 Task: Look for space in Santana, Brazil from 6th September, 2023 to 10th September, 2023 for 1 adult in price range Rs.9000 to Rs.17000. Place can be private room with 1  bedroom having 1 bed and 1 bathroom. Property type can be house, flat, guest house, hotel. Booking option can be shelf check-in. Required host language is Spanish.
Action: Mouse moved to (590, 661)
Screenshot: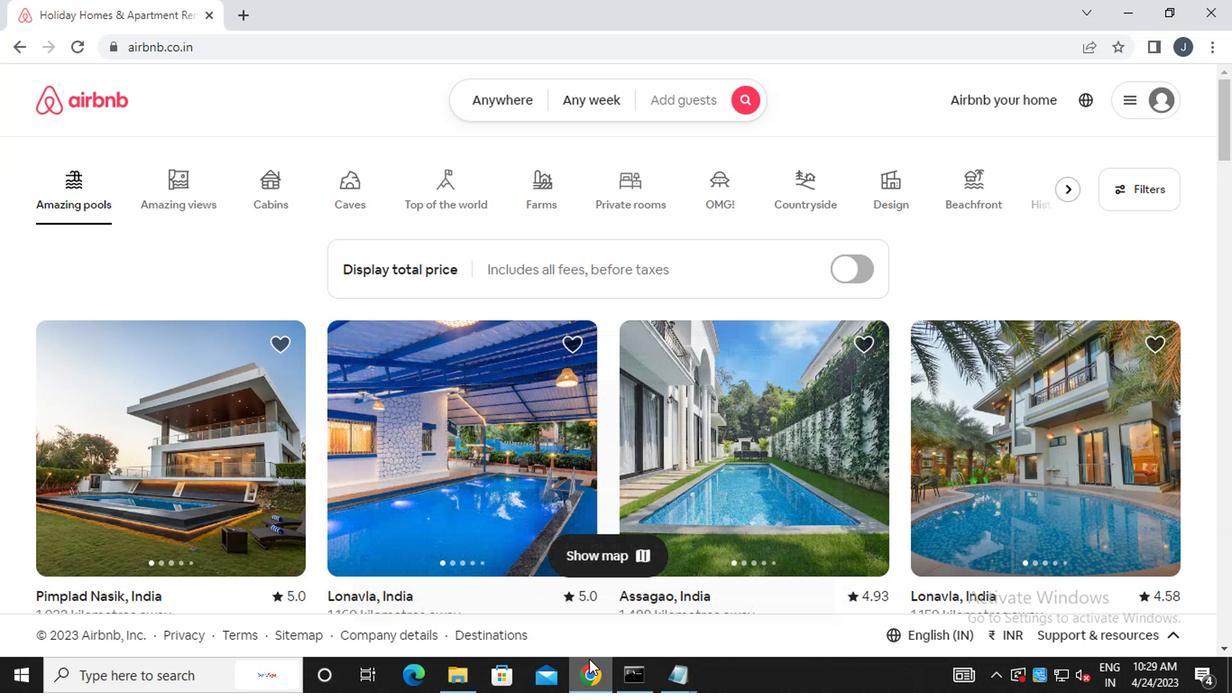
Action: Mouse pressed left at (590, 661)
Screenshot: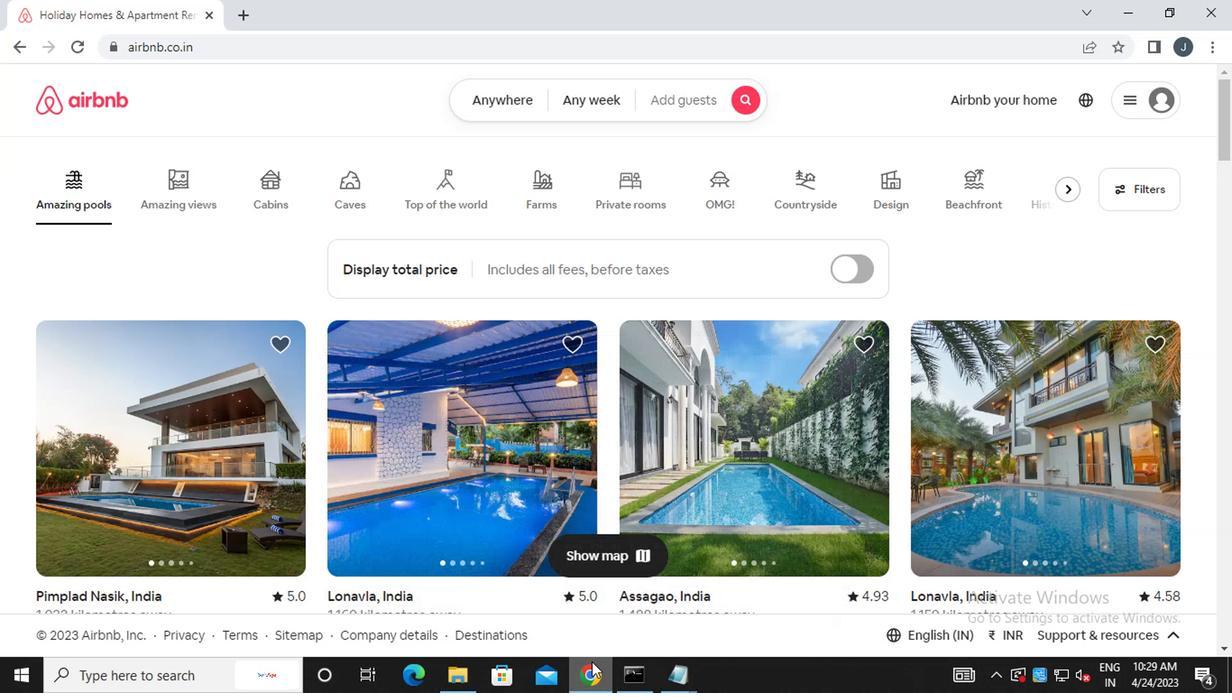
Action: Mouse moved to (575, 681)
Screenshot: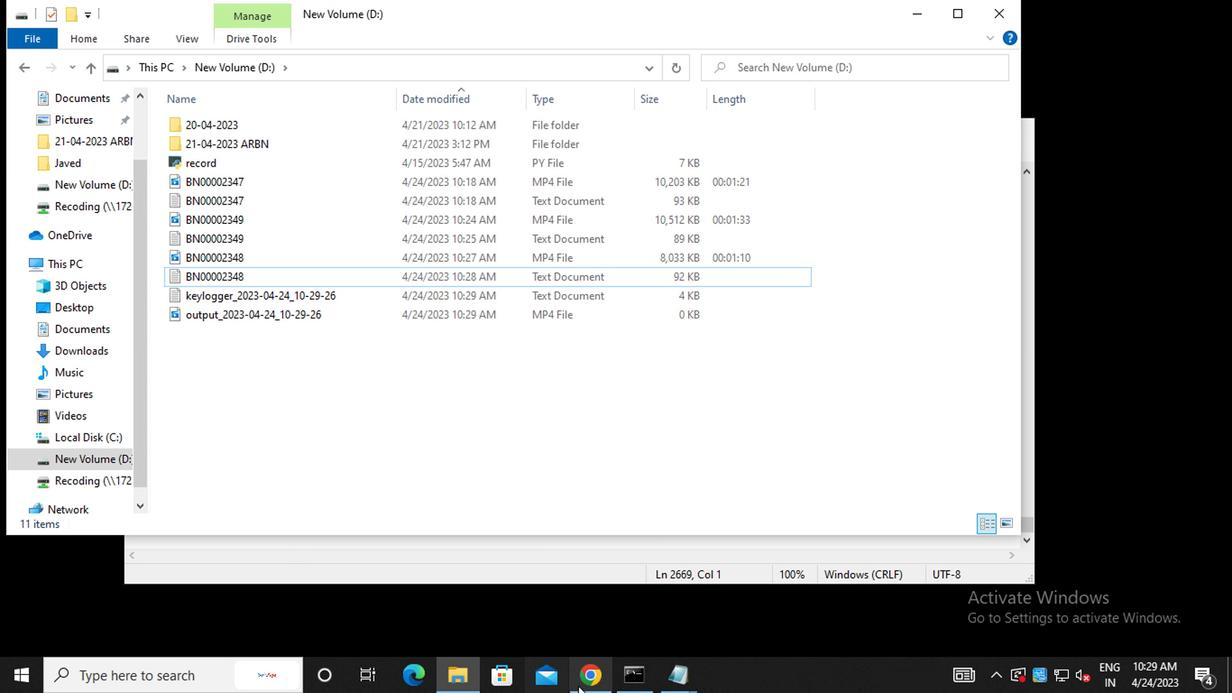 
Action: Mouse pressed left at (575, 681)
Screenshot: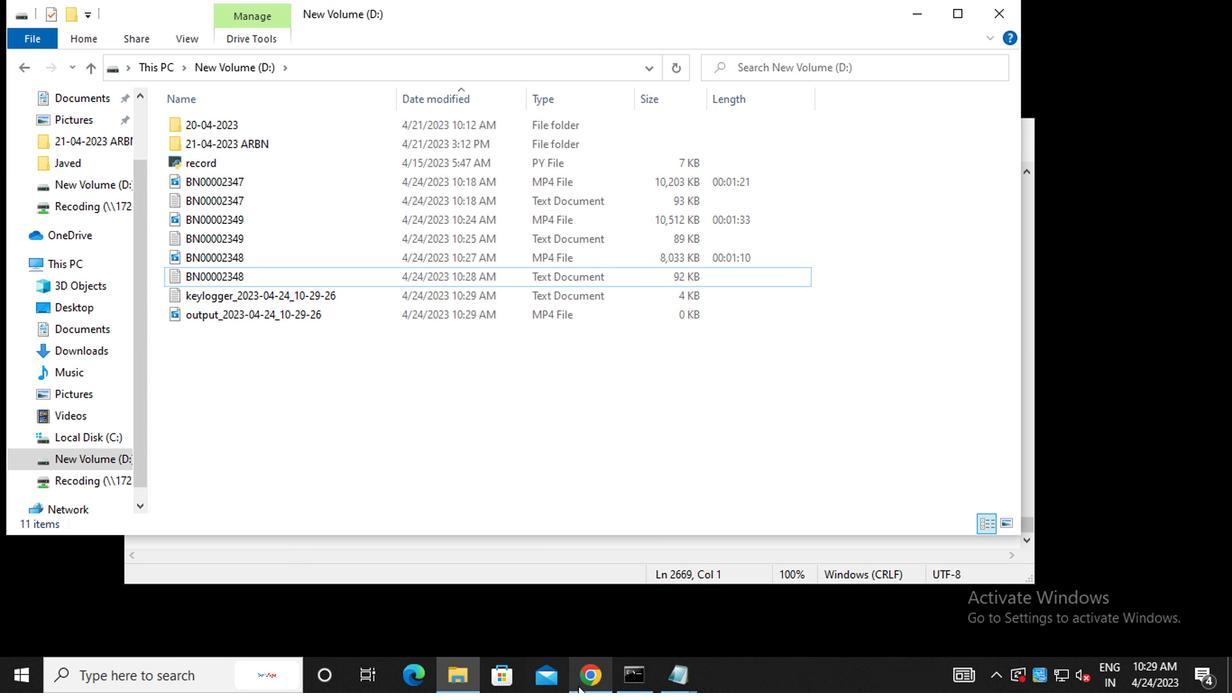 
Action: Mouse moved to (516, 109)
Screenshot: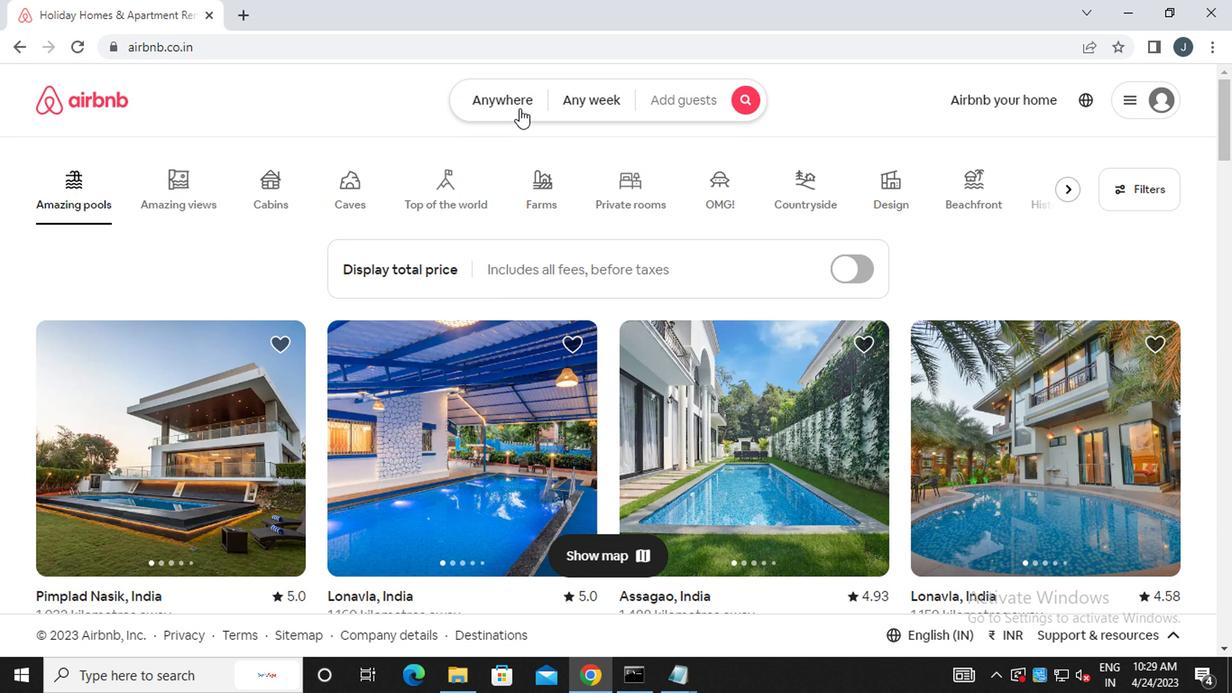 
Action: Mouse pressed left at (516, 109)
Screenshot: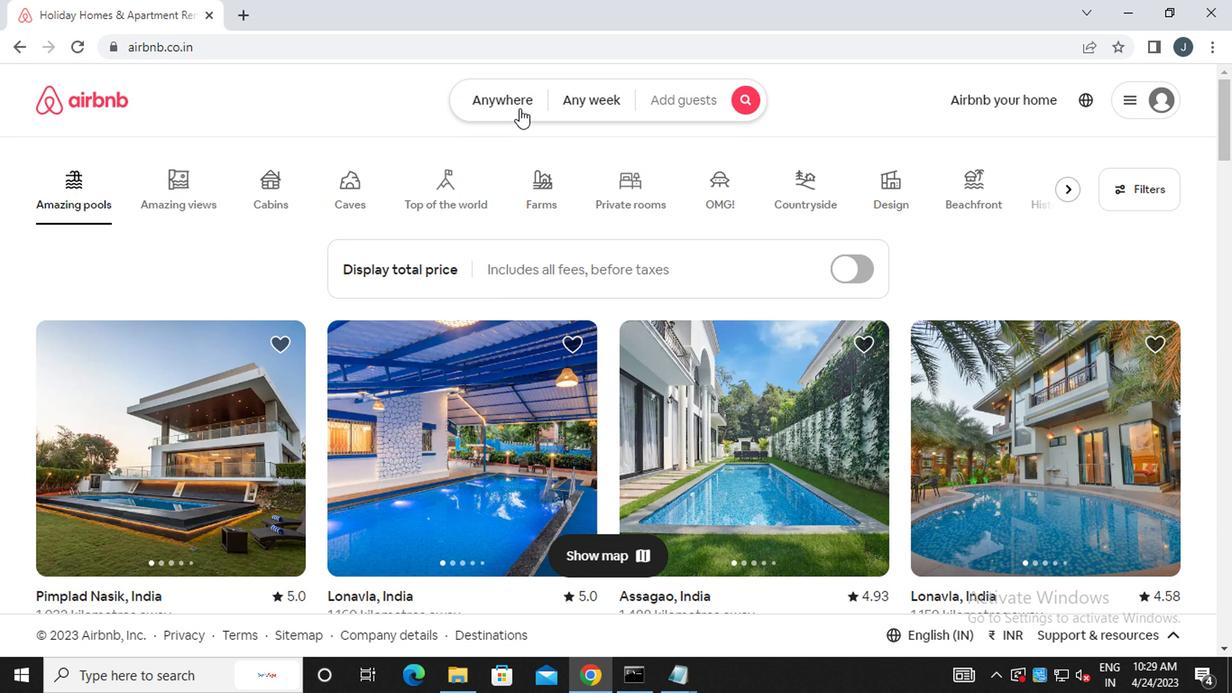 
Action: Mouse moved to (516, 112)
Screenshot: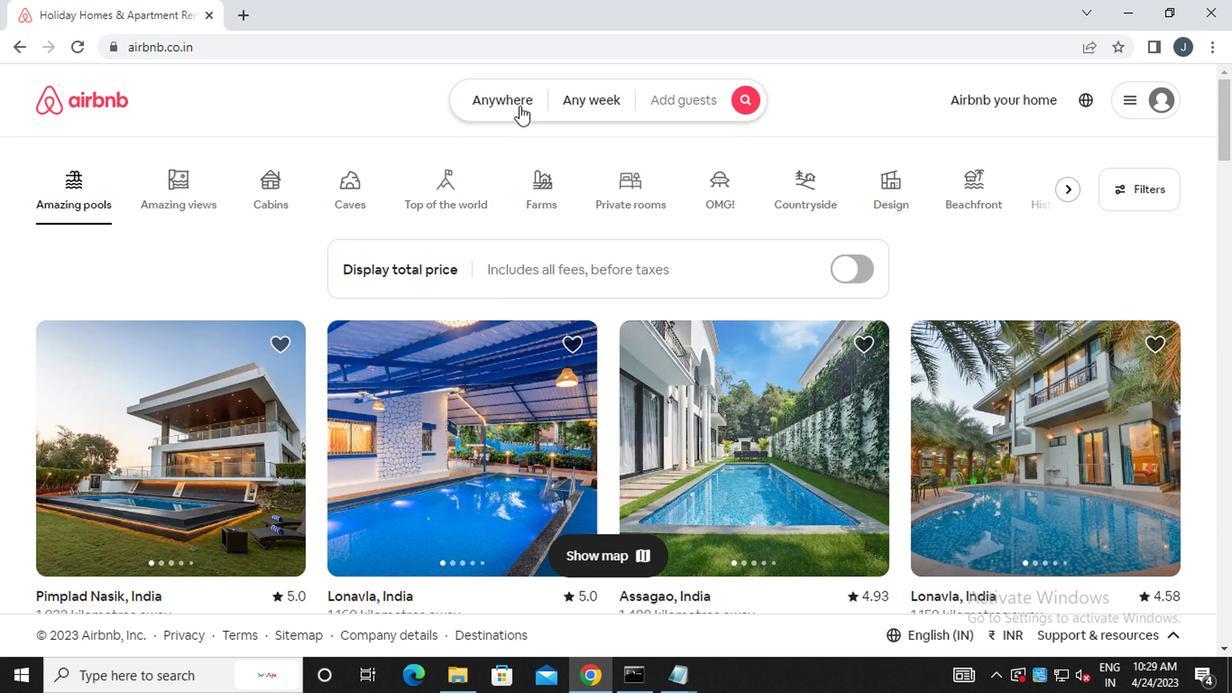 
Action: Key pressed <Key.caps_lock>
Screenshot: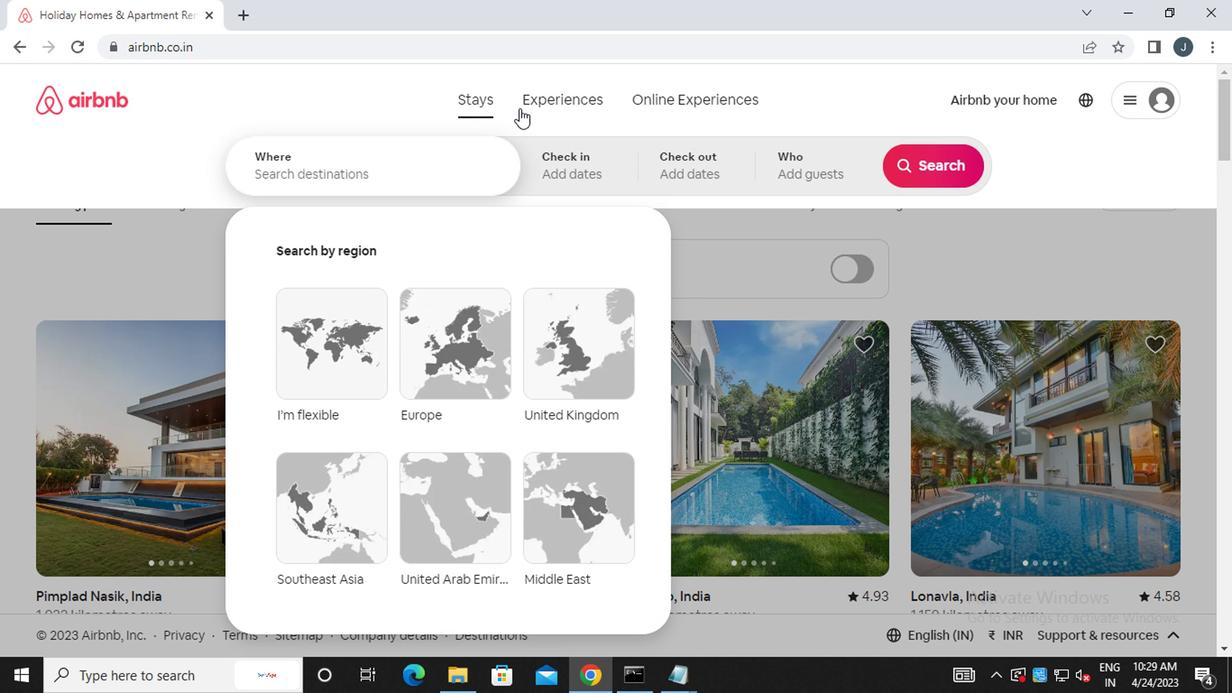 
Action: Mouse moved to (374, 163)
Screenshot: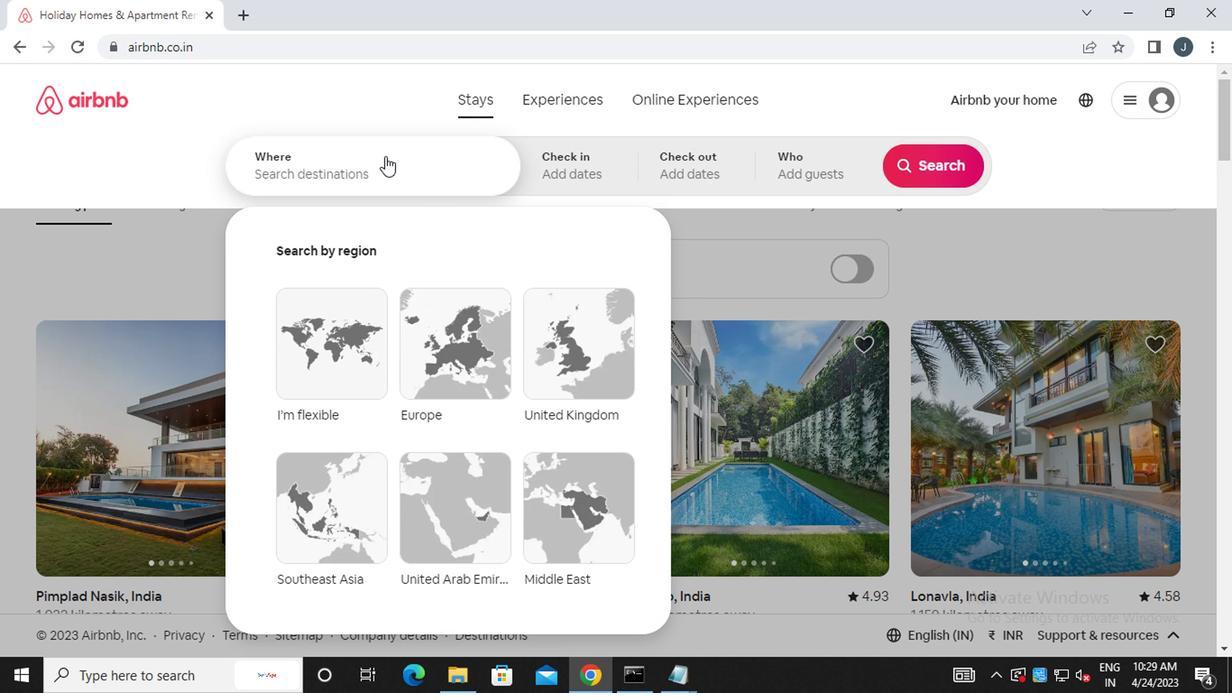 
Action: Mouse pressed left at (374, 163)
Screenshot: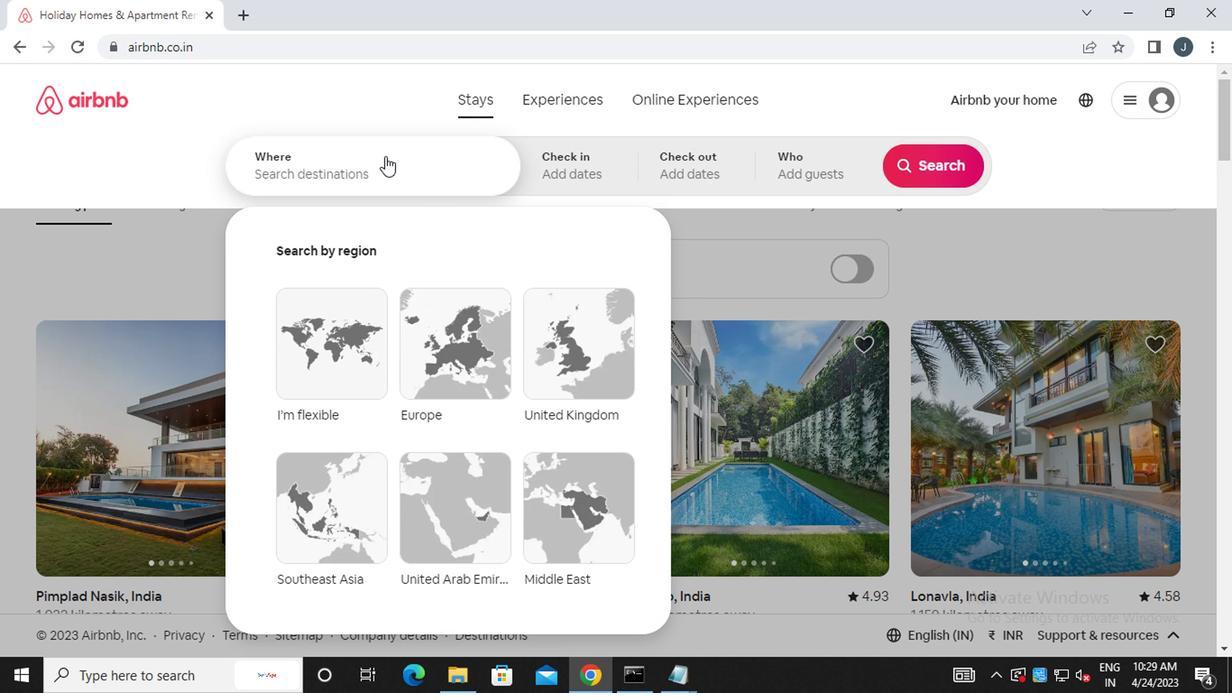 
Action: Mouse moved to (374, 163)
Screenshot: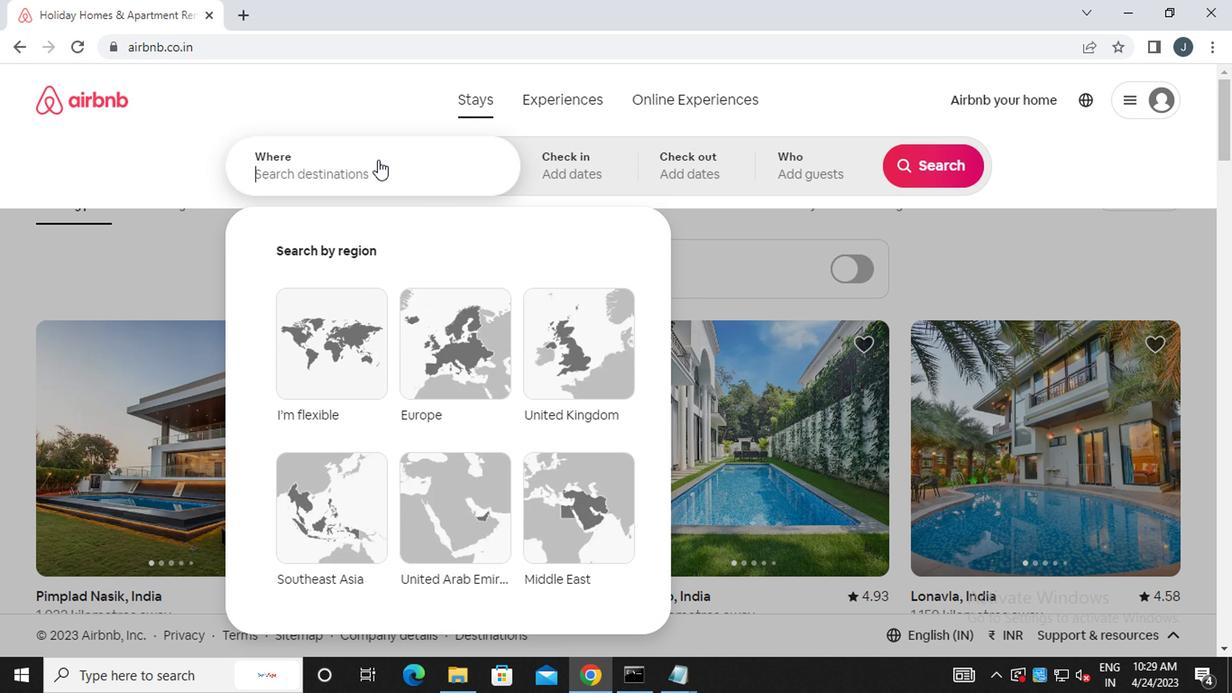 
Action: Key pressed s<Key.caps_lock>antana,<Key.space><Key.caps_lock>b<Key.caps_lock>razil
Screenshot: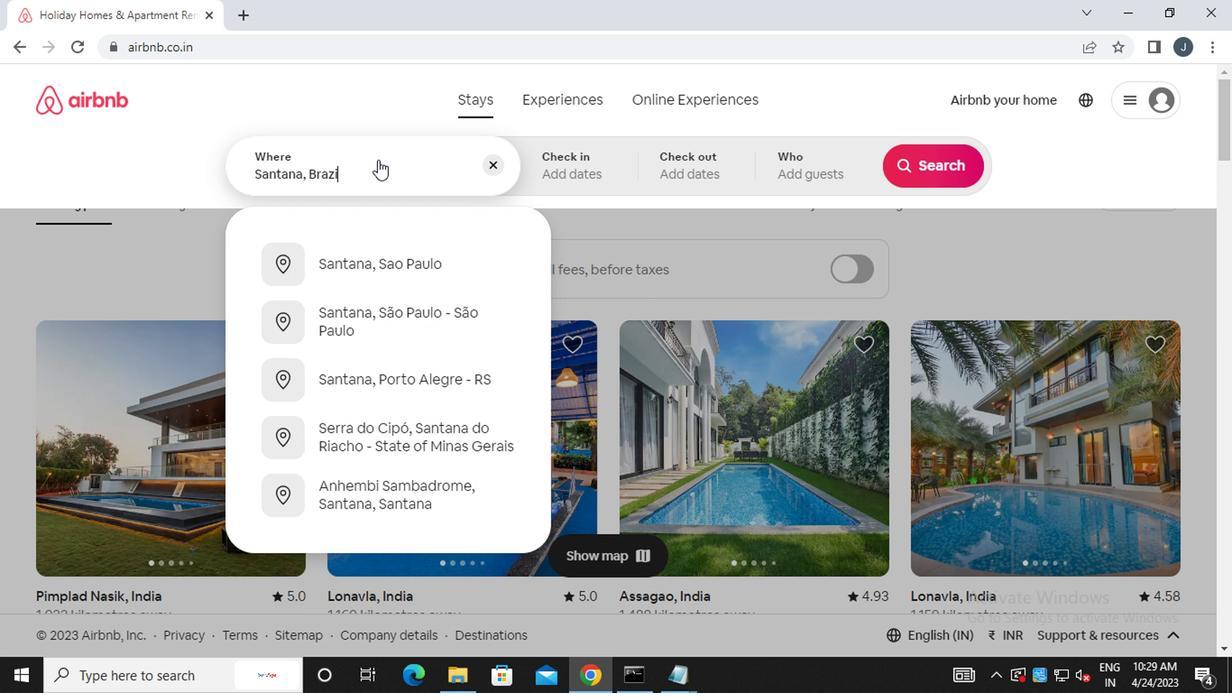 
Action: Mouse moved to (595, 173)
Screenshot: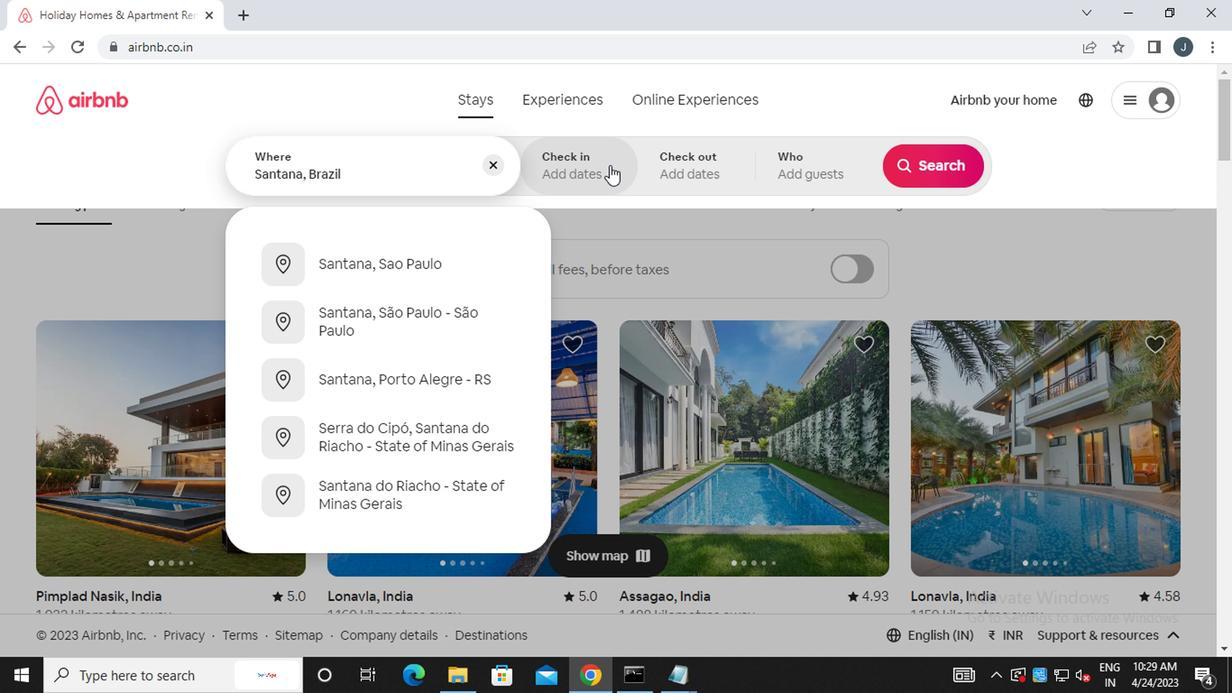 
Action: Mouse pressed left at (595, 173)
Screenshot: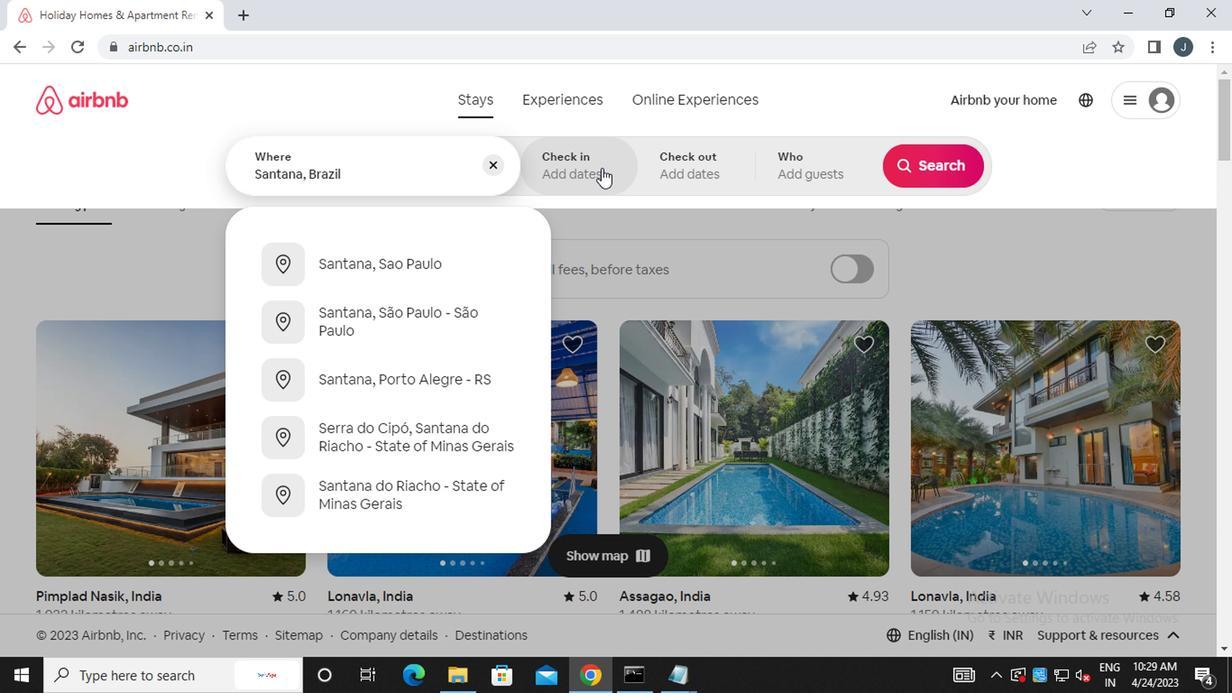 
Action: Mouse moved to (924, 313)
Screenshot: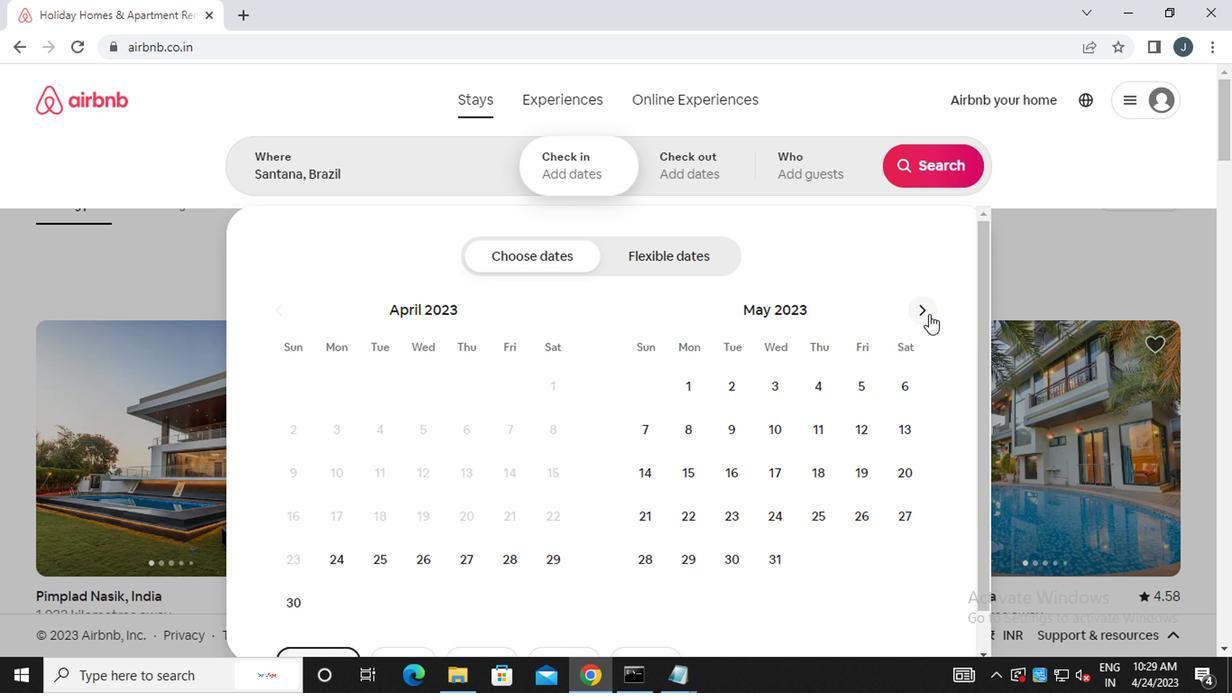 
Action: Mouse pressed left at (924, 313)
Screenshot: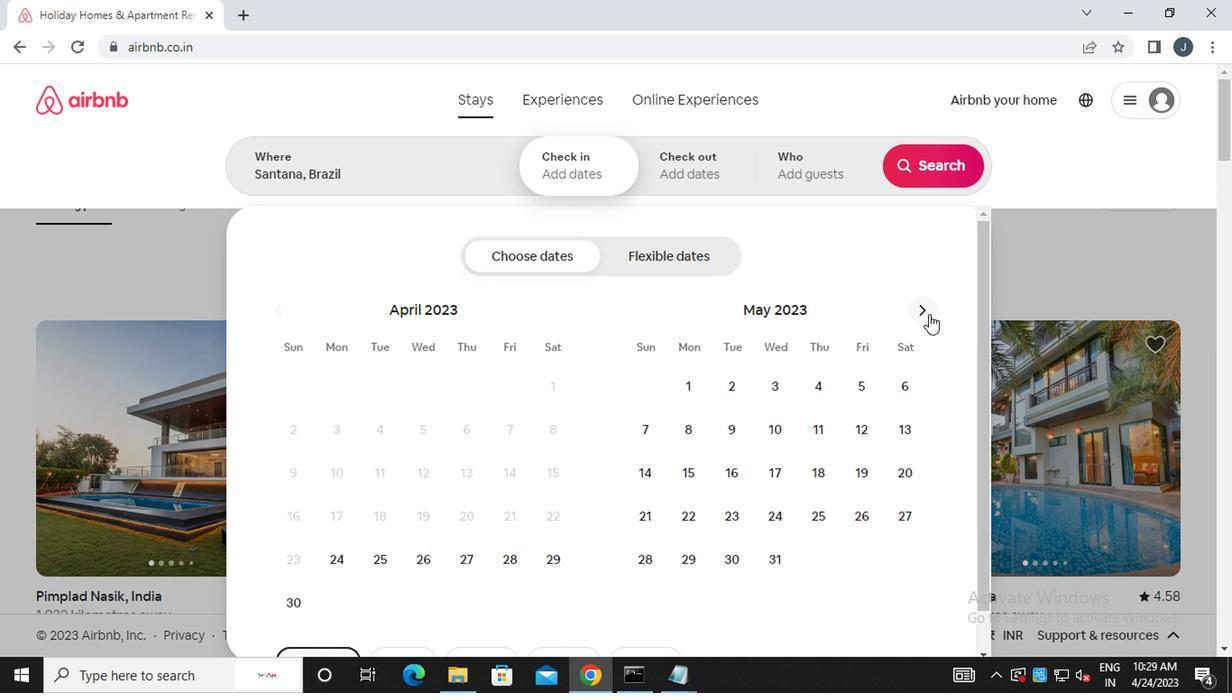 
Action: Mouse pressed left at (924, 313)
Screenshot: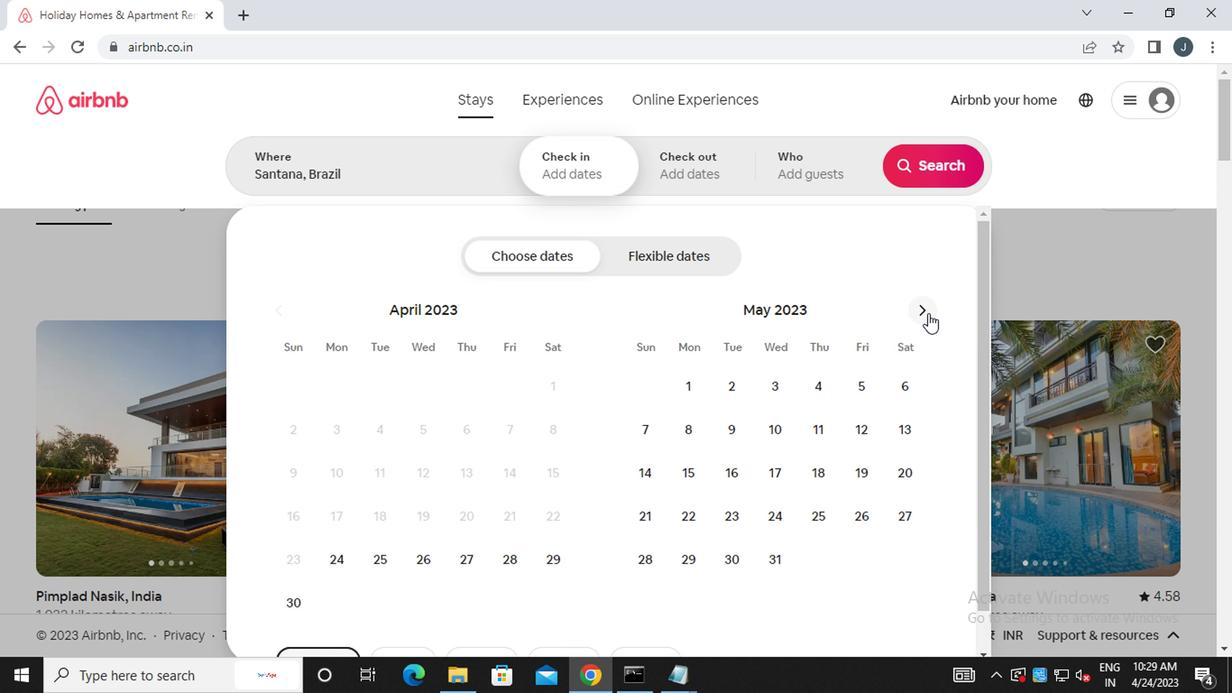 
Action: Mouse pressed left at (924, 313)
Screenshot: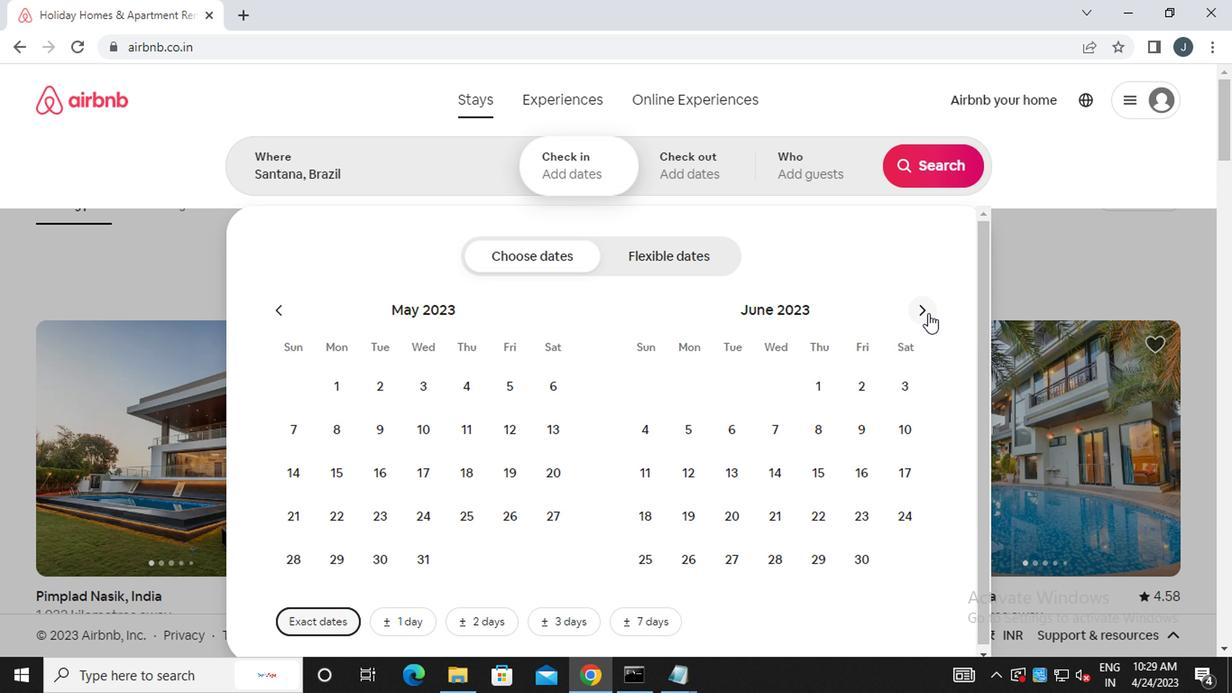 
Action: Mouse pressed left at (924, 313)
Screenshot: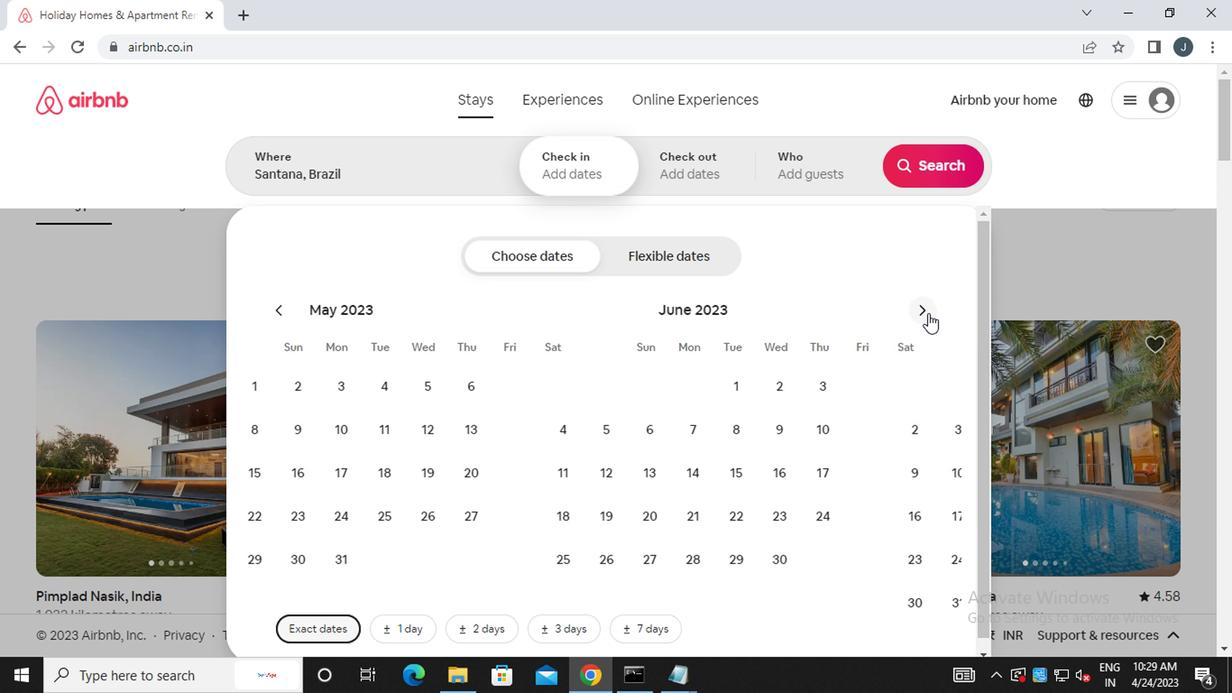 
Action: Mouse pressed left at (924, 313)
Screenshot: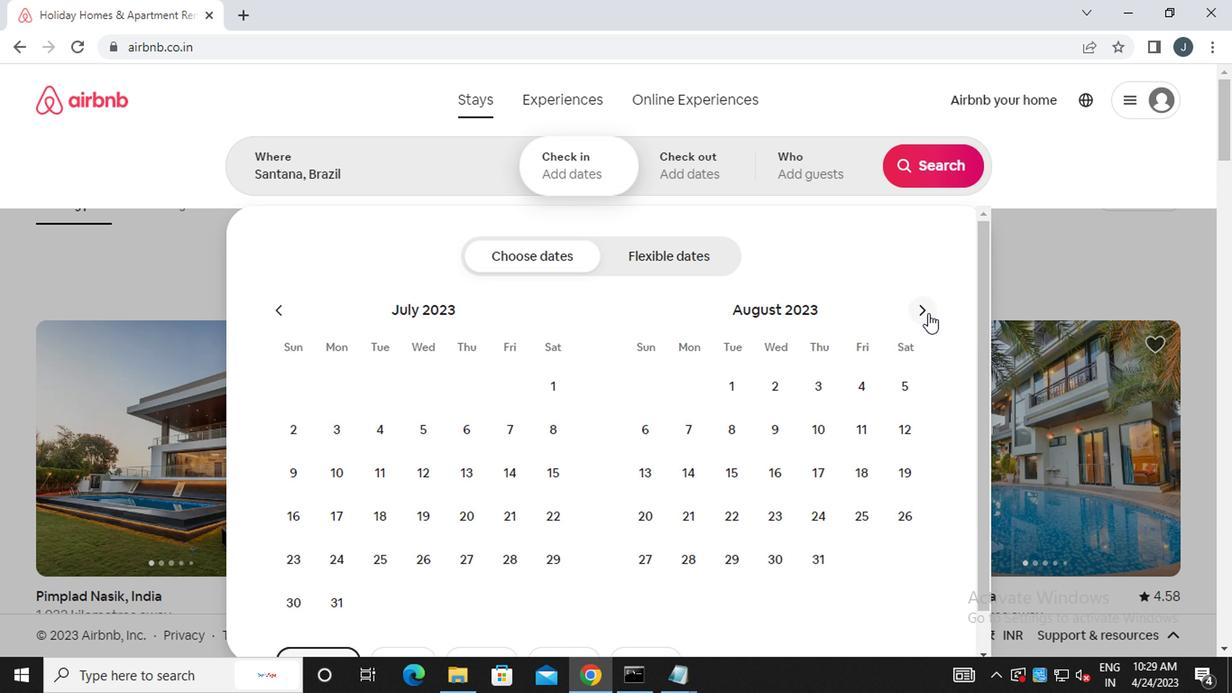 
Action: Mouse moved to (774, 434)
Screenshot: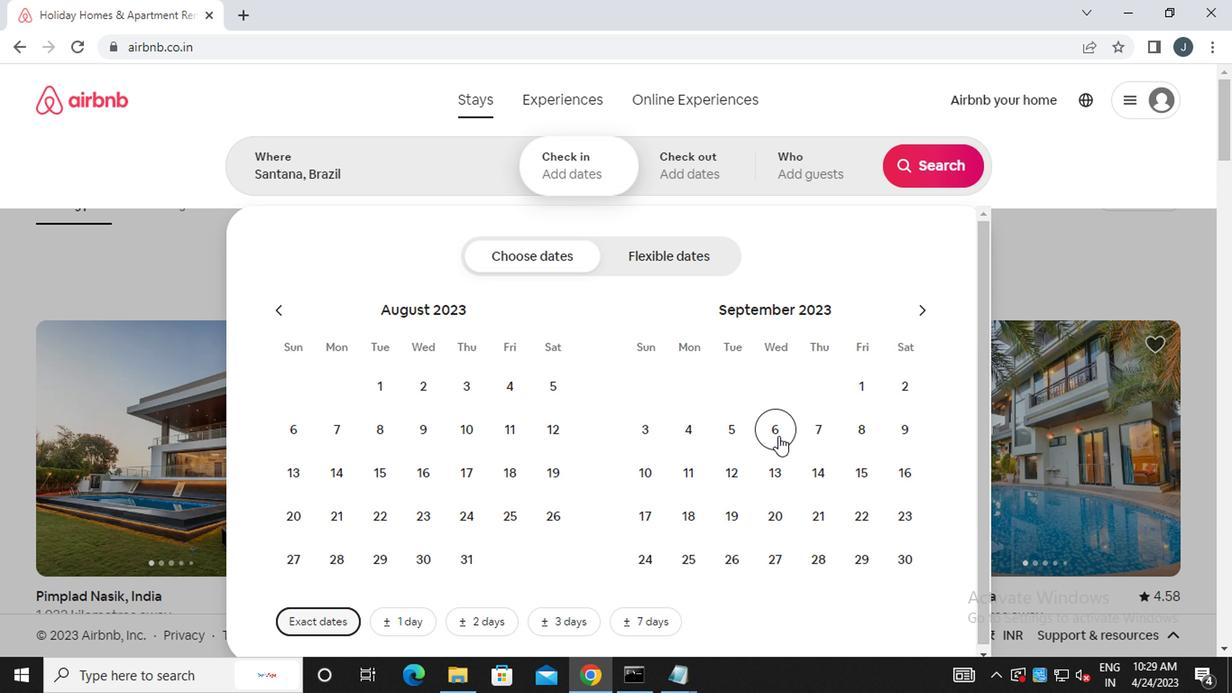 
Action: Mouse pressed left at (774, 434)
Screenshot: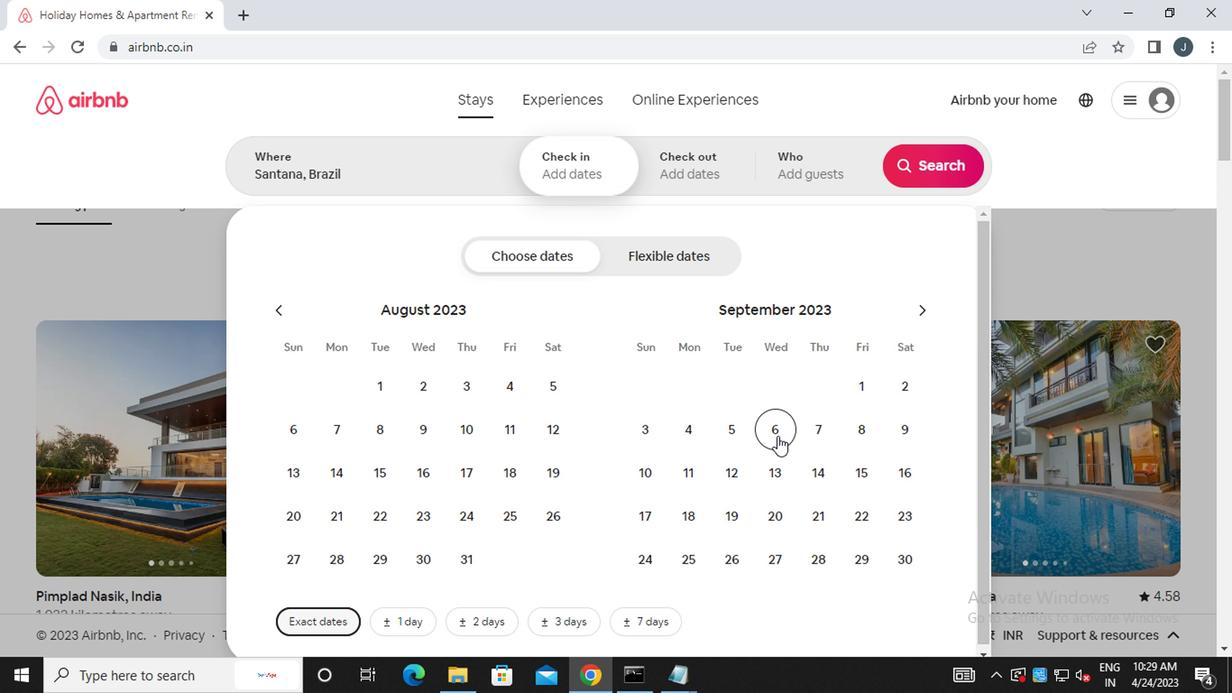 
Action: Mouse moved to (652, 464)
Screenshot: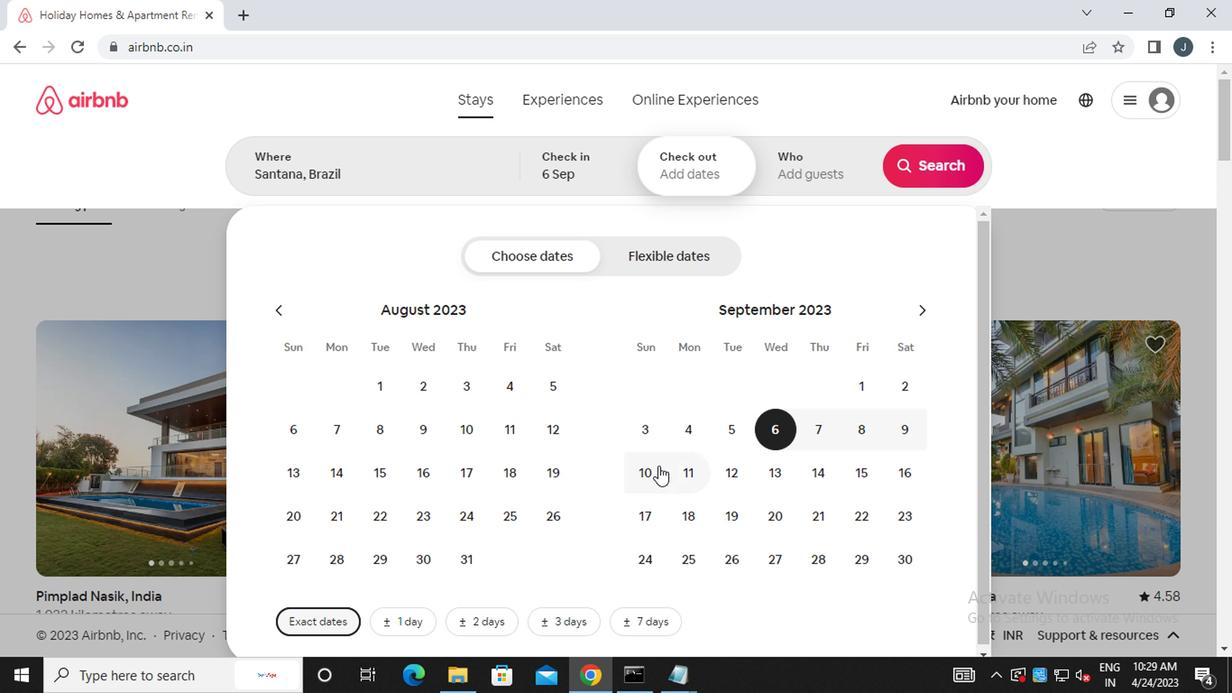 
Action: Mouse pressed left at (652, 464)
Screenshot: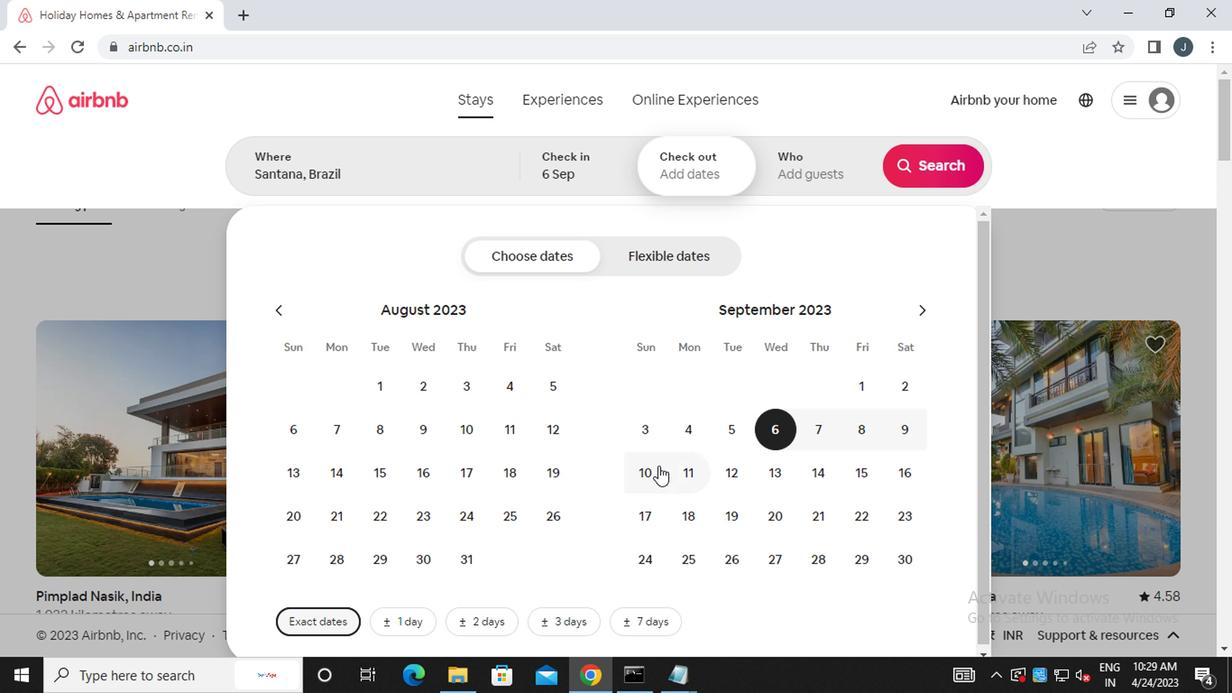 
Action: Mouse moved to (803, 173)
Screenshot: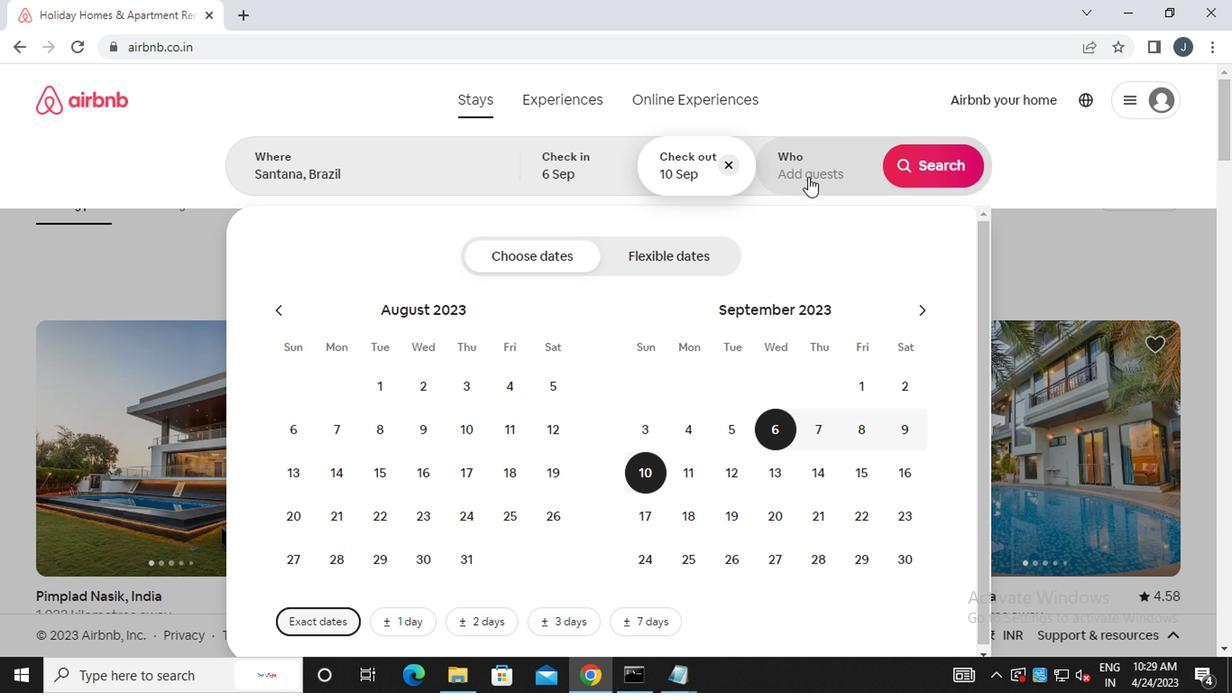 
Action: Mouse pressed left at (803, 173)
Screenshot: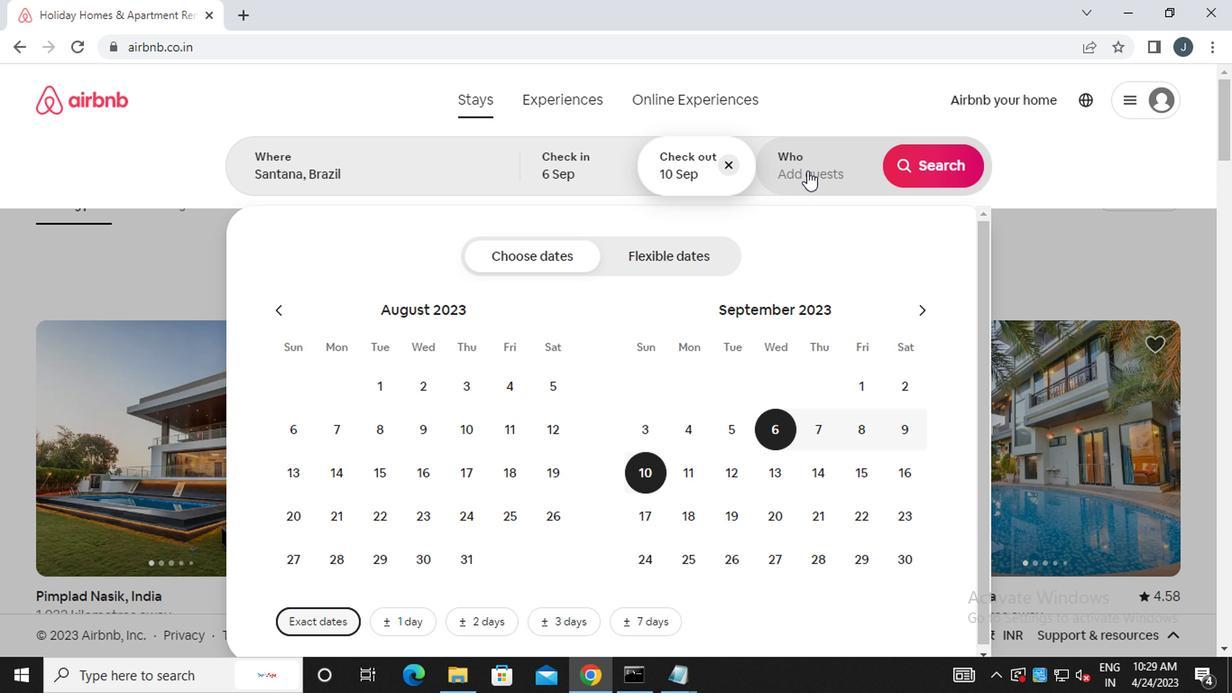 
Action: Mouse moved to (942, 263)
Screenshot: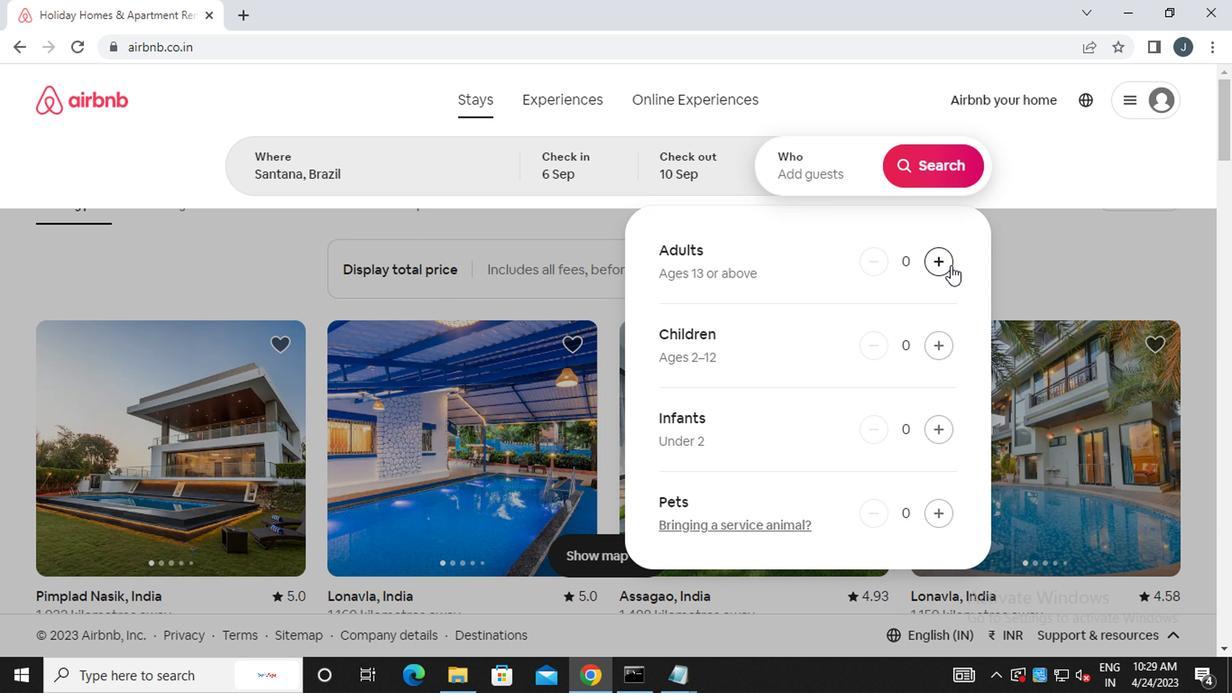 
Action: Mouse pressed left at (942, 263)
Screenshot: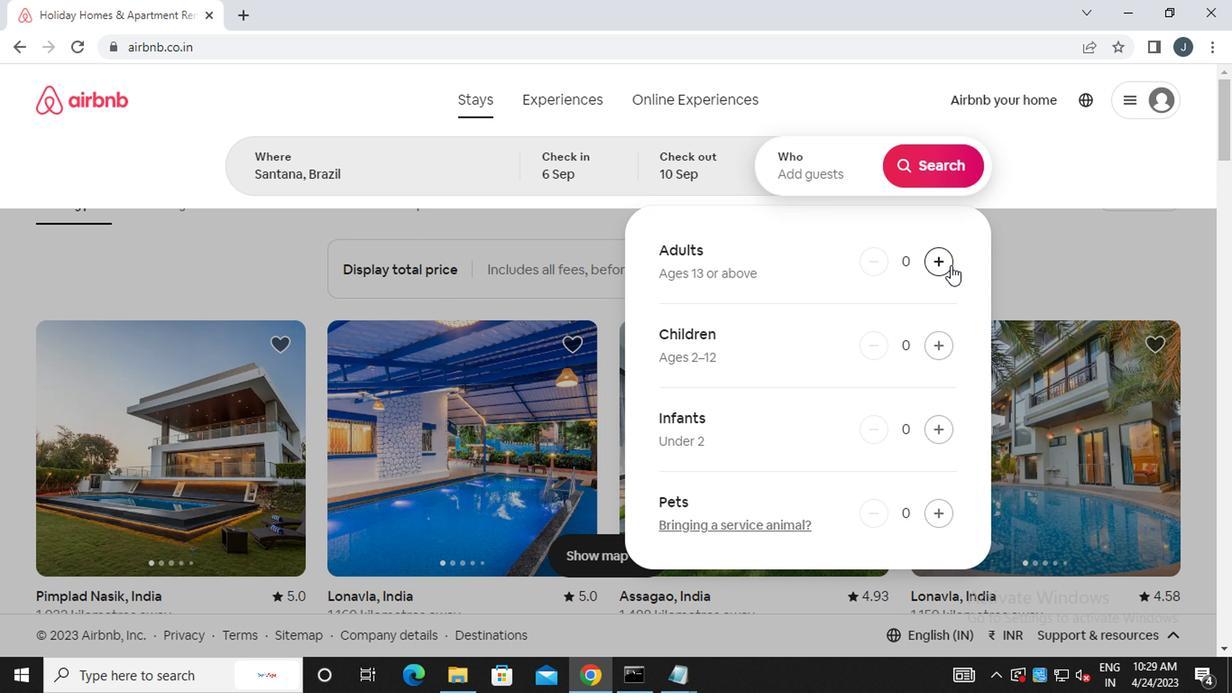 
Action: Mouse moved to (928, 170)
Screenshot: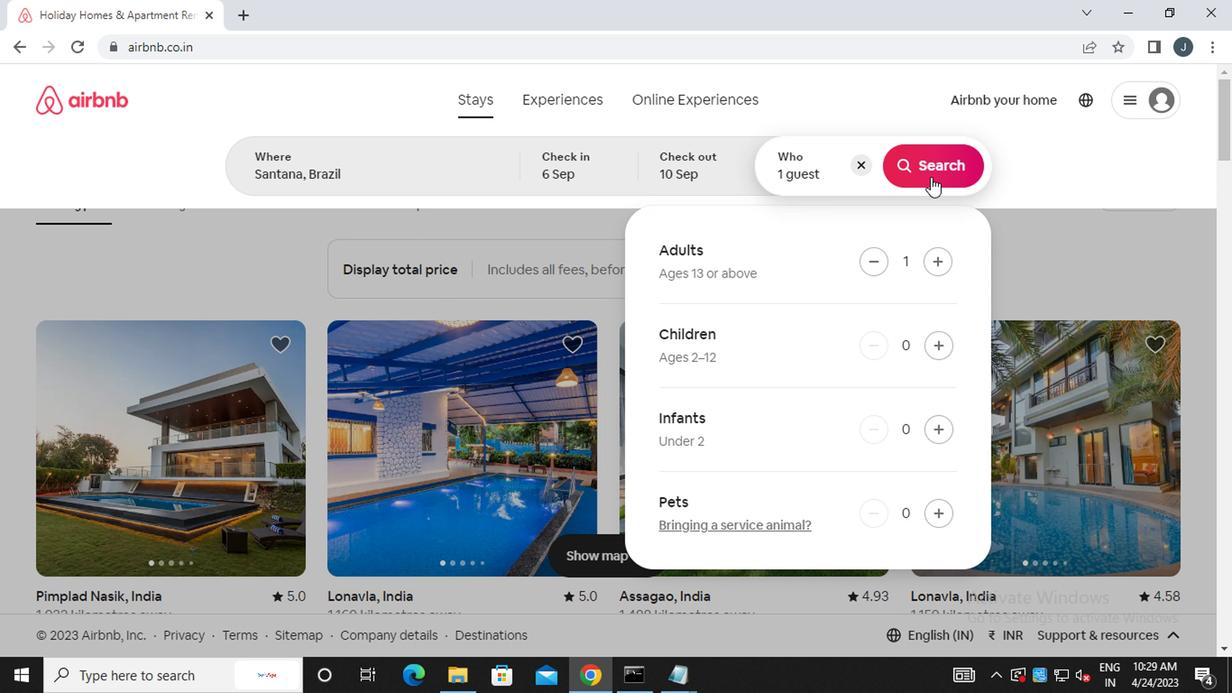 
Action: Mouse pressed left at (928, 170)
Screenshot: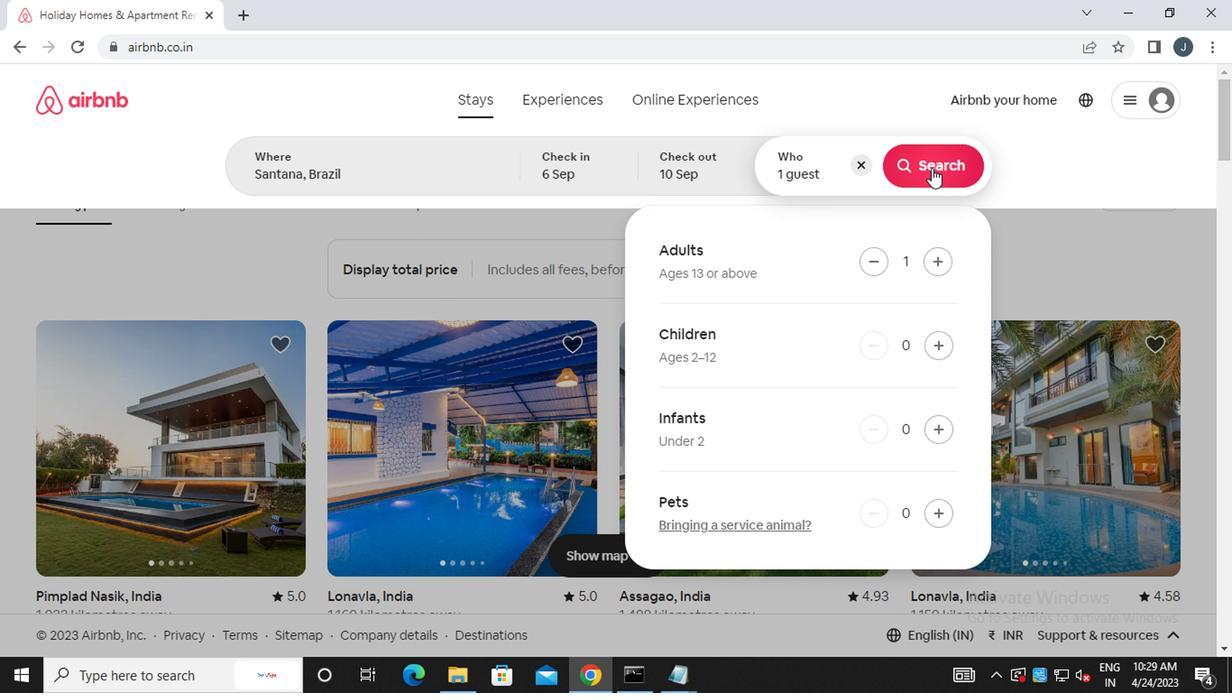 
Action: Mouse moved to (1157, 170)
Screenshot: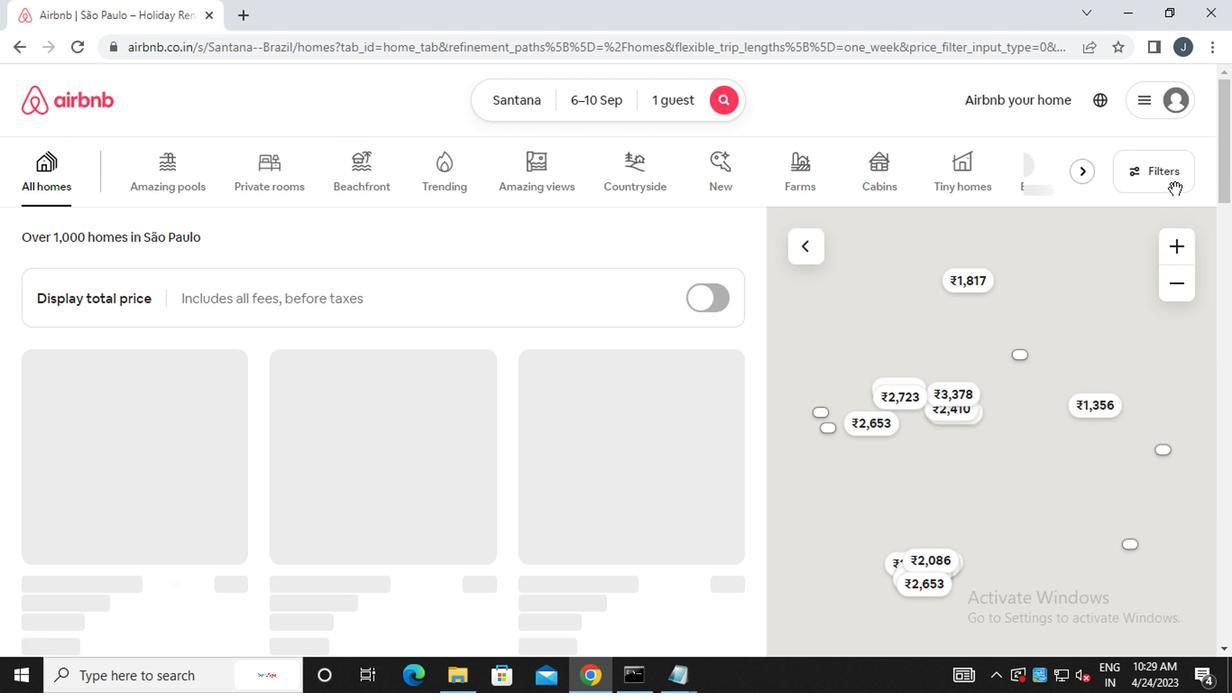 
Action: Mouse pressed left at (1157, 170)
Screenshot: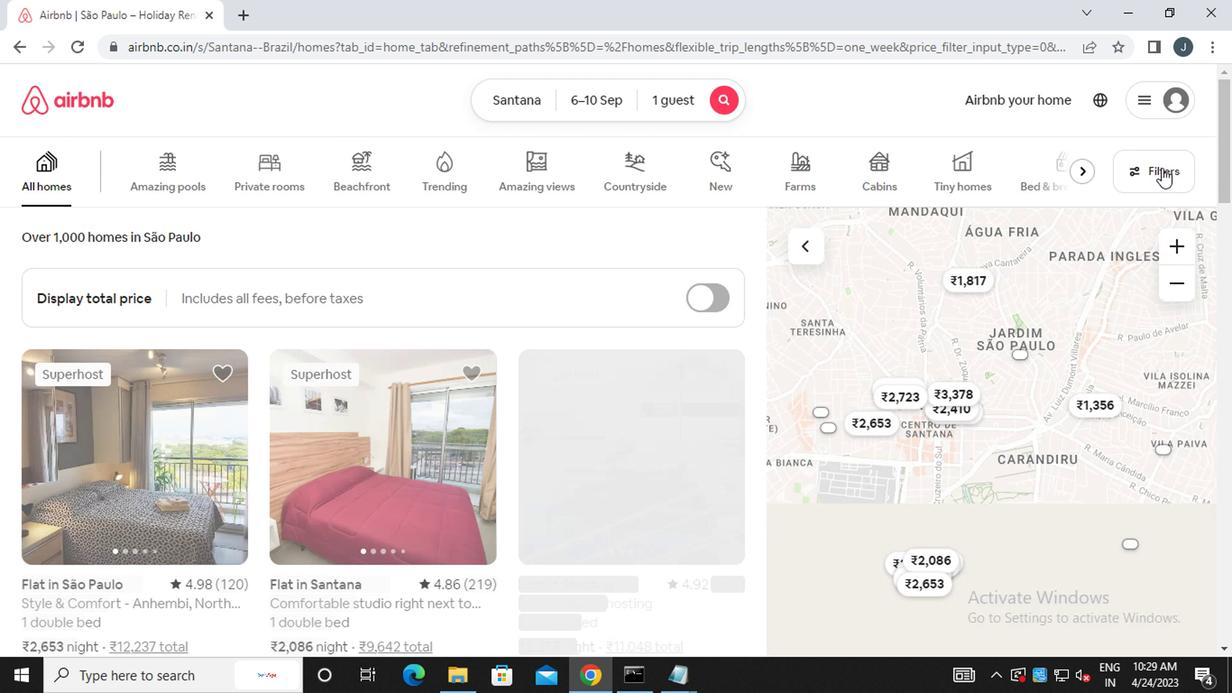 
Action: Mouse moved to (456, 392)
Screenshot: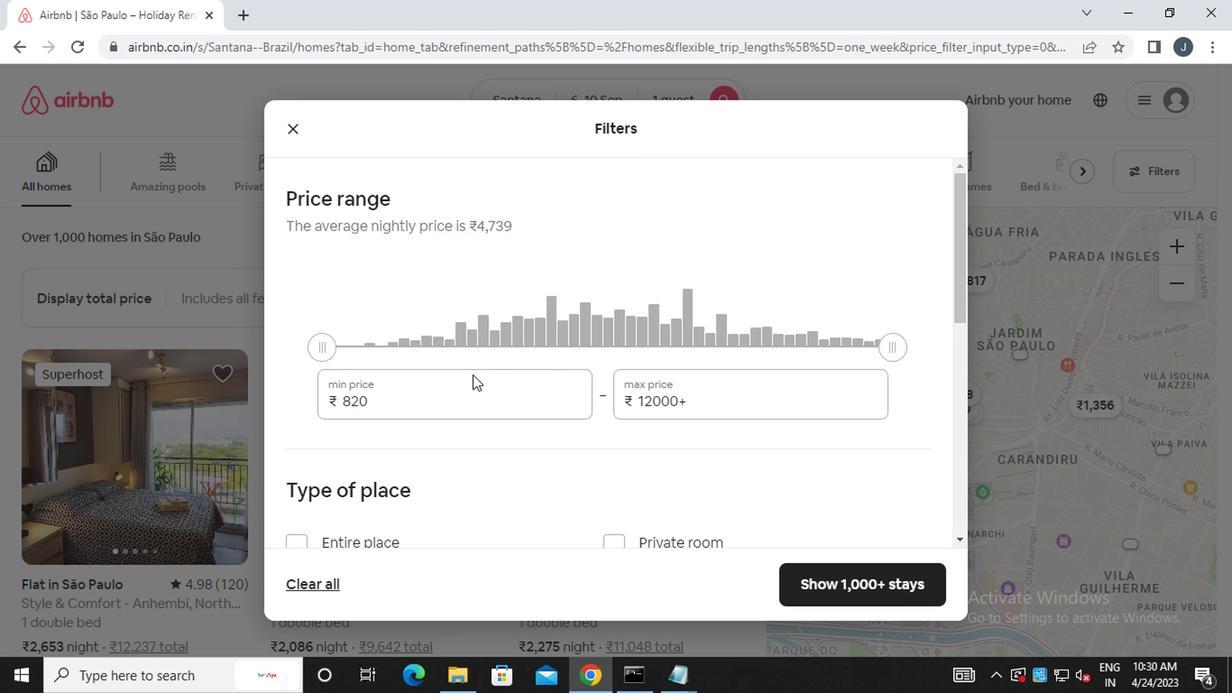 
Action: Mouse pressed left at (456, 392)
Screenshot: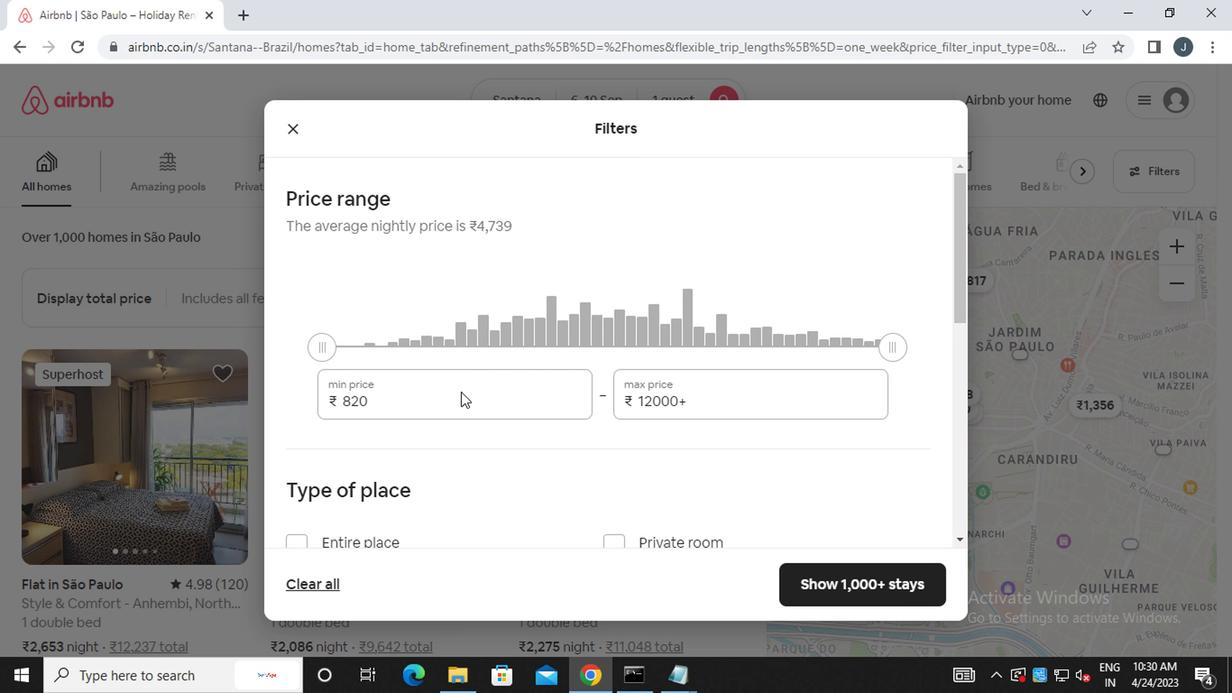 
Action: Mouse moved to (454, 389)
Screenshot: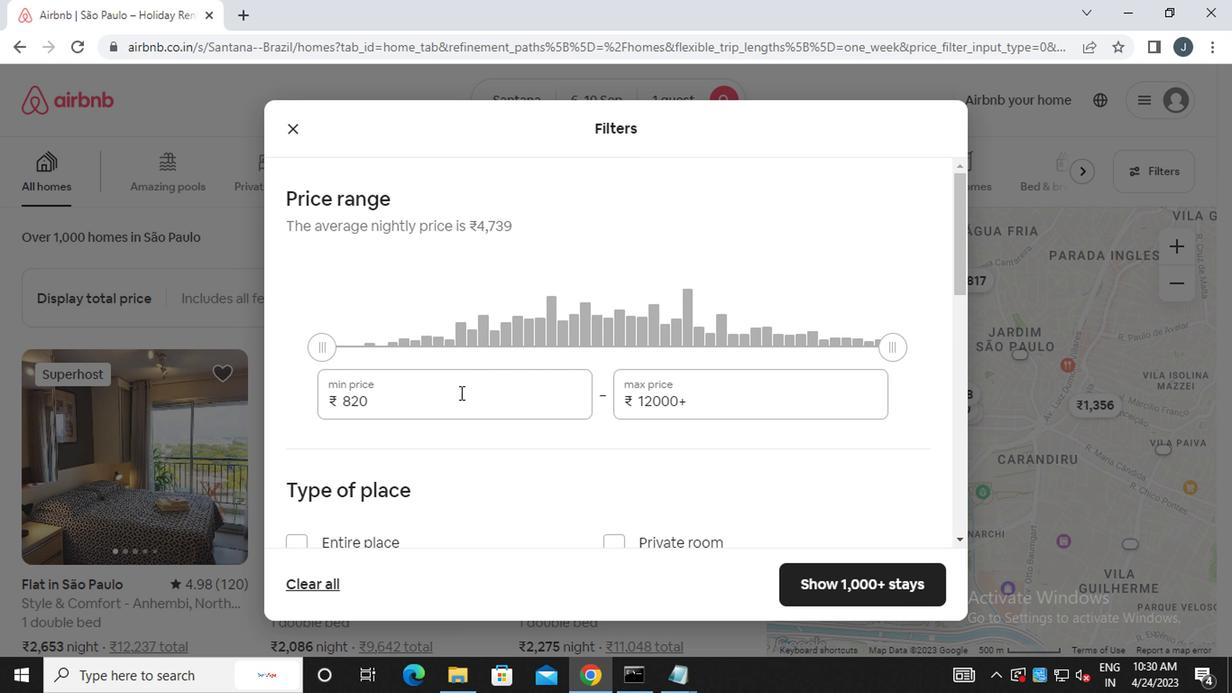 
Action: Key pressed <Key.backspace><Key.backspace><Key.backspace><Key.backspace><Key.backspace><Key.backspace><Key.backspace><Key.backspace><Key.backspace><Key.backspace><<105>><<96>><<96>><<96>>
Screenshot: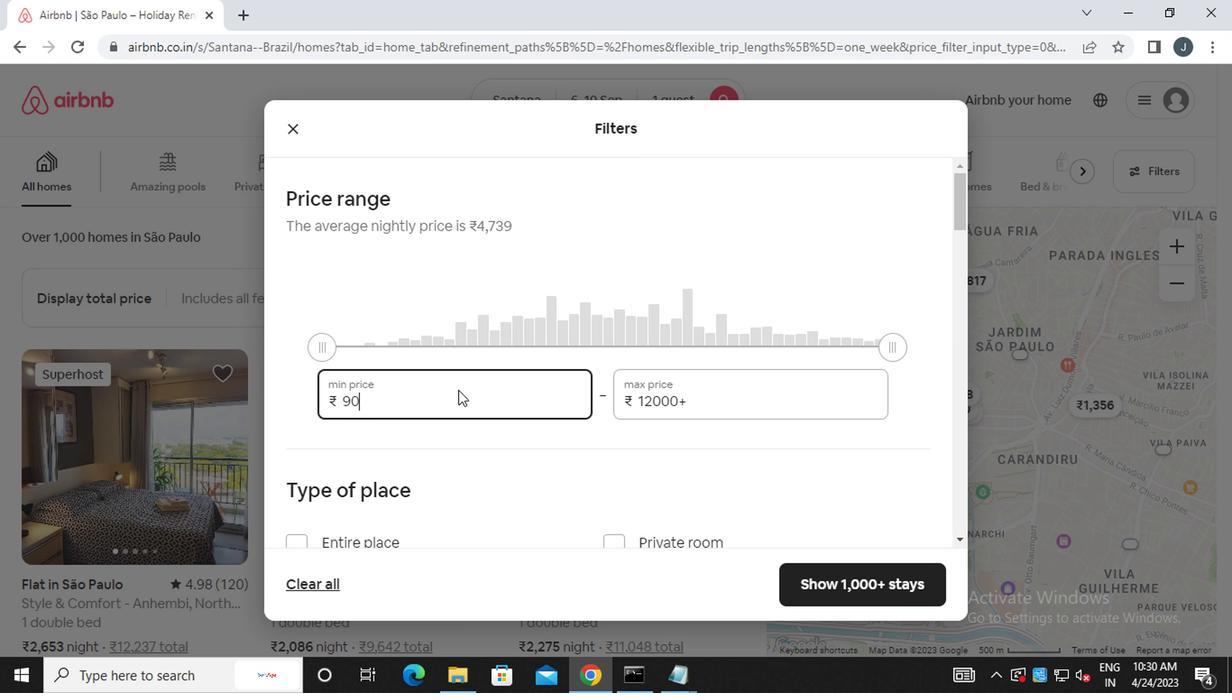 
Action: Mouse moved to (759, 405)
Screenshot: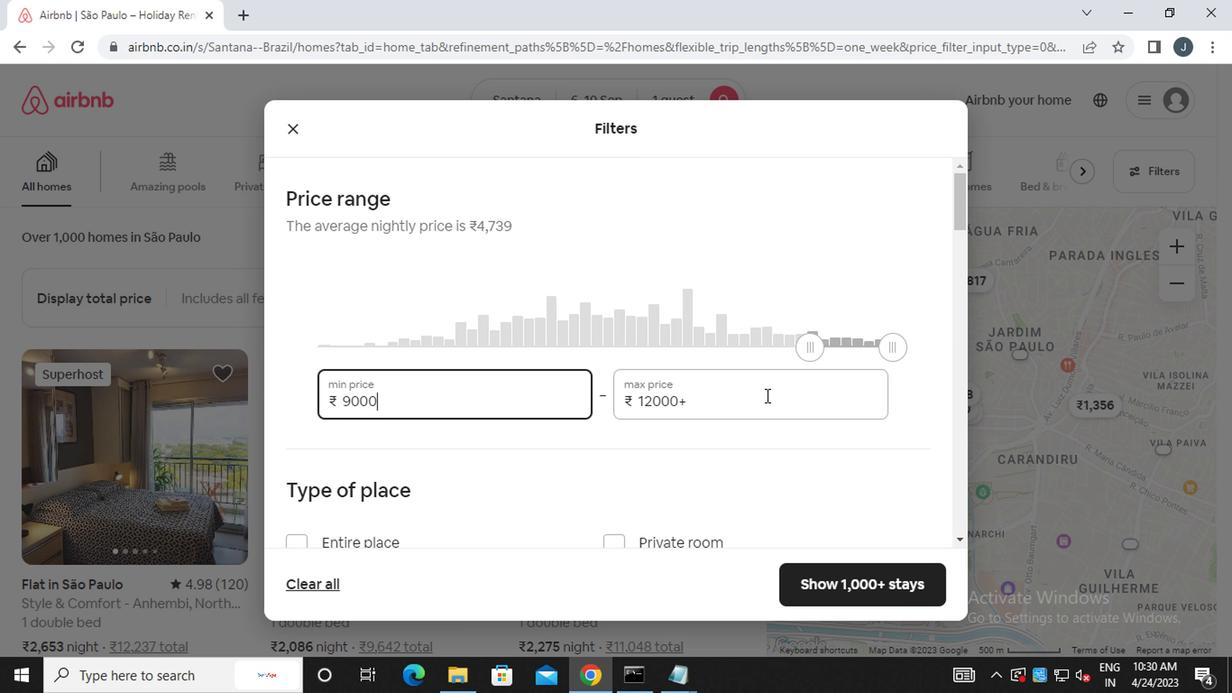 
Action: Mouse pressed left at (759, 405)
Screenshot: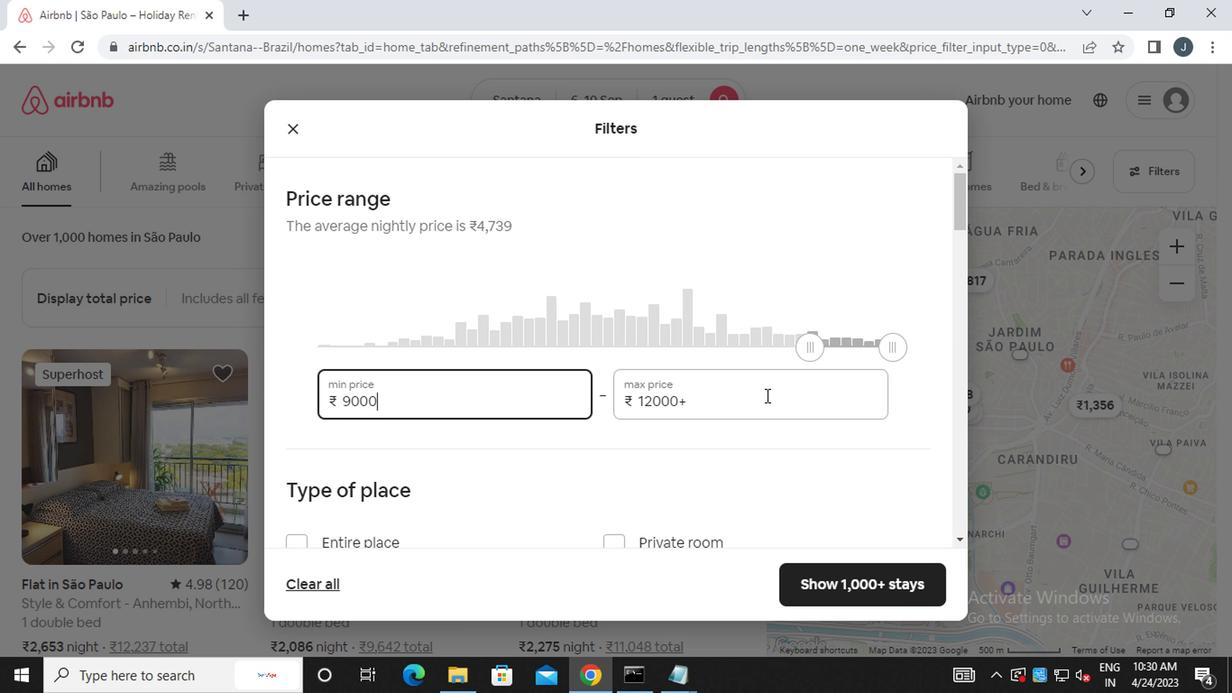 
Action: Mouse moved to (765, 404)
Screenshot: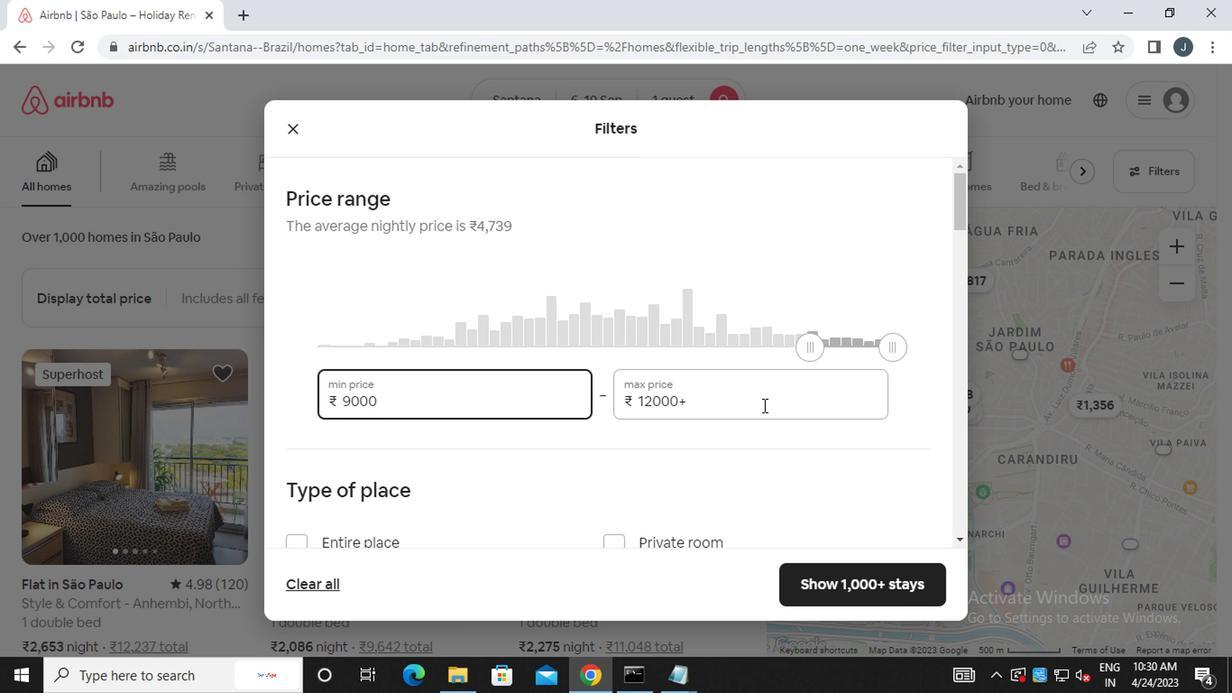 
Action: Key pressed <Key.backspace><Key.backspace><Key.backspace><Key.backspace><Key.backspace><Key.backspace><Key.backspace><Key.backspace><Key.backspace><Key.backspace><Key.backspace><Key.backspace><Key.backspace><<97>><<103>><<96>><<96>><<96>>
Screenshot: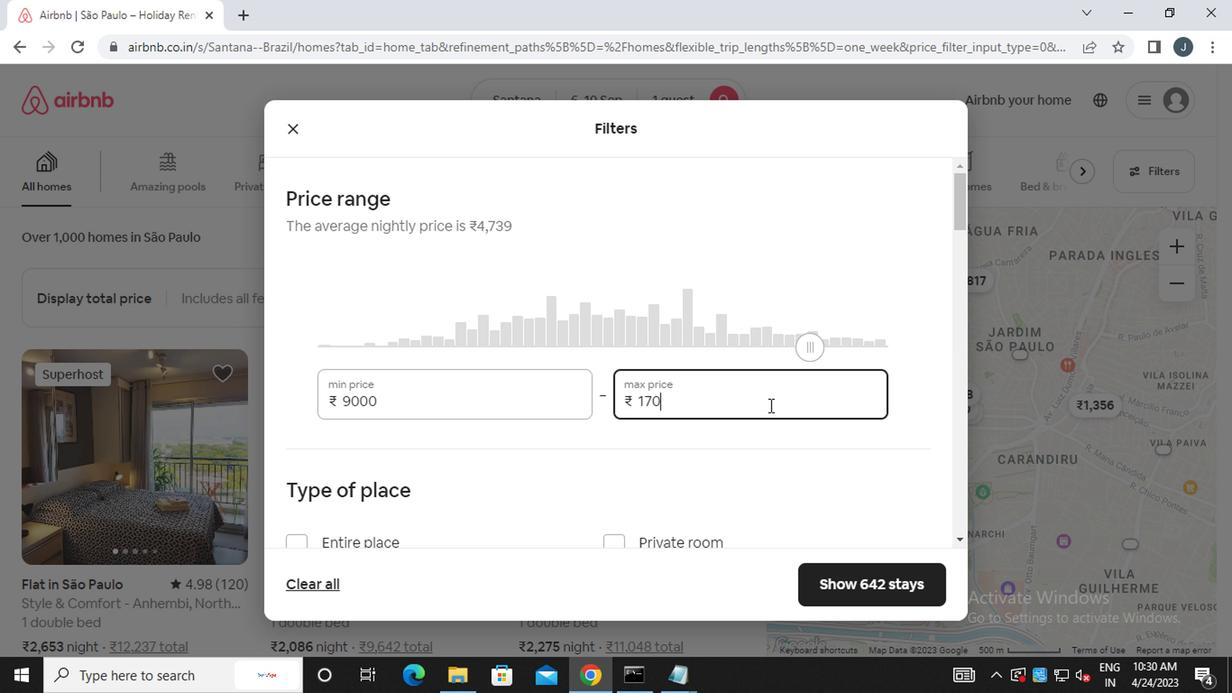 
Action: Mouse moved to (772, 480)
Screenshot: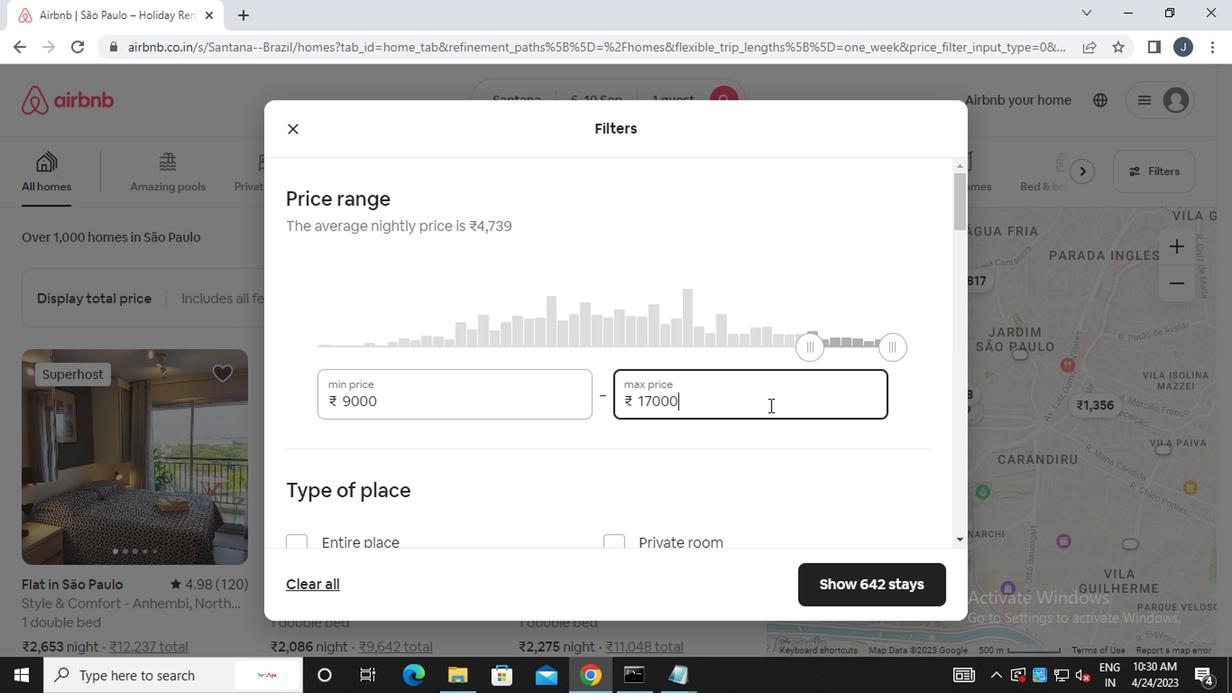 
Action: Mouse scrolled (772, 480) with delta (0, 0)
Screenshot: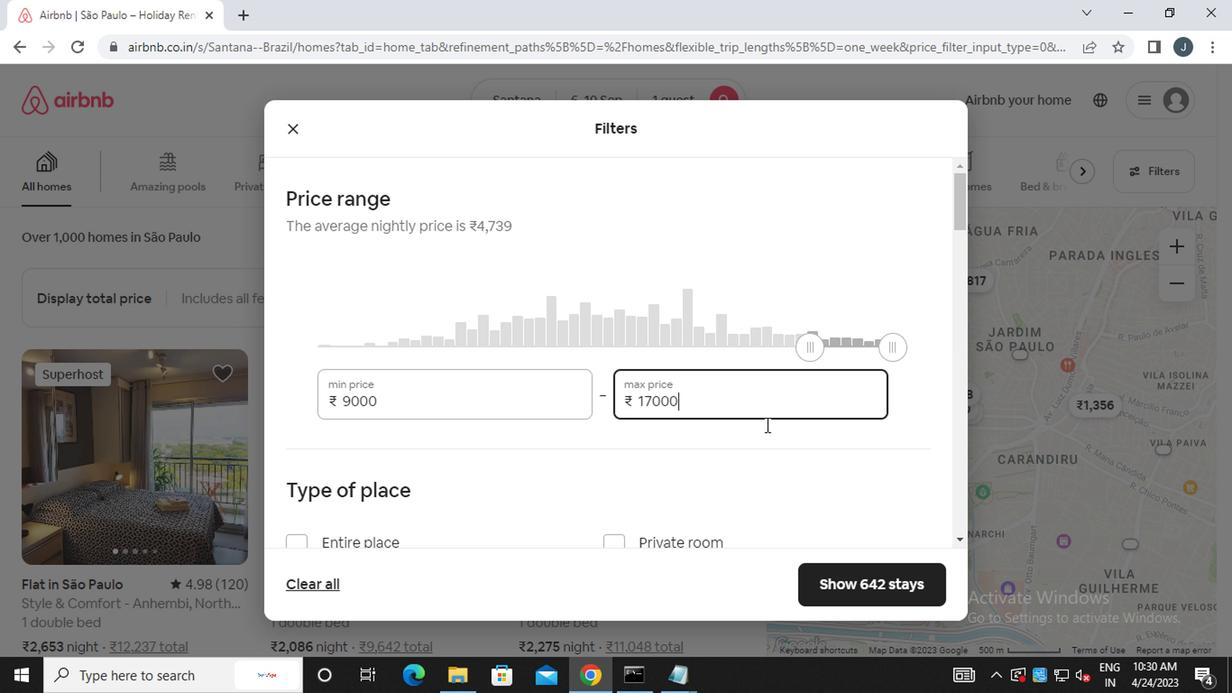 
Action: Mouse scrolled (772, 480) with delta (0, 0)
Screenshot: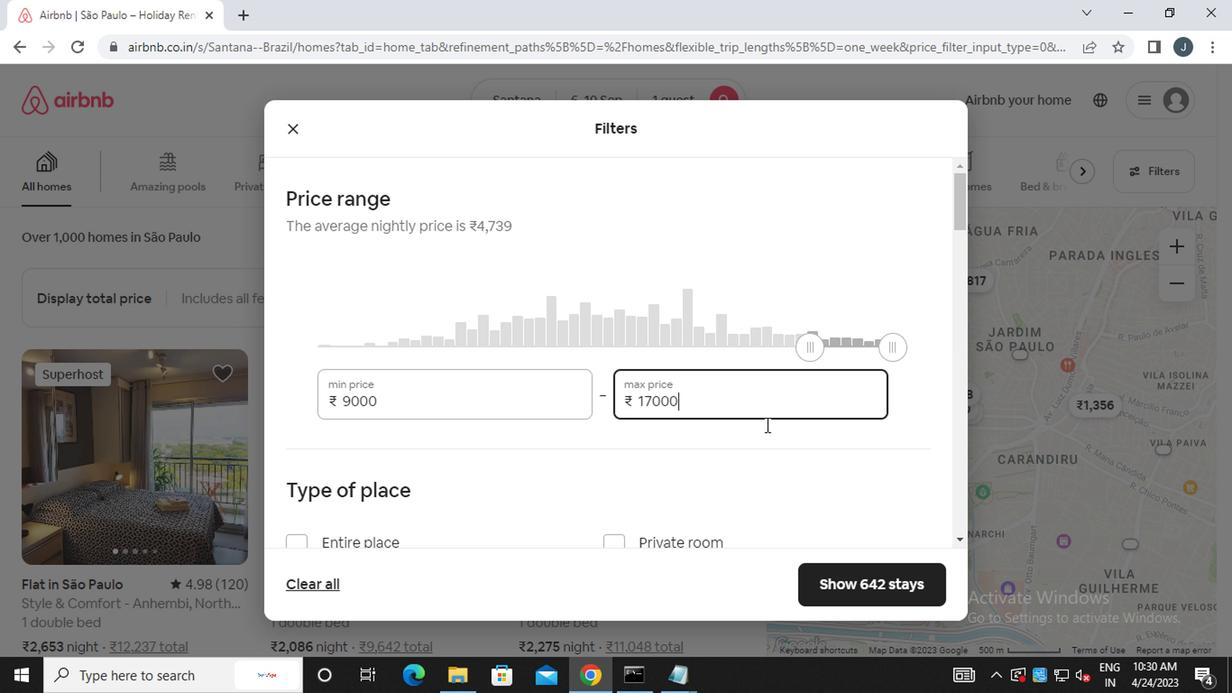 
Action: Mouse moved to (776, 480)
Screenshot: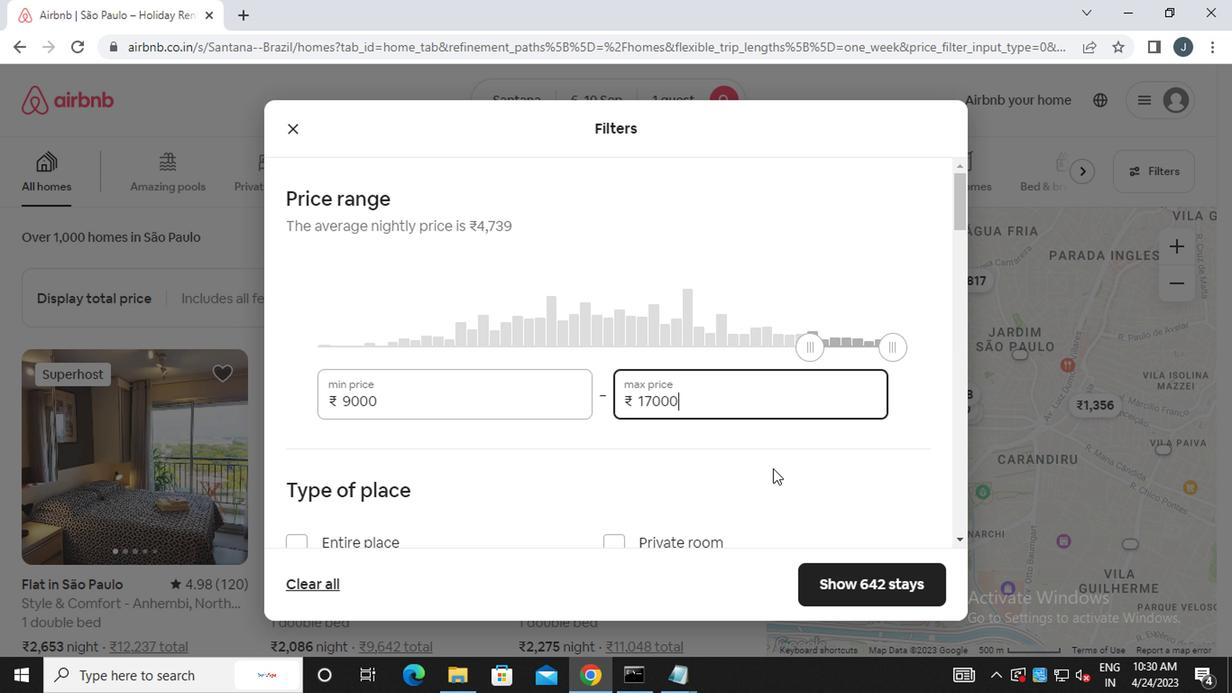 
Action: Mouse scrolled (776, 480) with delta (0, 0)
Screenshot: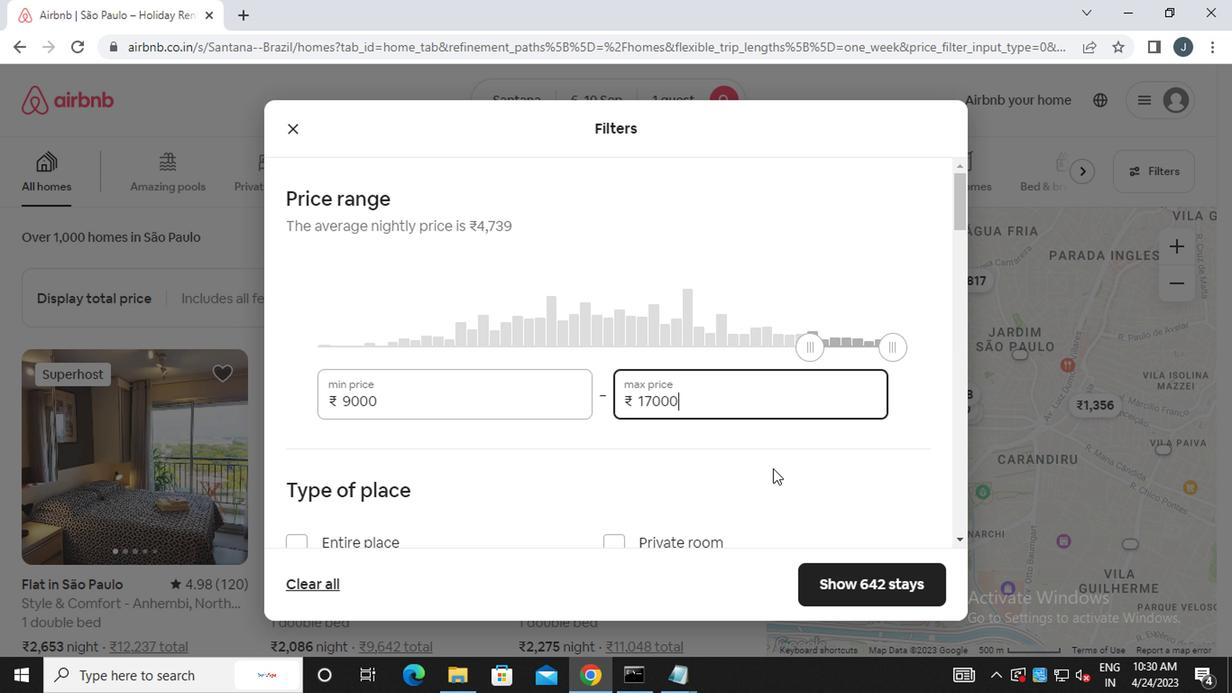 
Action: Mouse moved to (778, 480)
Screenshot: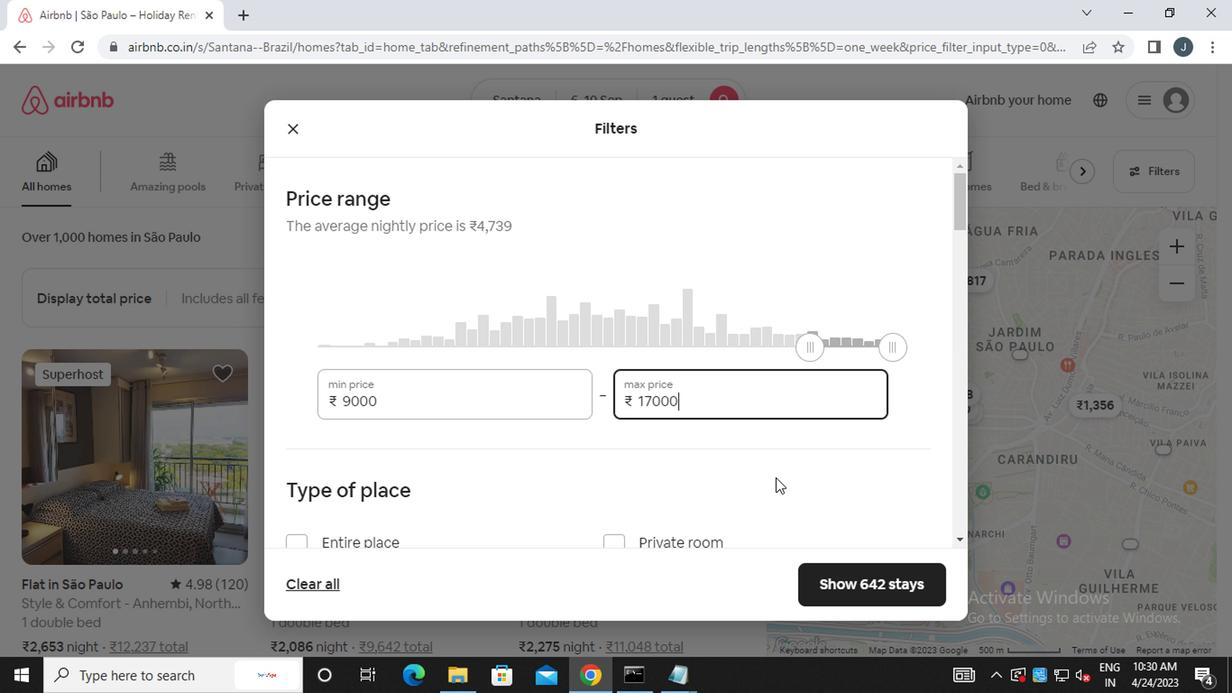 
Action: Mouse scrolled (778, 480) with delta (0, 0)
Screenshot: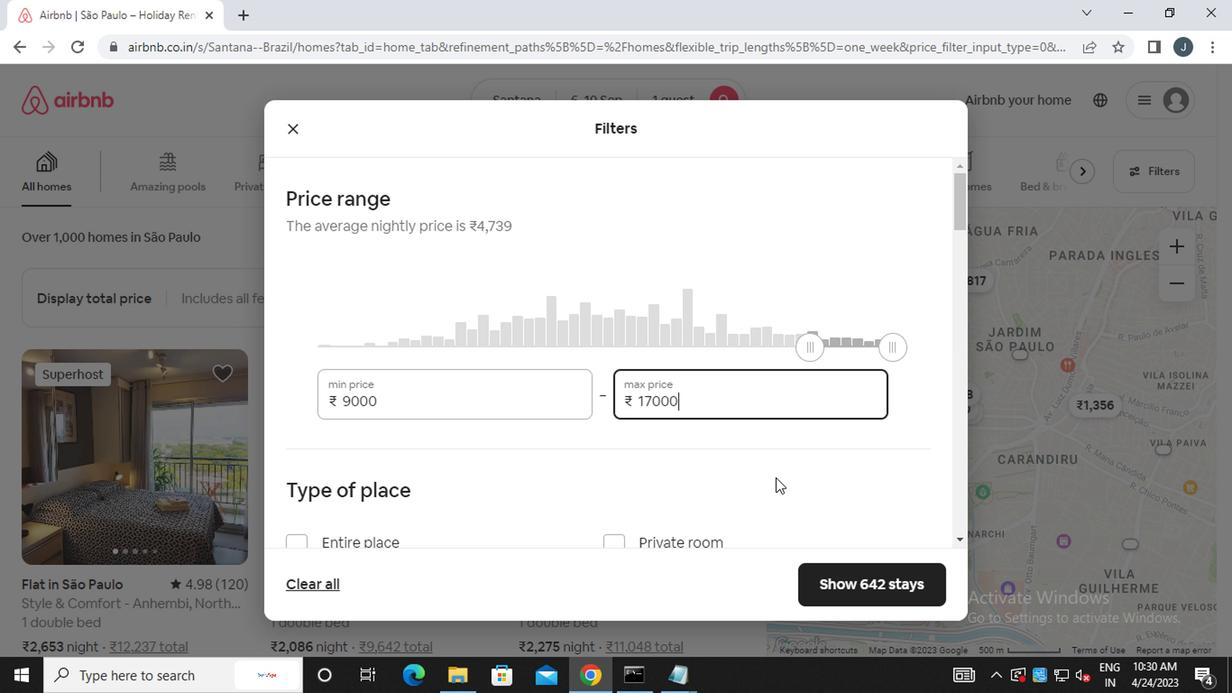 
Action: Mouse moved to (702, 200)
Screenshot: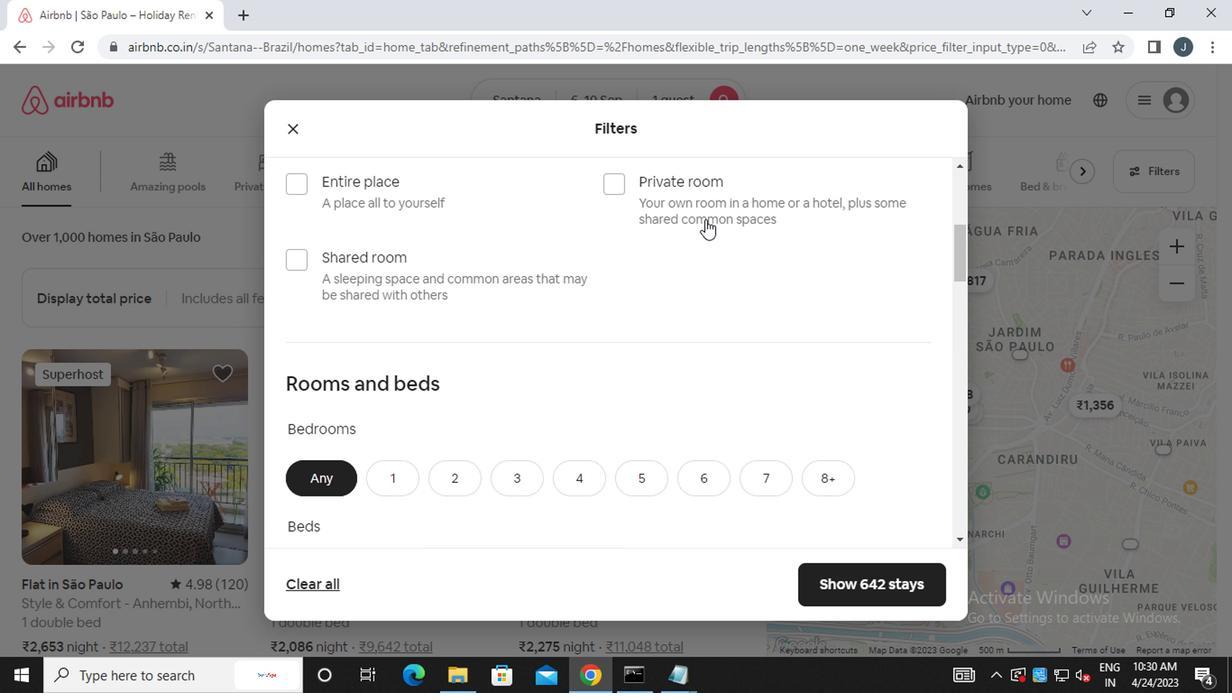 
Action: Mouse pressed left at (702, 200)
Screenshot: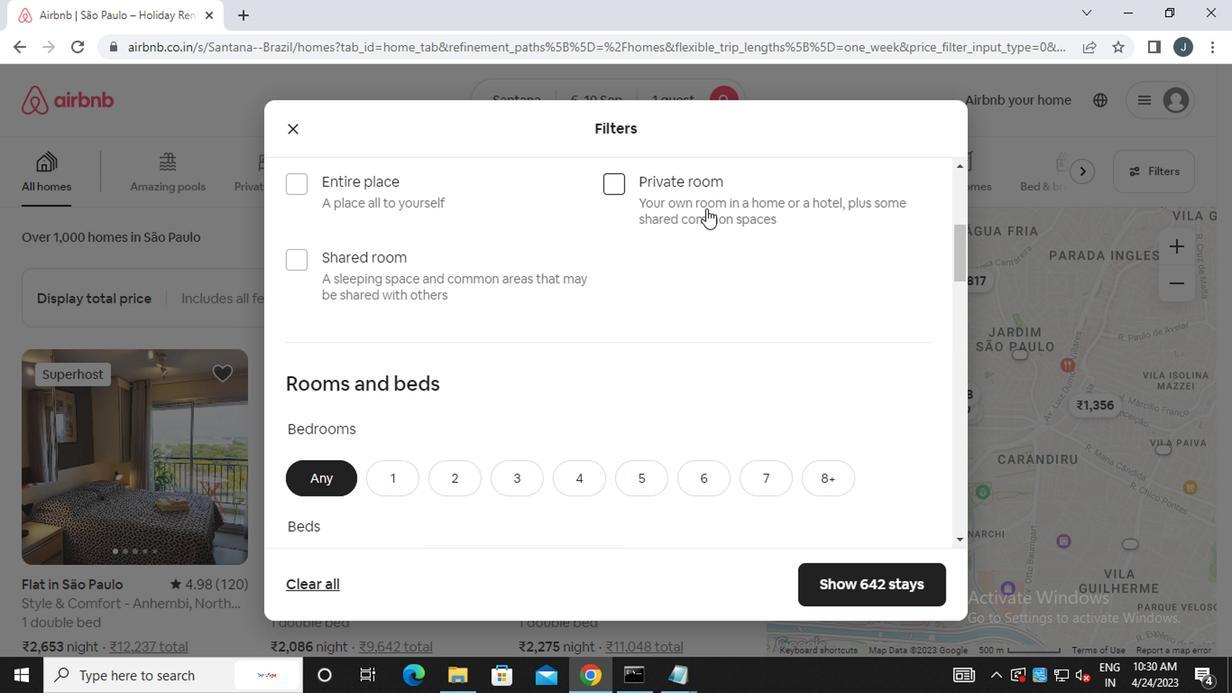 
Action: Mouse moved to (688, 252)
Screenshot: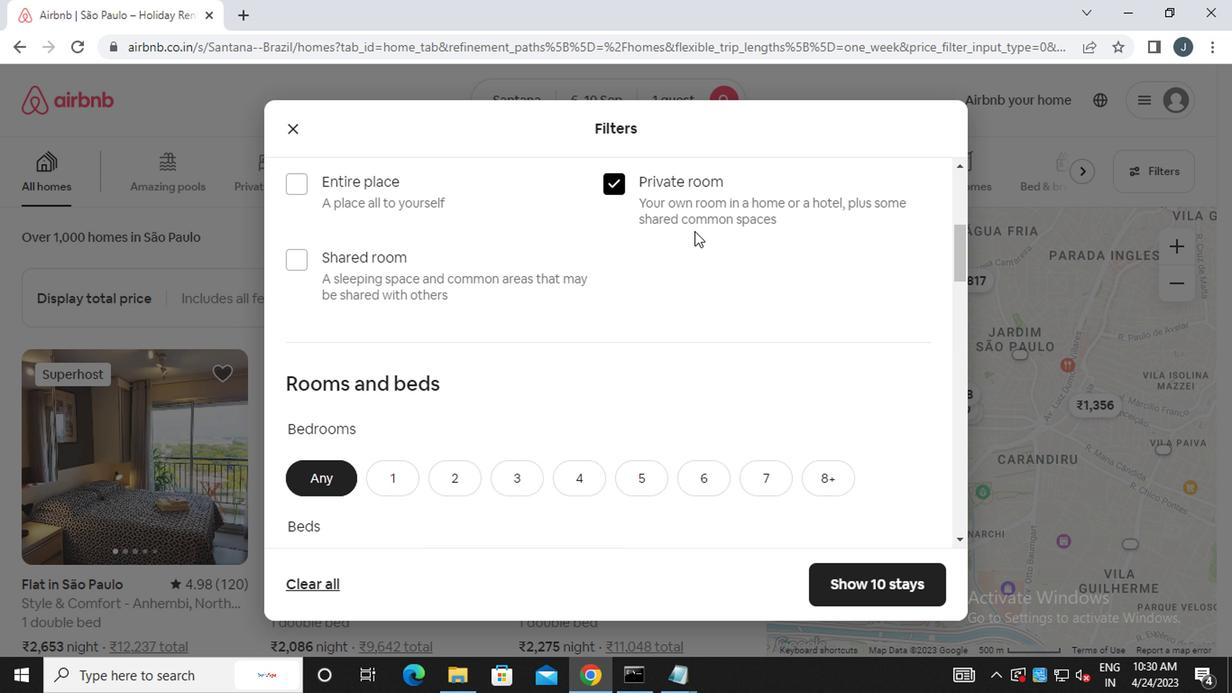 
Action: Mouse scrolled (688, 251) with delta (0, -1)
Screenshot: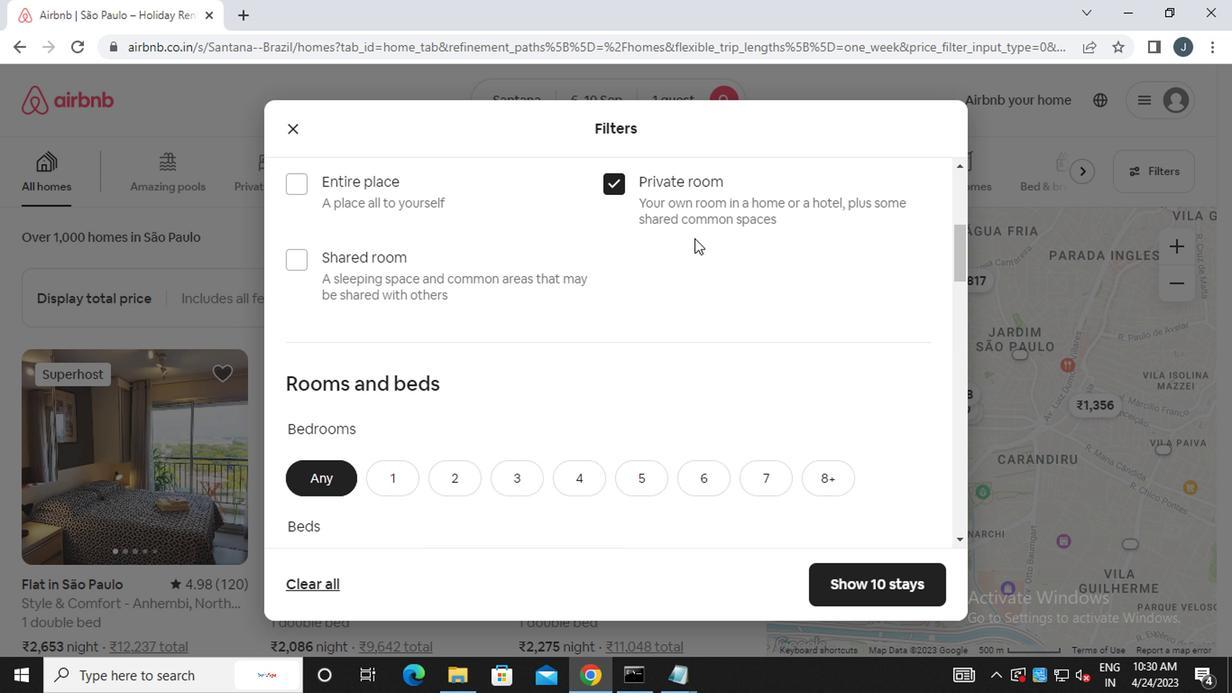 
Action: Mouse scrolled (688, 251) with delta (0, -1)
Screenshot: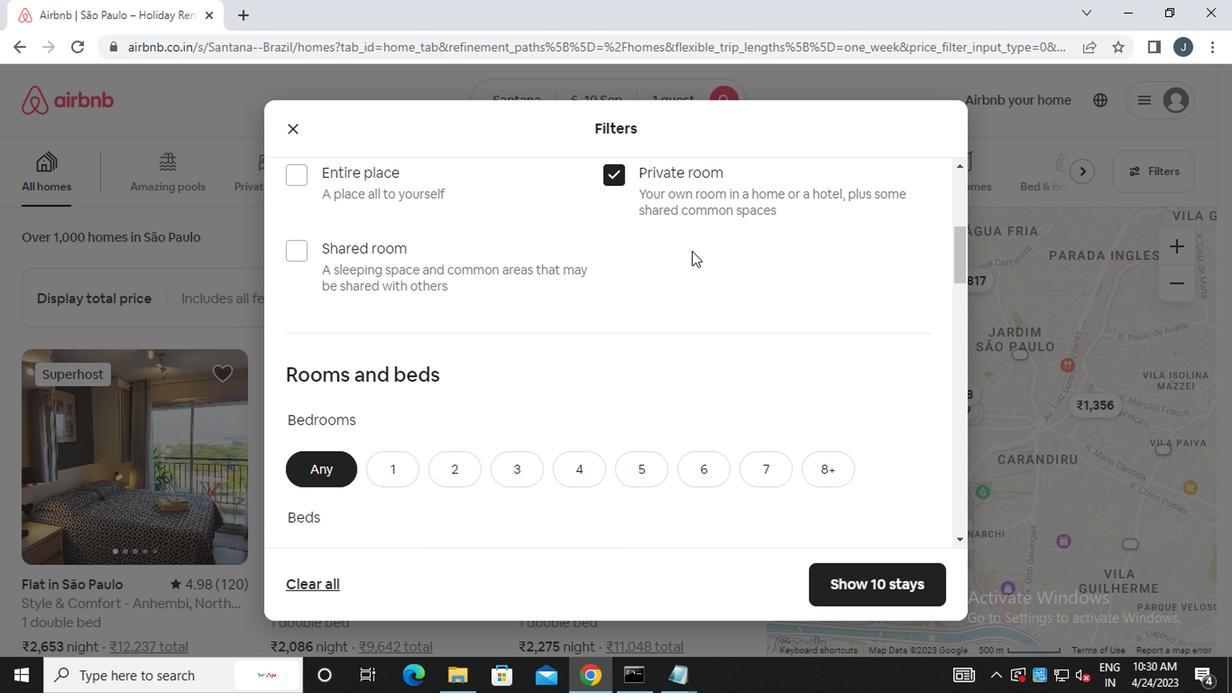
Action: Mouse moved to (392, 297)
Screenshot: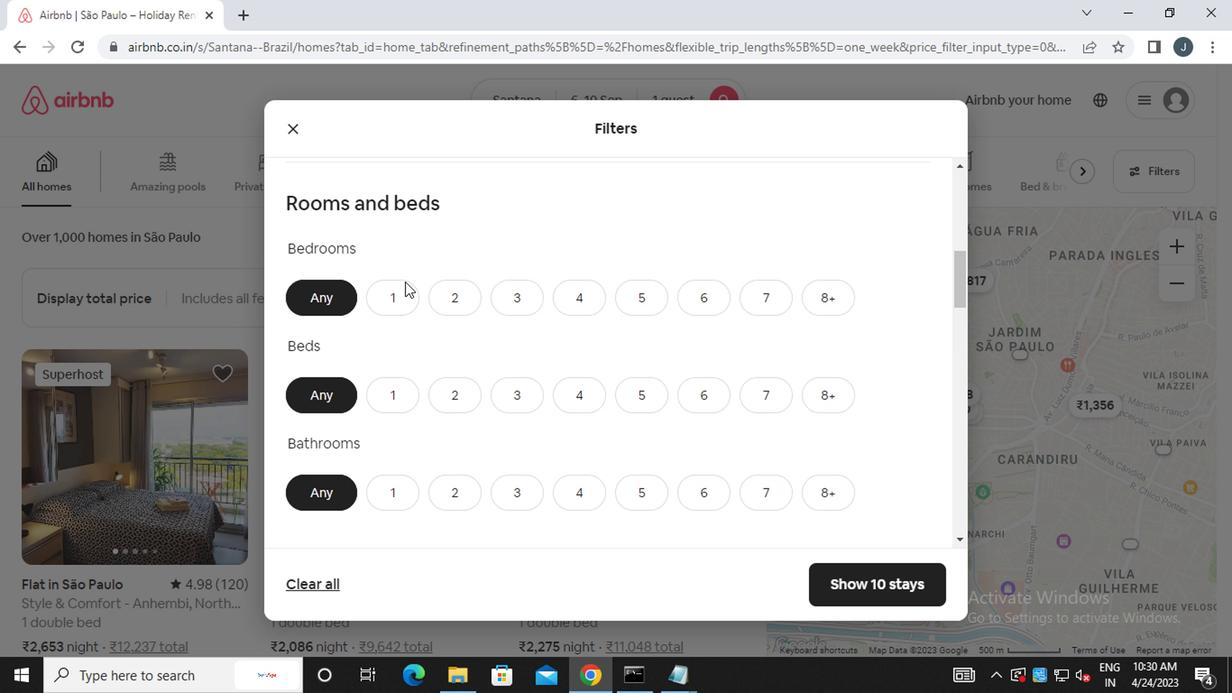 
Action: Mouse pressed left at (392, 297)
Screenshot: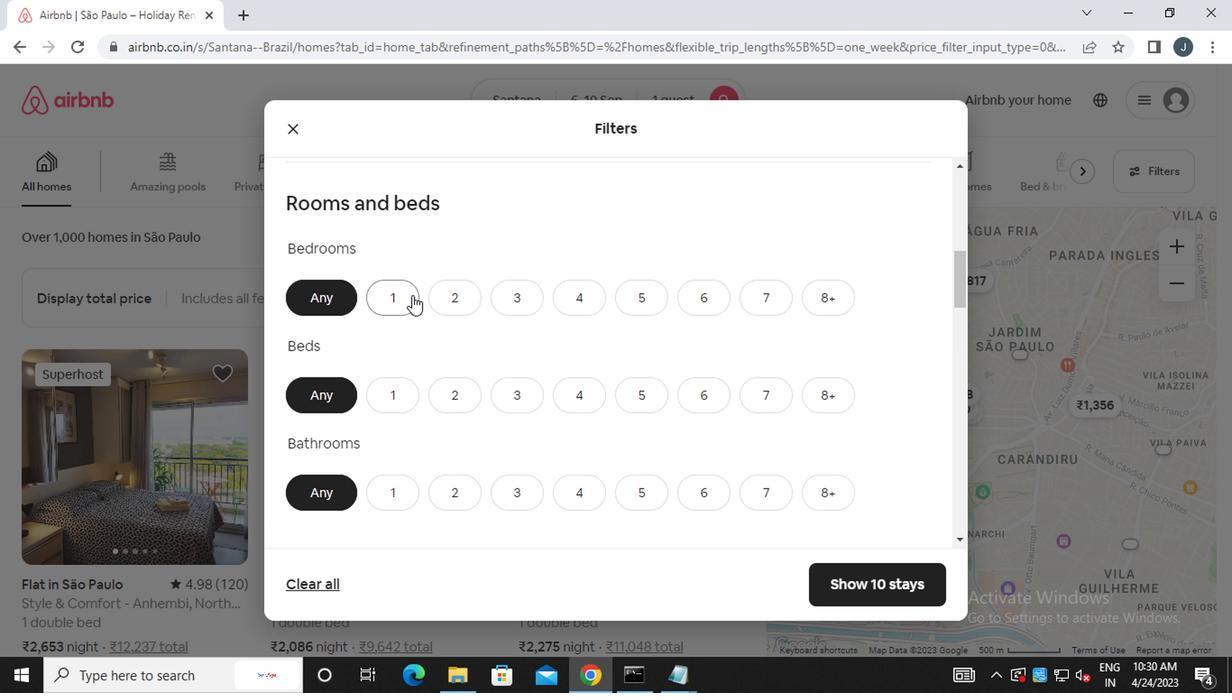 
Action: Mouse moved to (383, 403)
Screenshot: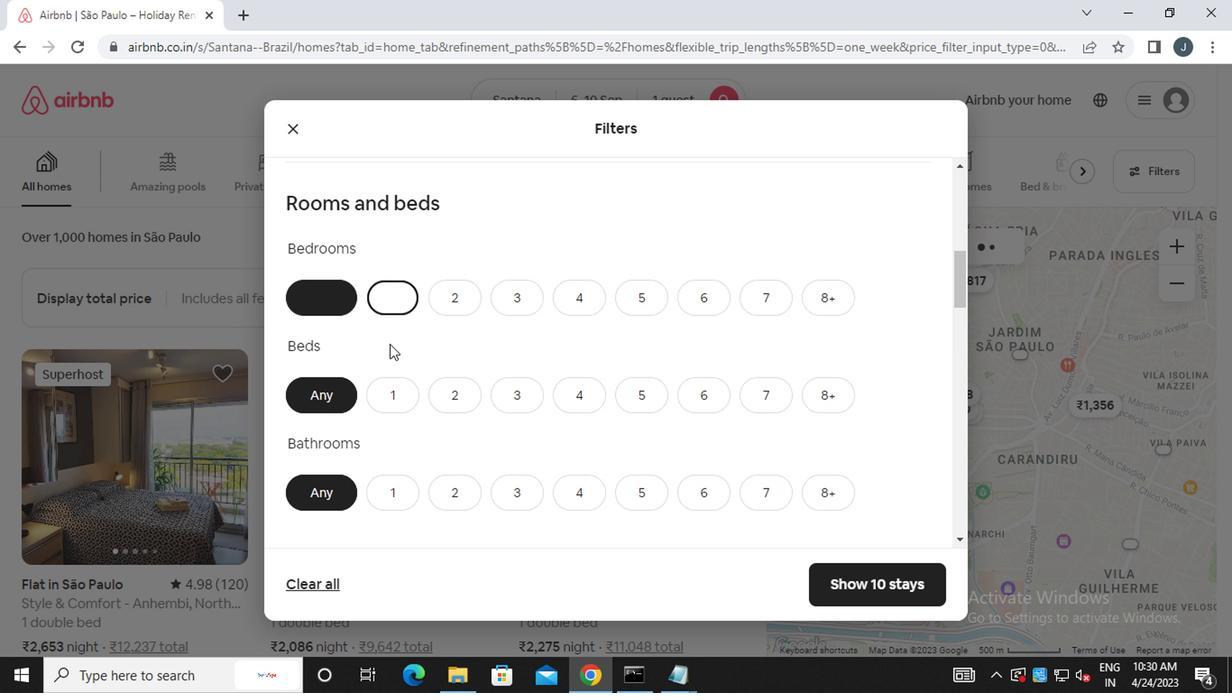 
Action: Mouse pressed left at (383, 403)
Screenshot: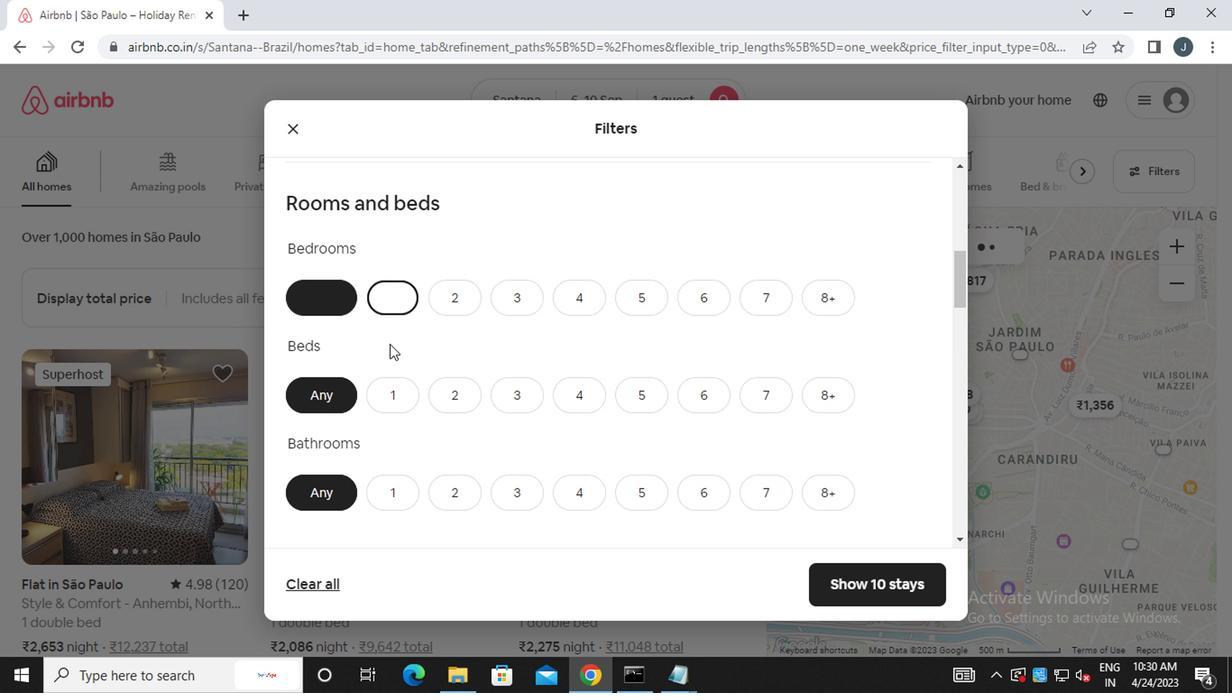 
Action: Mouse moved to (372, 493)
Screenshot: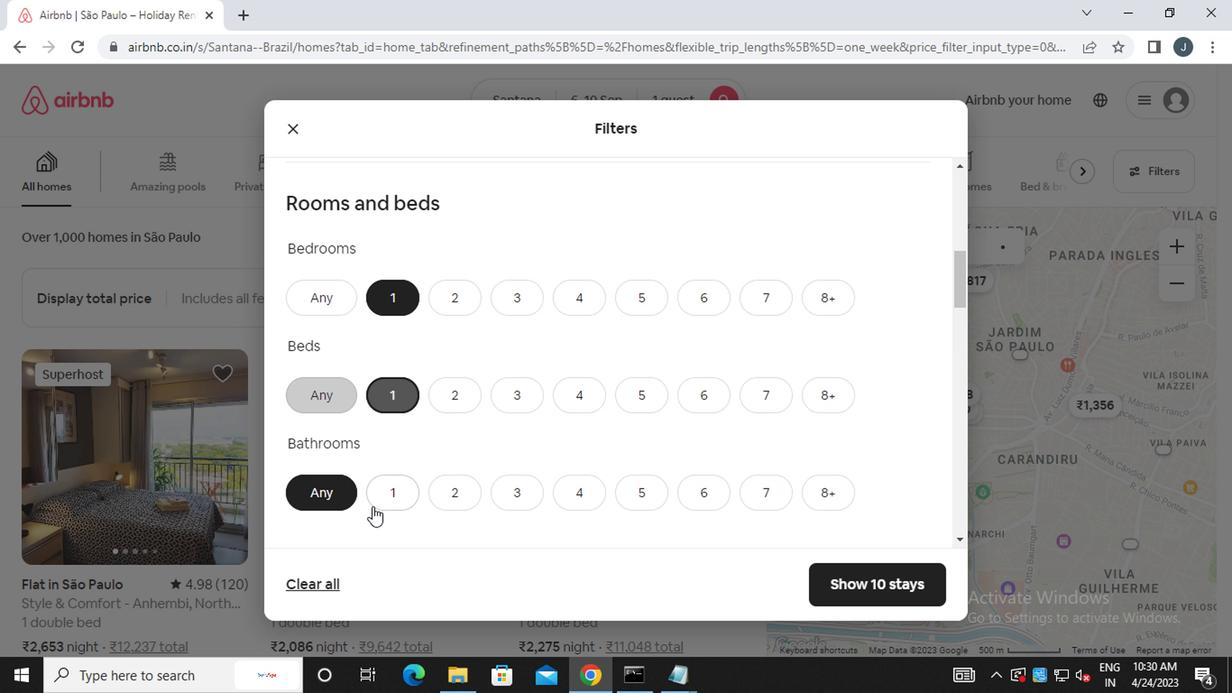 
Action: Mouse pressed left at (372, 493)
Screenshot: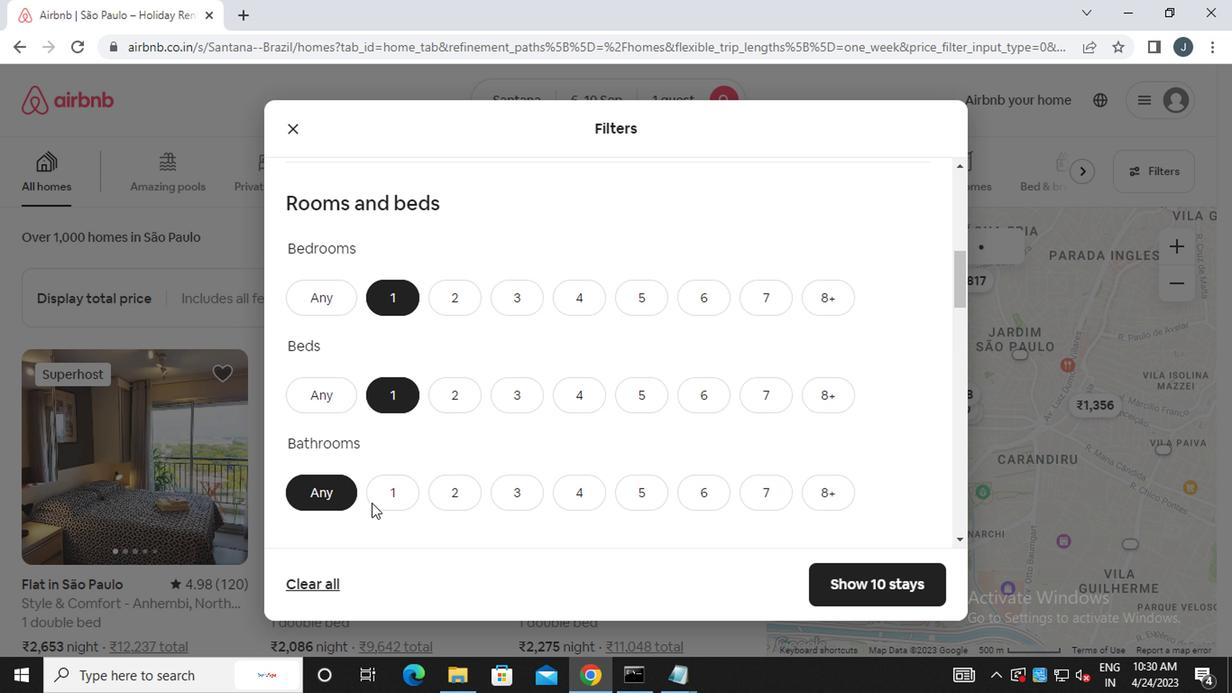
Action: Mouse moved to (388, 472)
Screenshot: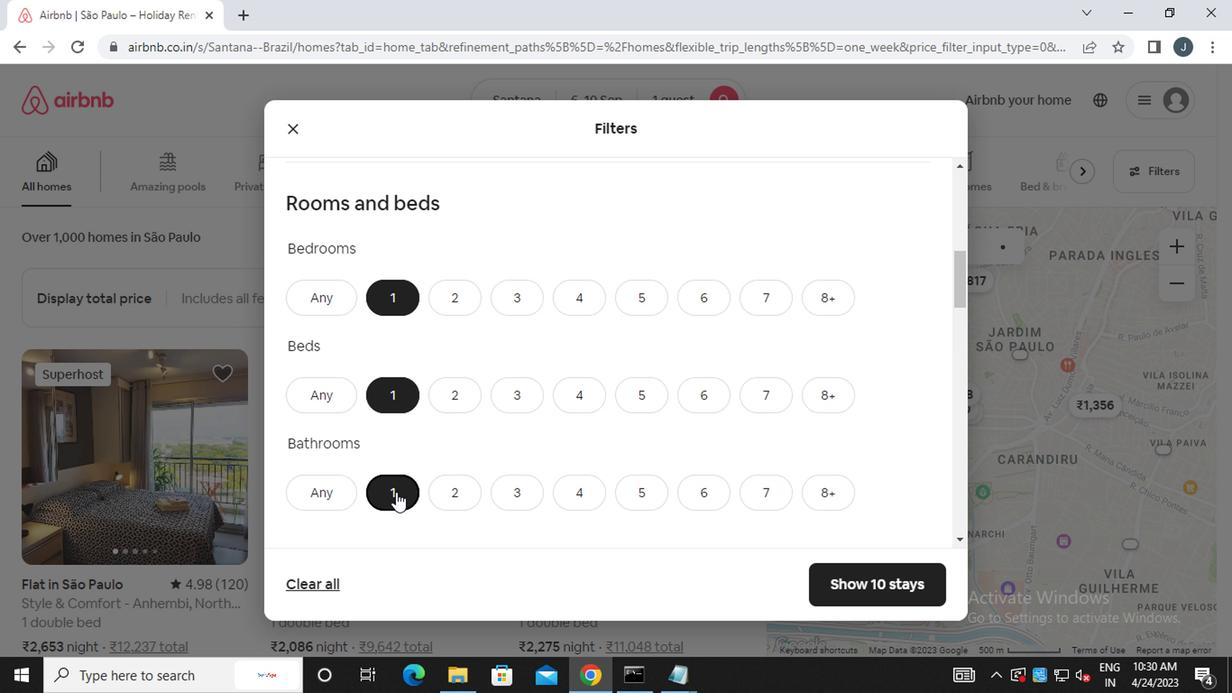 
Action: Mouse scrolled (388, 471) with delta (0, -1)
Screenshot: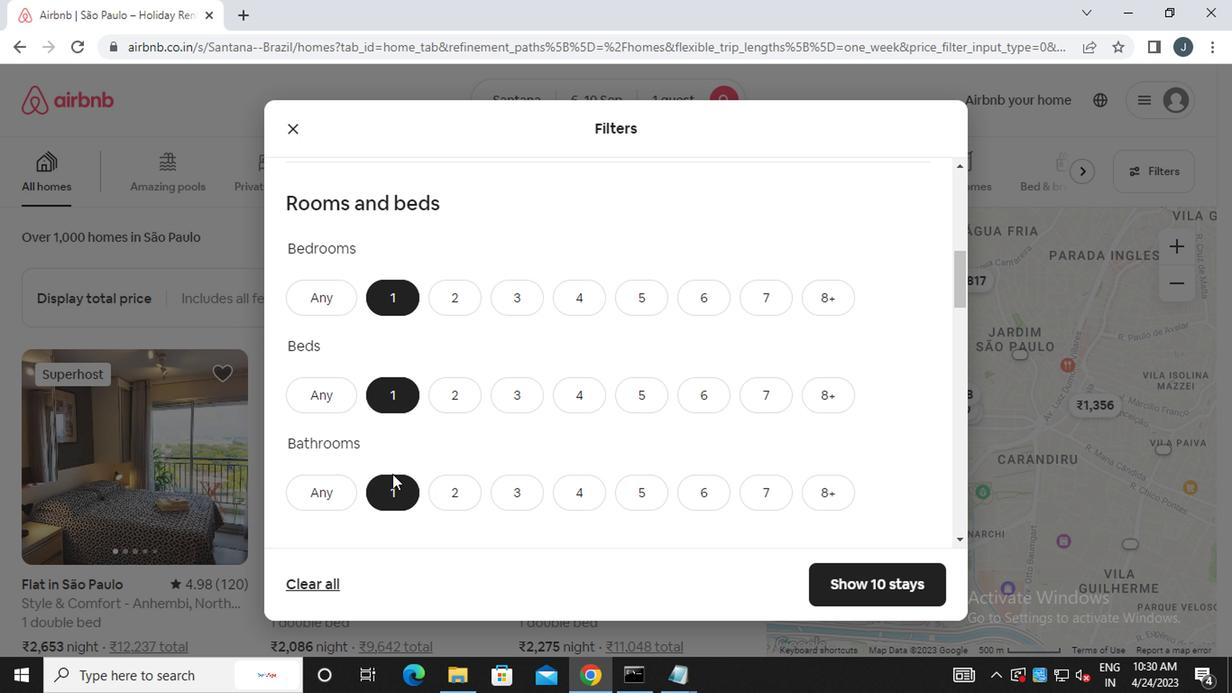 
Action: Mouse scrolled (388, 471) with delta (0, -1)
Screenshot: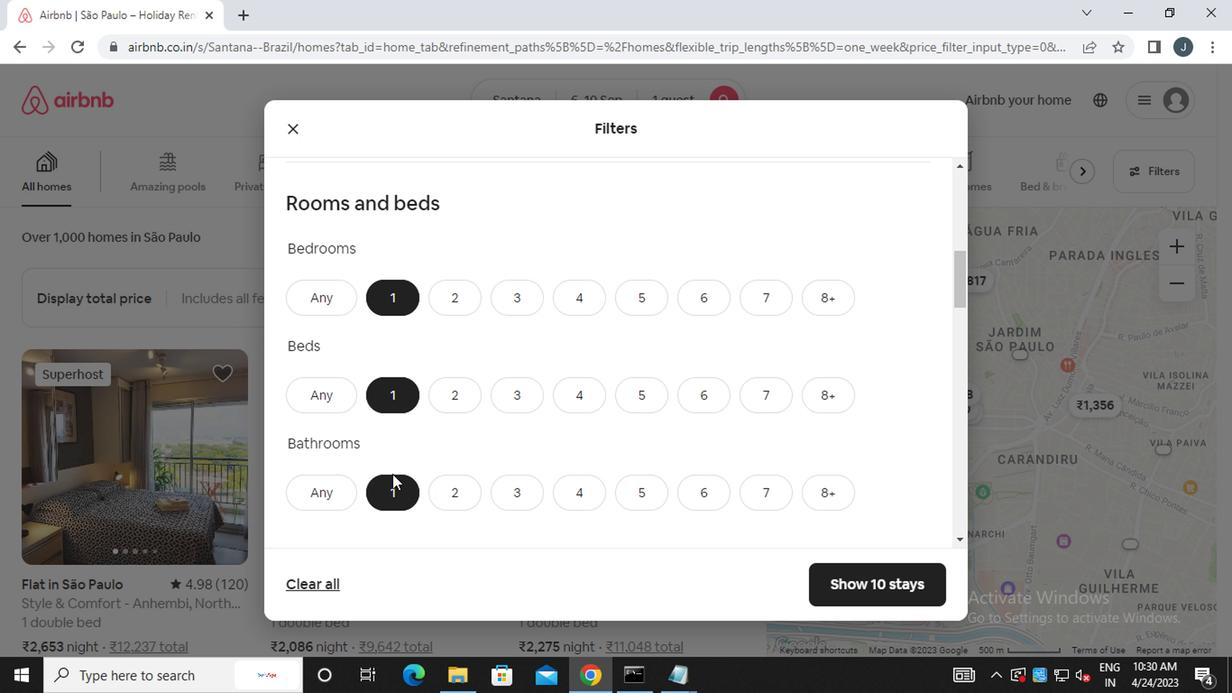 
Action: Mouse moved to (489, 473)
Screenshot: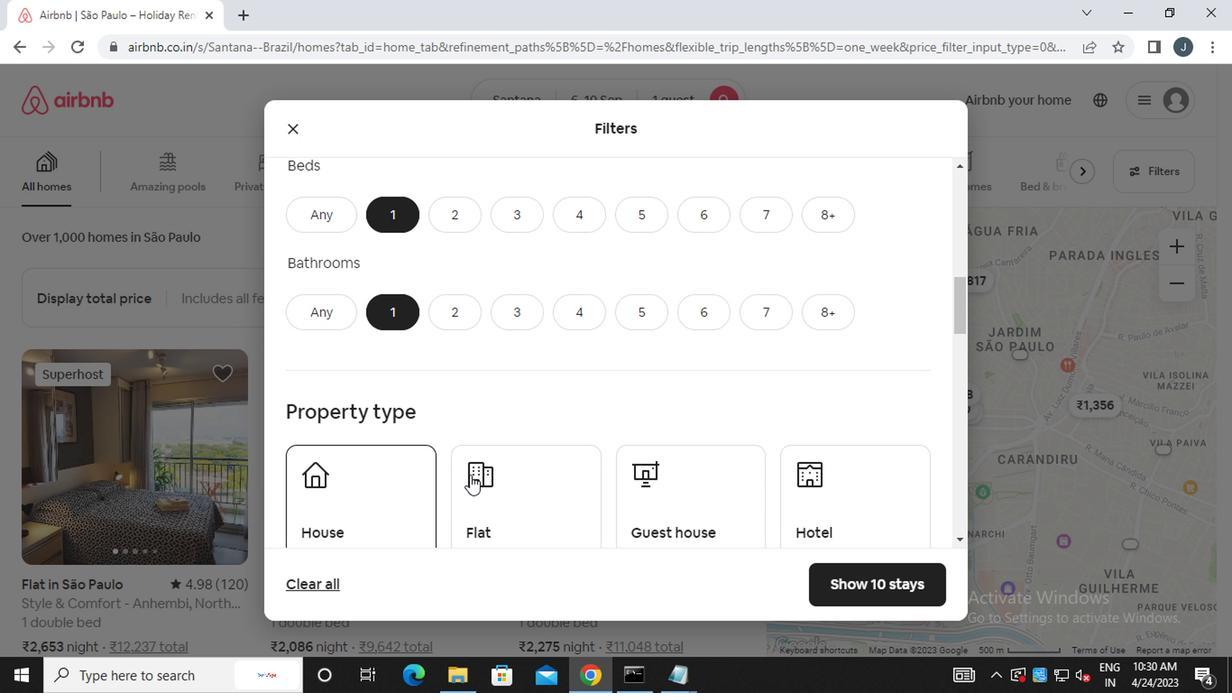 
Action: Mouse scrolled (489, 472) with delta (0, 0)
Screenshot: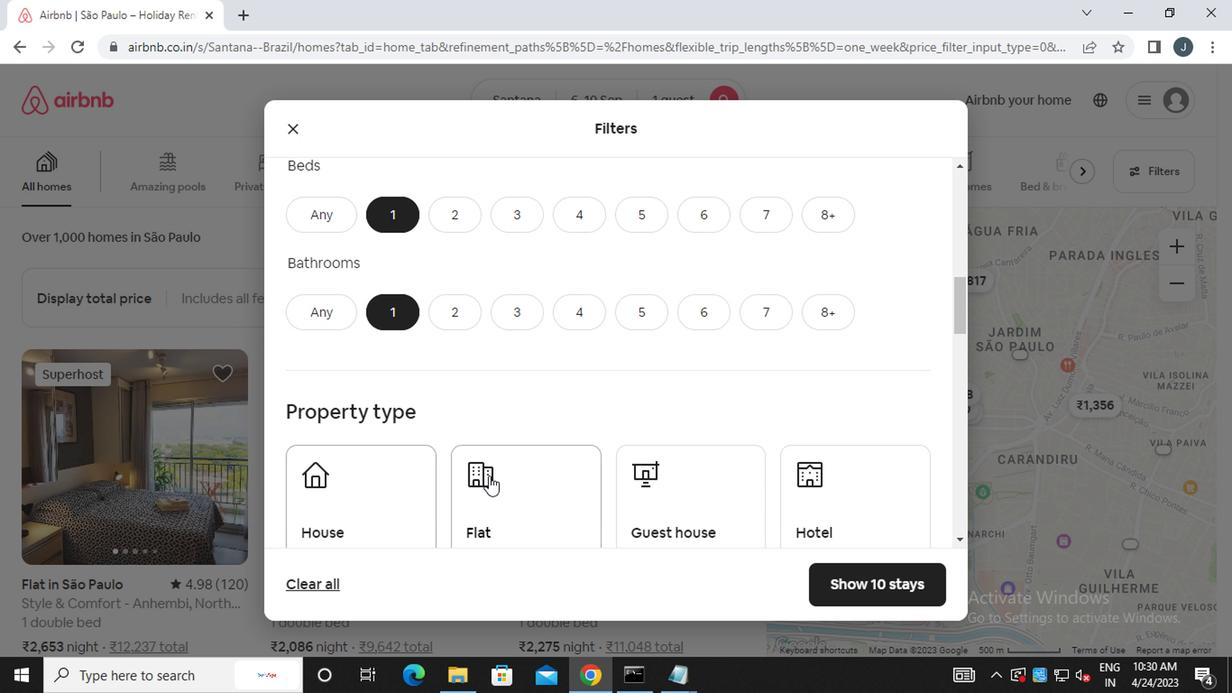 
Action: Mouse moved to (378, 404)
Screenshot: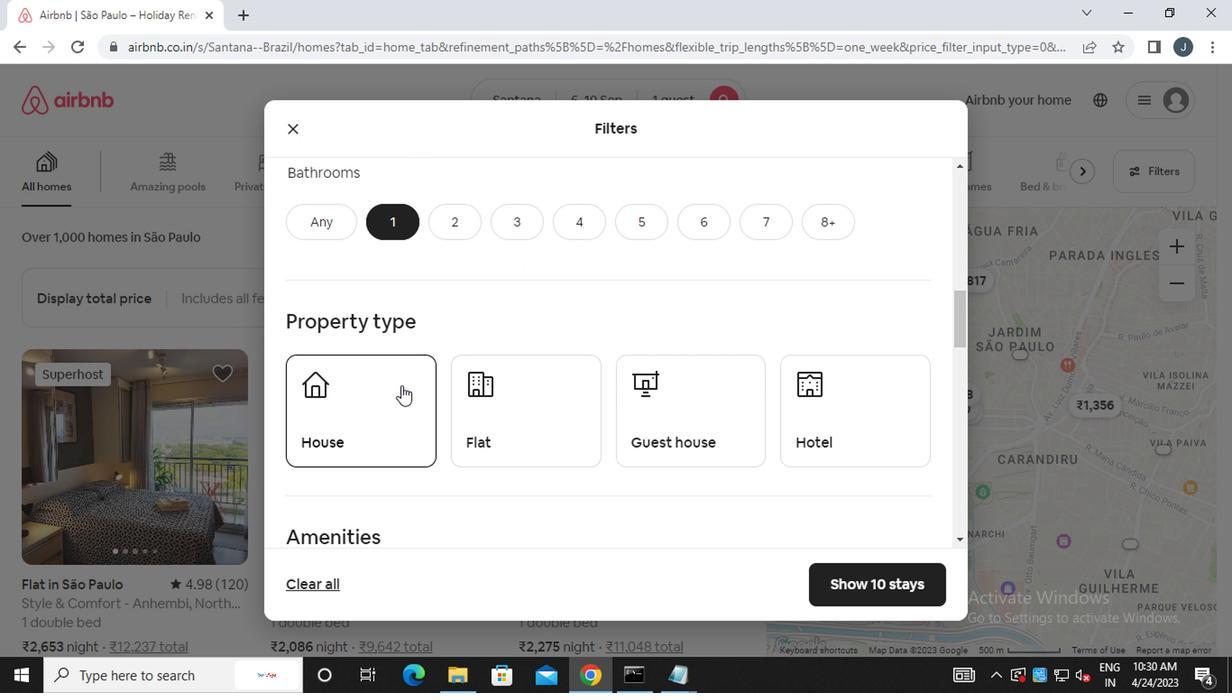 
Action: Mouse pressed left at (378, 404)
Screenshot: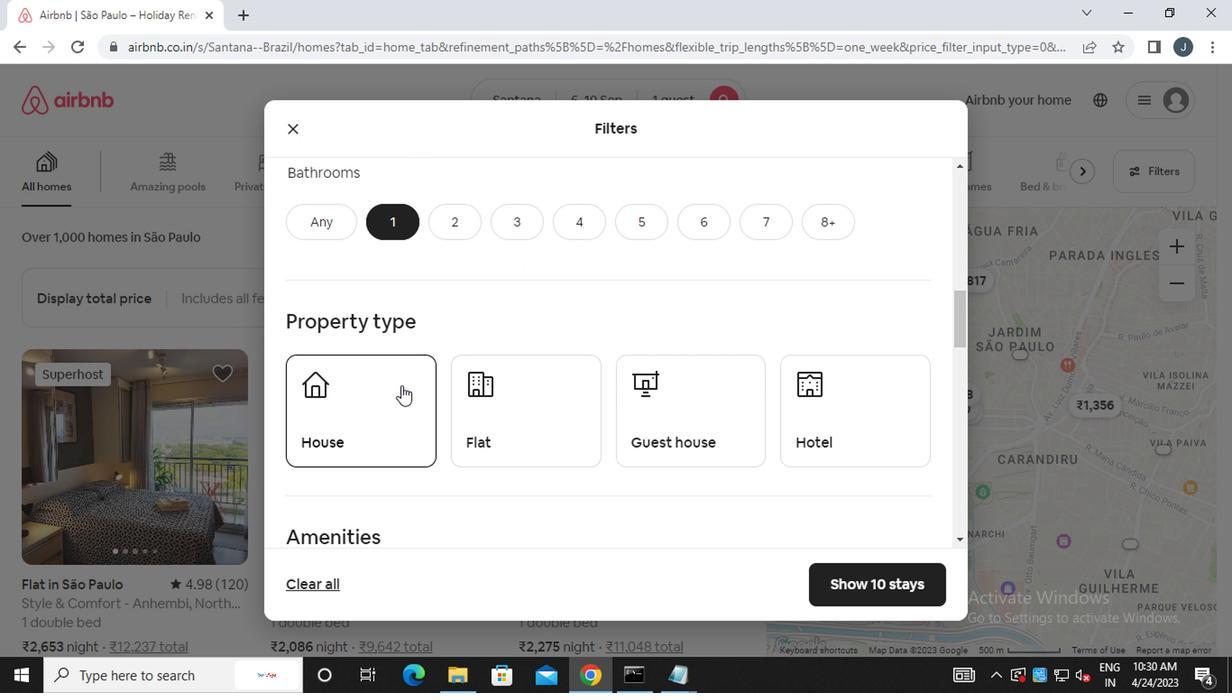 
Action: Mouse moved to (485, 418)
Screenshot: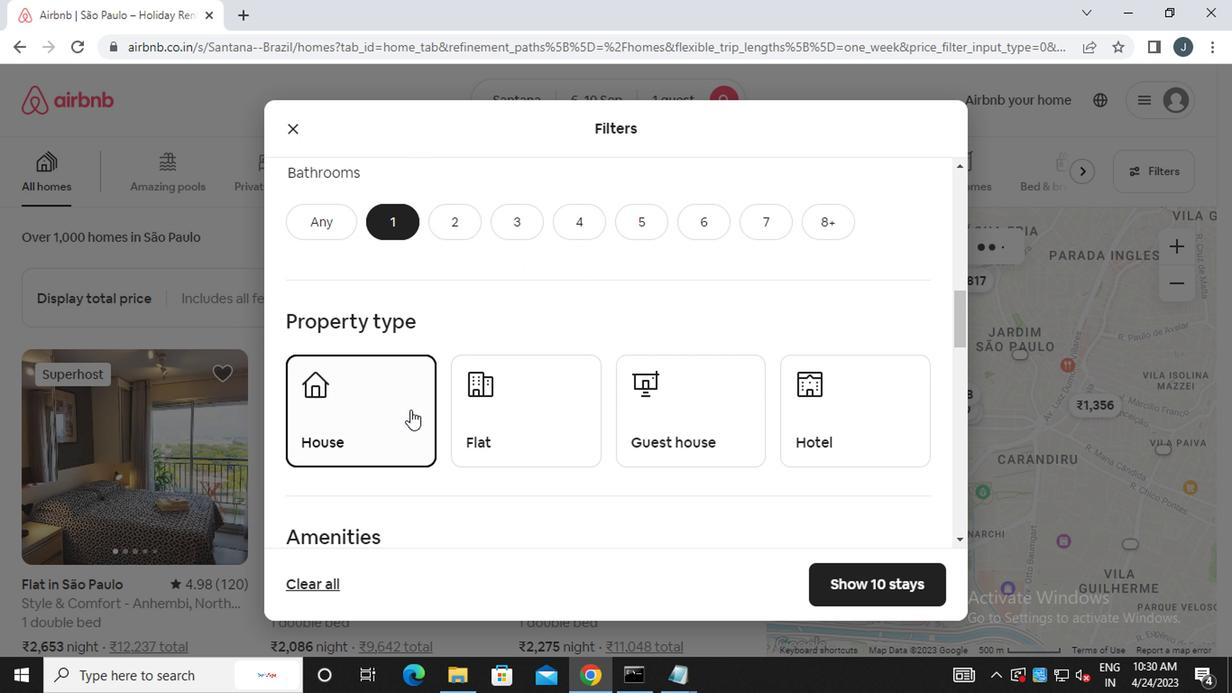 
Action: Mouse pressed left at (485, 418)
Screenshot: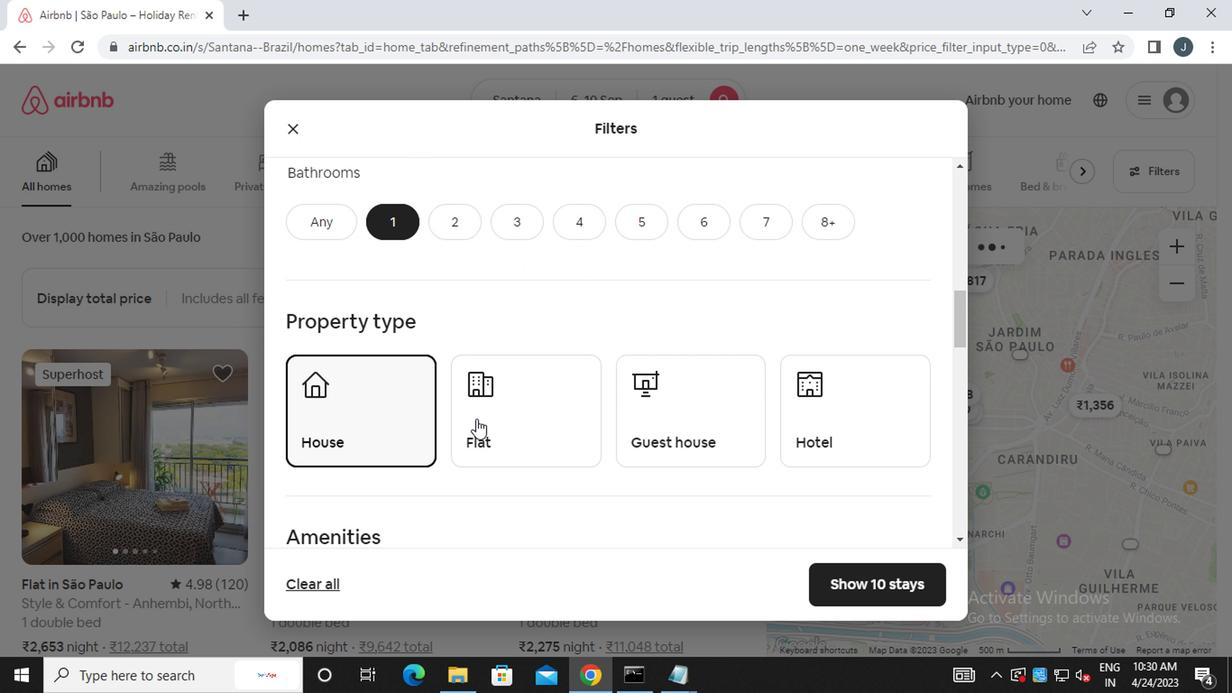 
Action: Mouse moved to (630, 443)
Screenshot: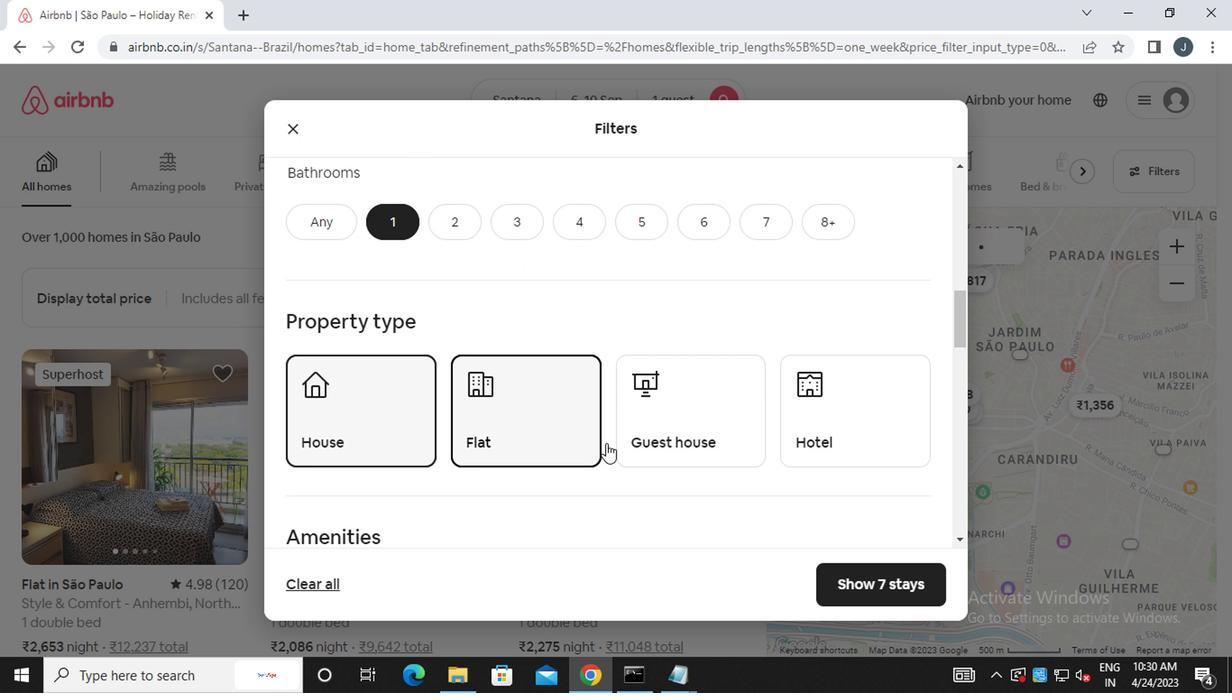 
Action: Mouse pressed left at (630, 443)
Screenshot: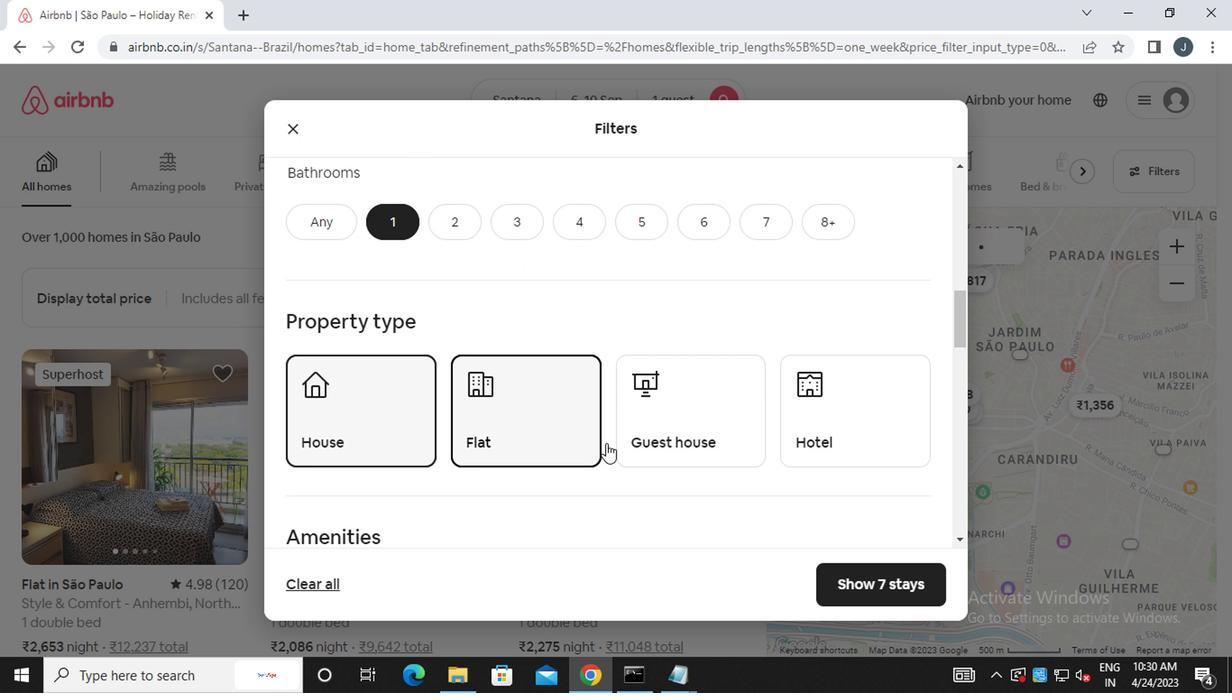 
Action: Mouse moved to (871, 431)
Screenshot: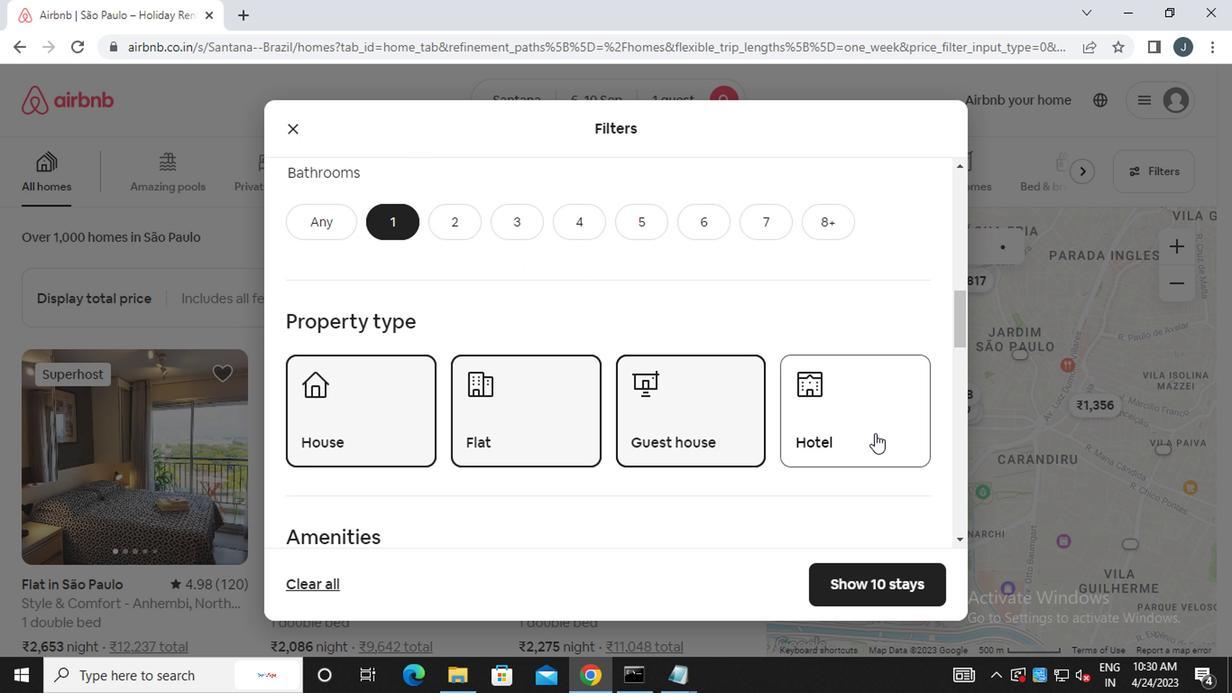 
Action: Mouse pressed left at (871, 431)
Screenshot: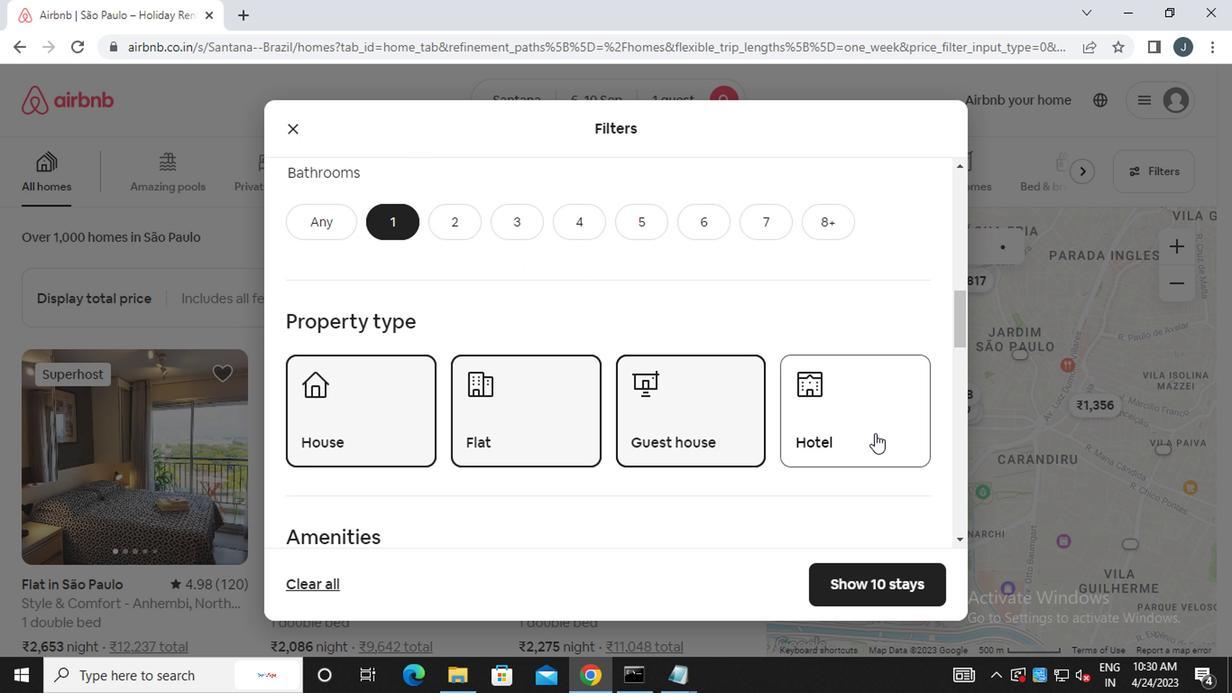 
Action: Mouse moved to (743, 415)
Screenshot: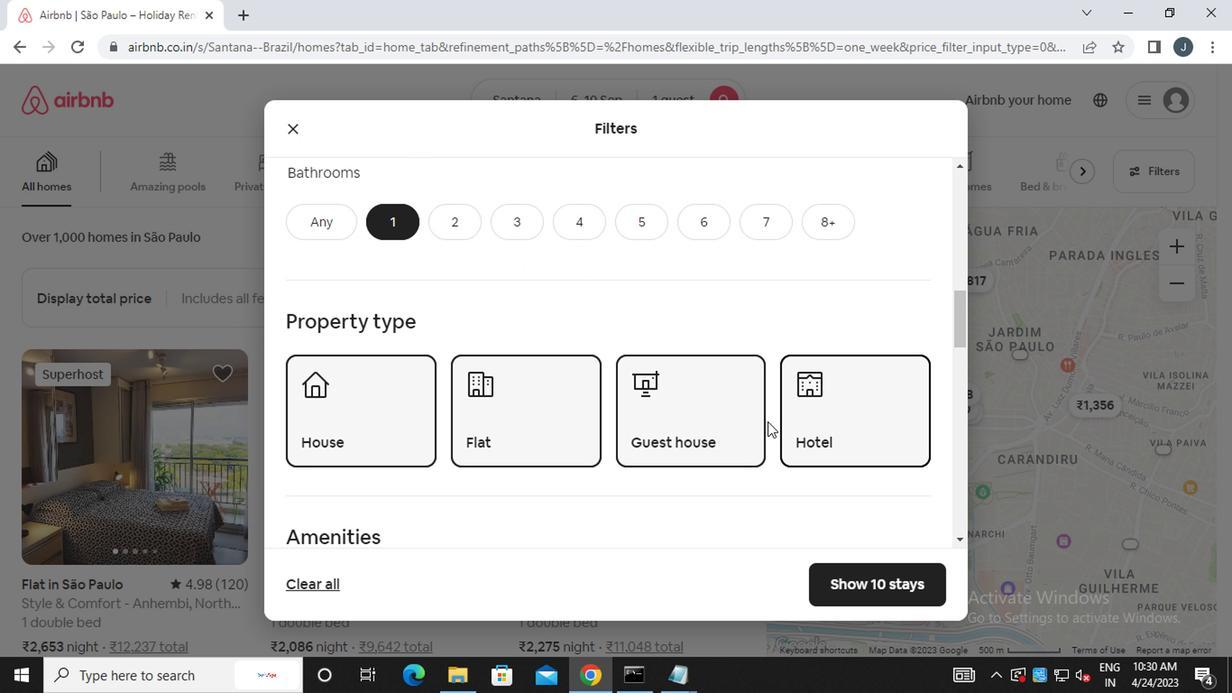 
Action: Mouse scrolled (743, 415) with delta (0, 0)
Screenshot: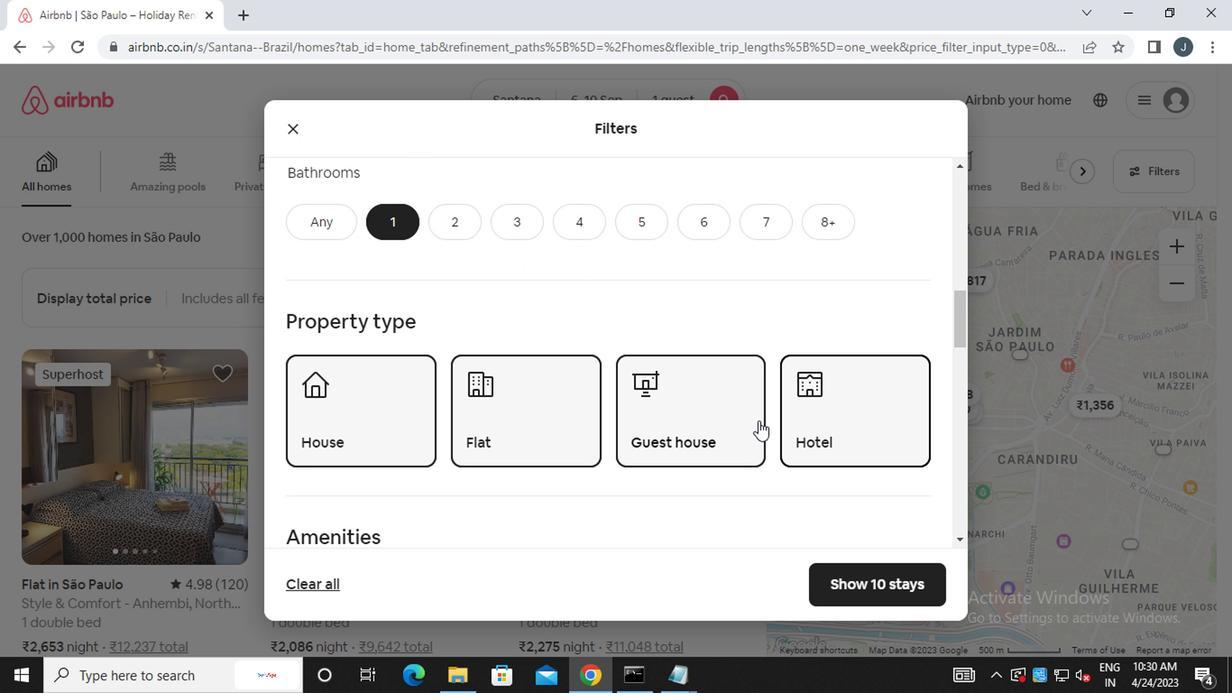
Action: Mouse scrolled (743, 415) with delta (0, 0)
Screenshot: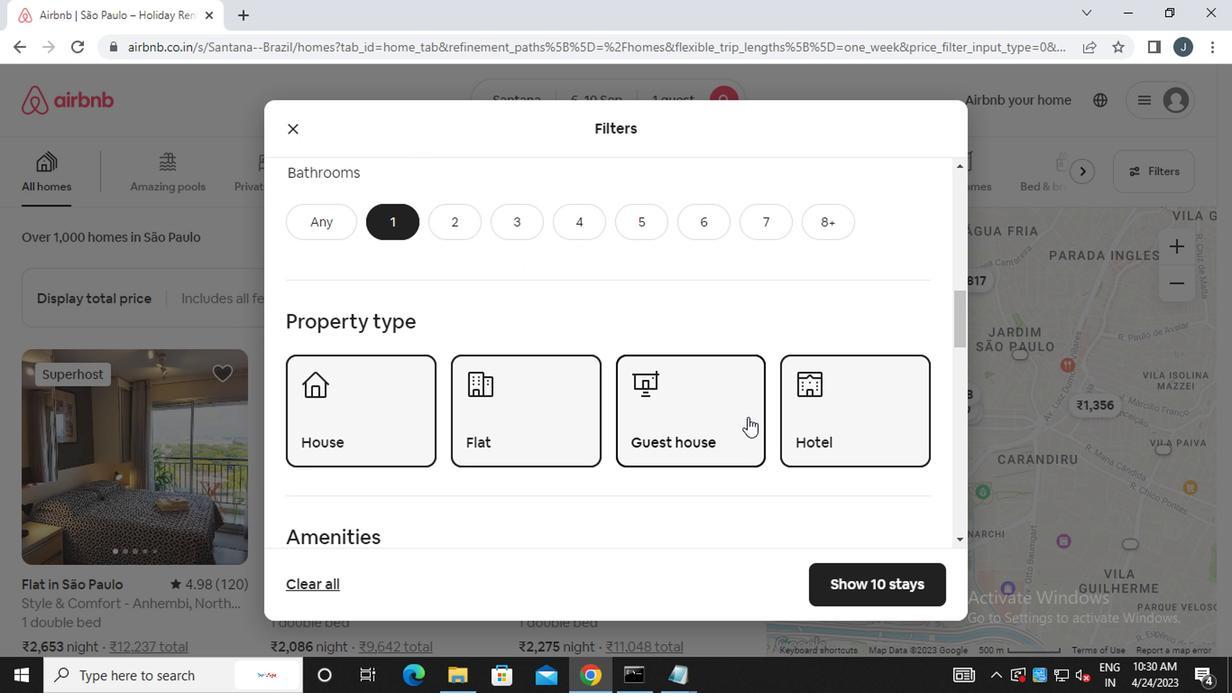 
Action: Mouse moved to (742, 415)
Screenshot: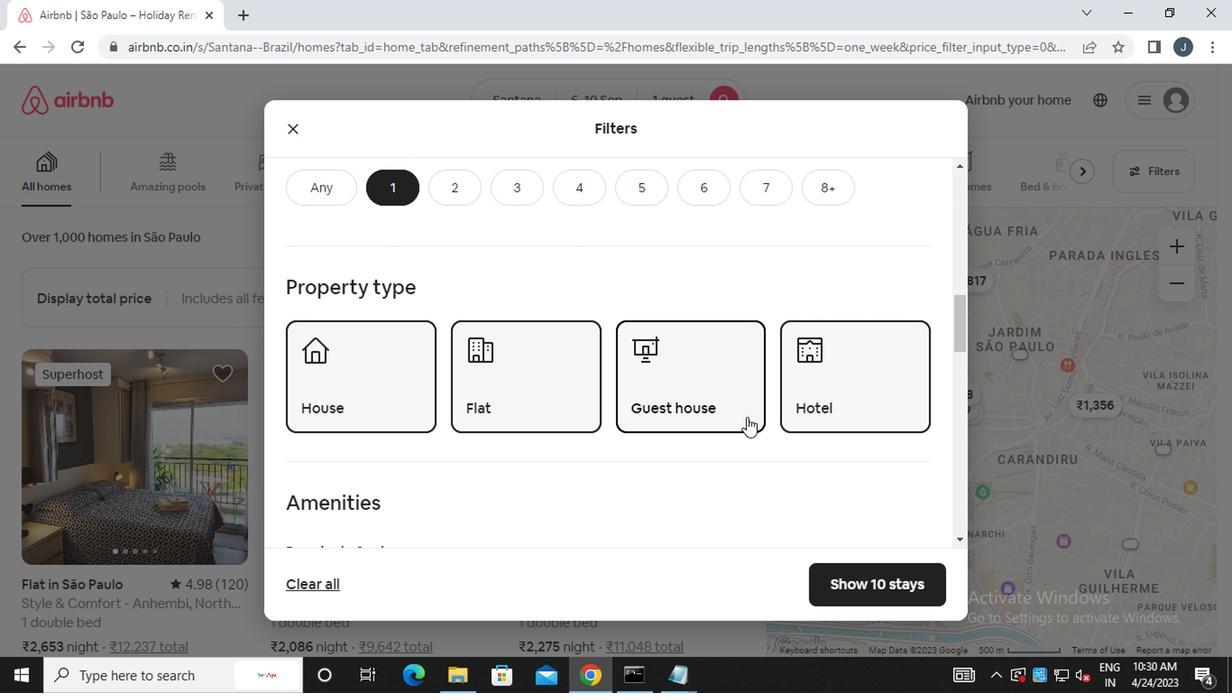 
Action: Mouse scrolled (742, 414) with delta (0, 0)
Screenshot: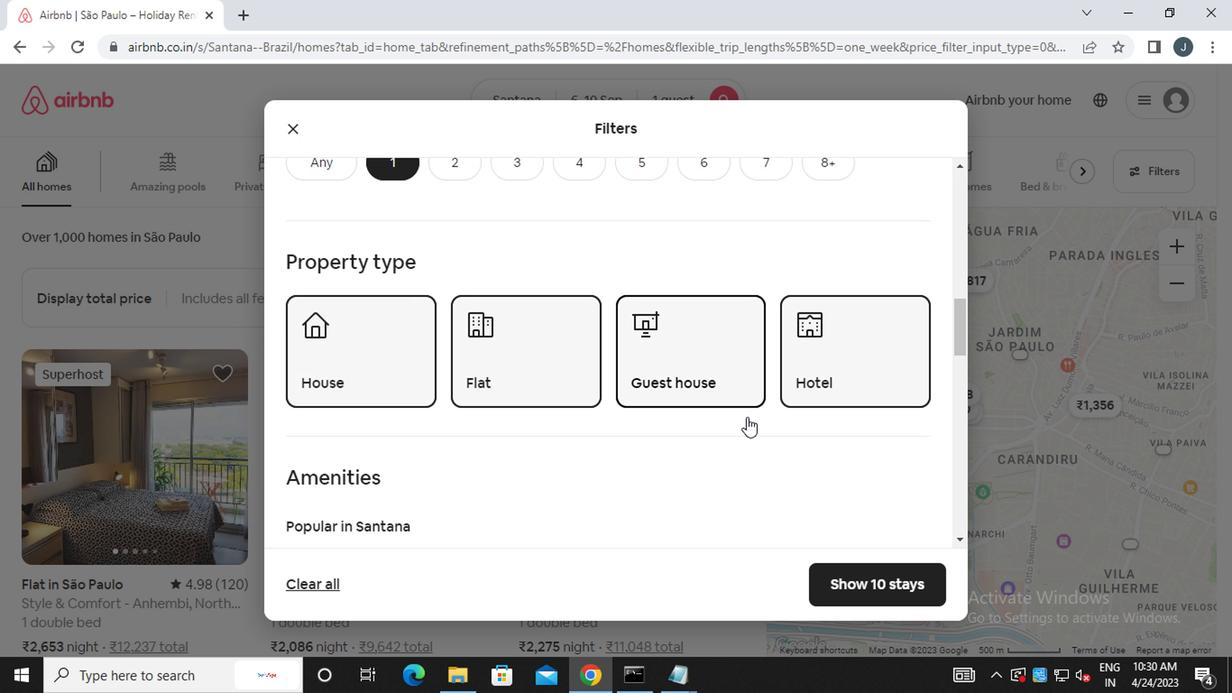 
Action: Mouse moved to (714, 404)
Screenshot: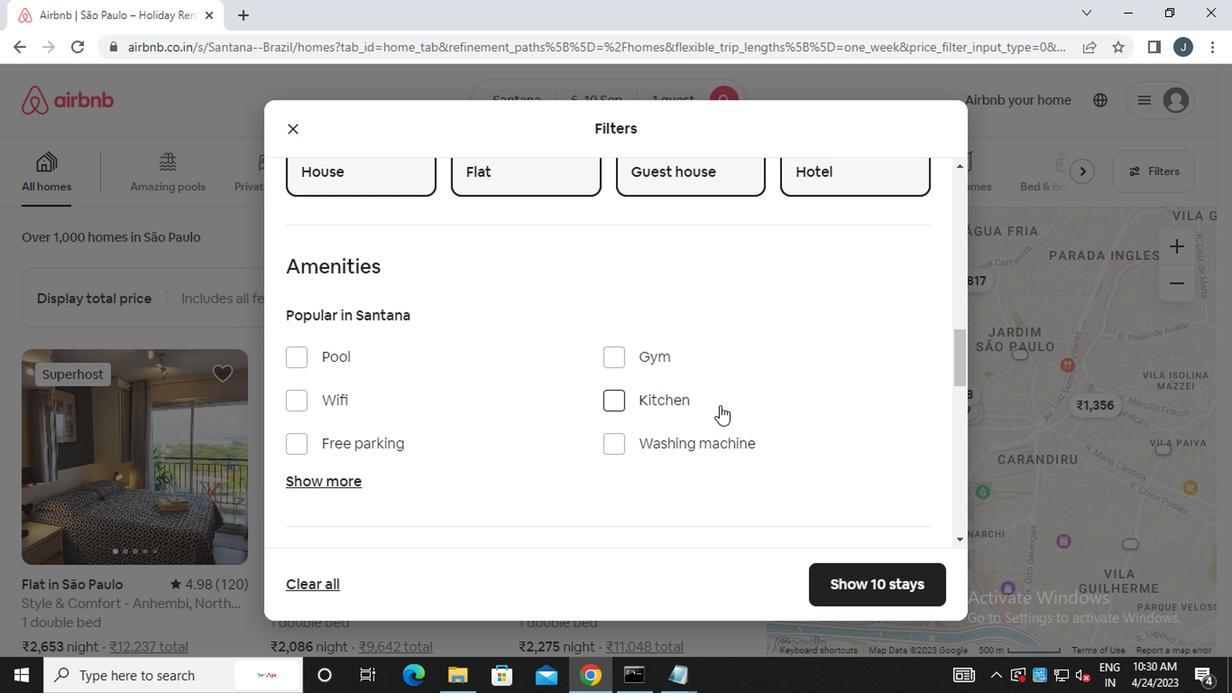 
Action: Mouse scrolled (714, 403) with delta (0, 0)
Screenshot: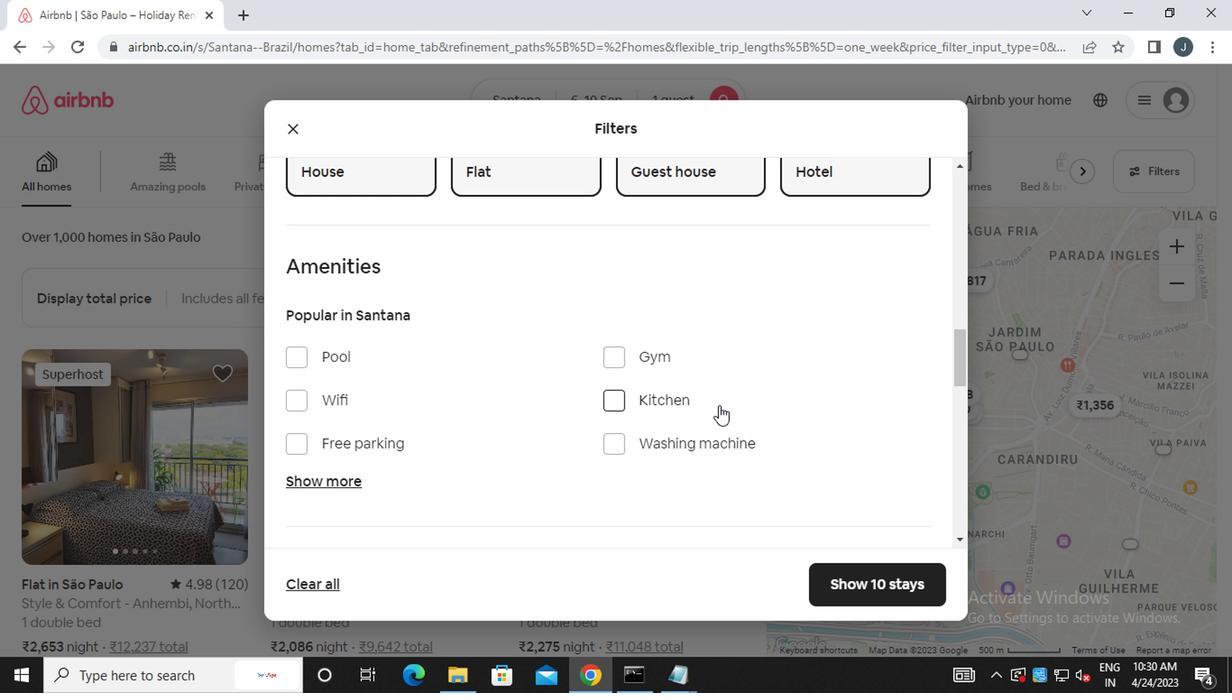 
Action: Mouse moved to (560, 376)
Screenshot: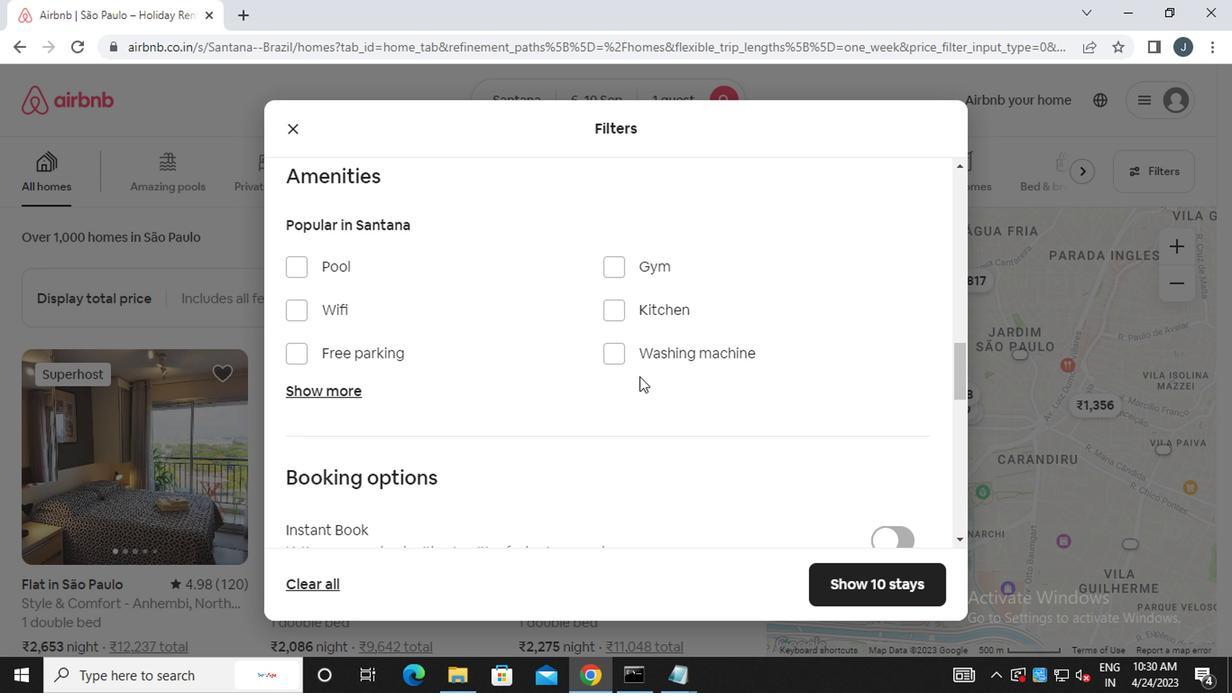 
Action: Mouse scrolled (560, 376) with delta (0, 0)
Screenshot: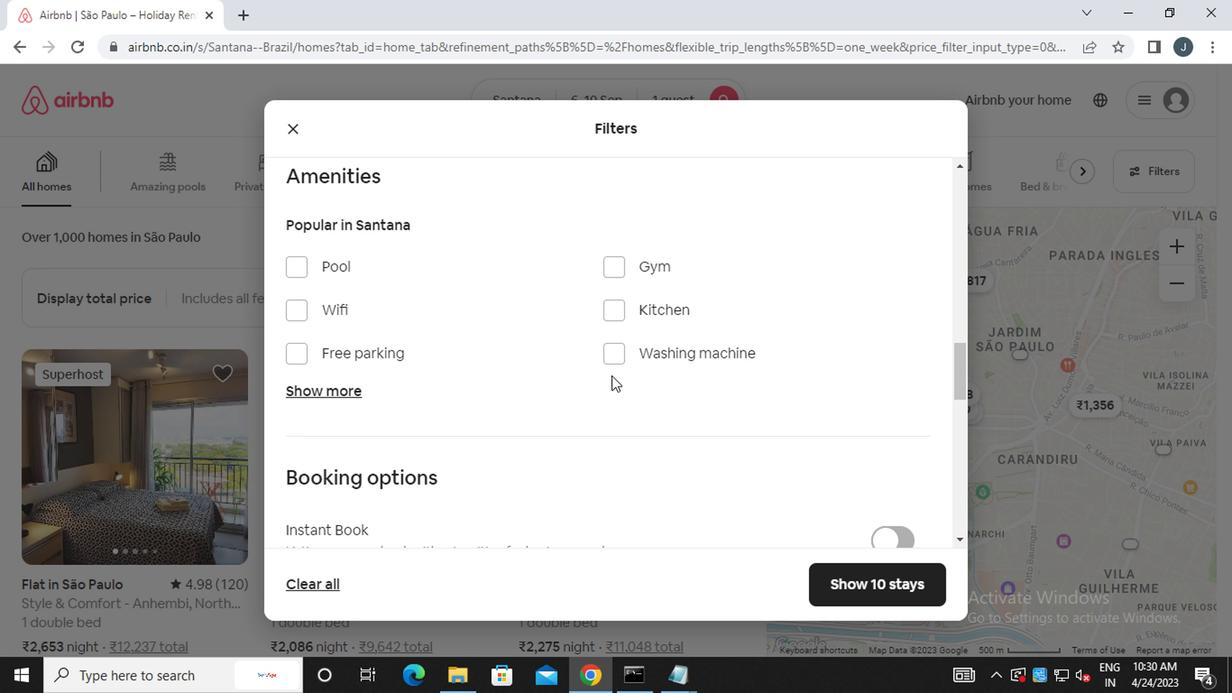 
Action: Mouse moved to (559, 376)
Screenshot: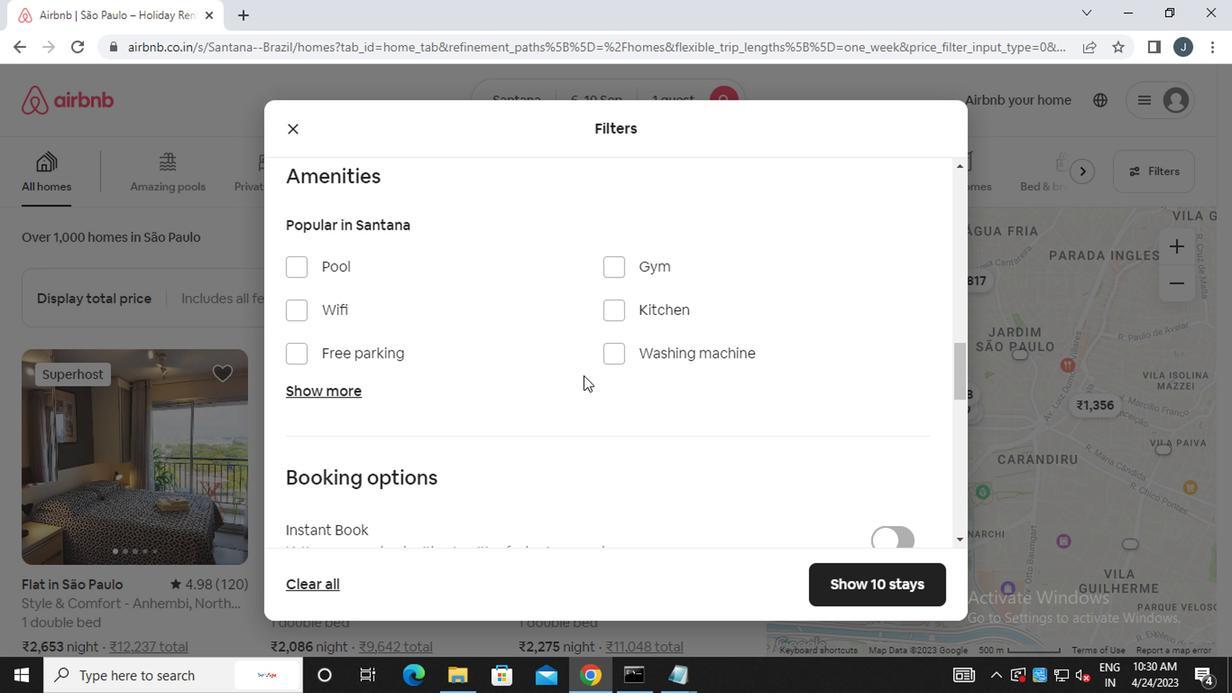 
Action: Mouse scrolled (559, 376) with delta (0, 0)
Screenshot: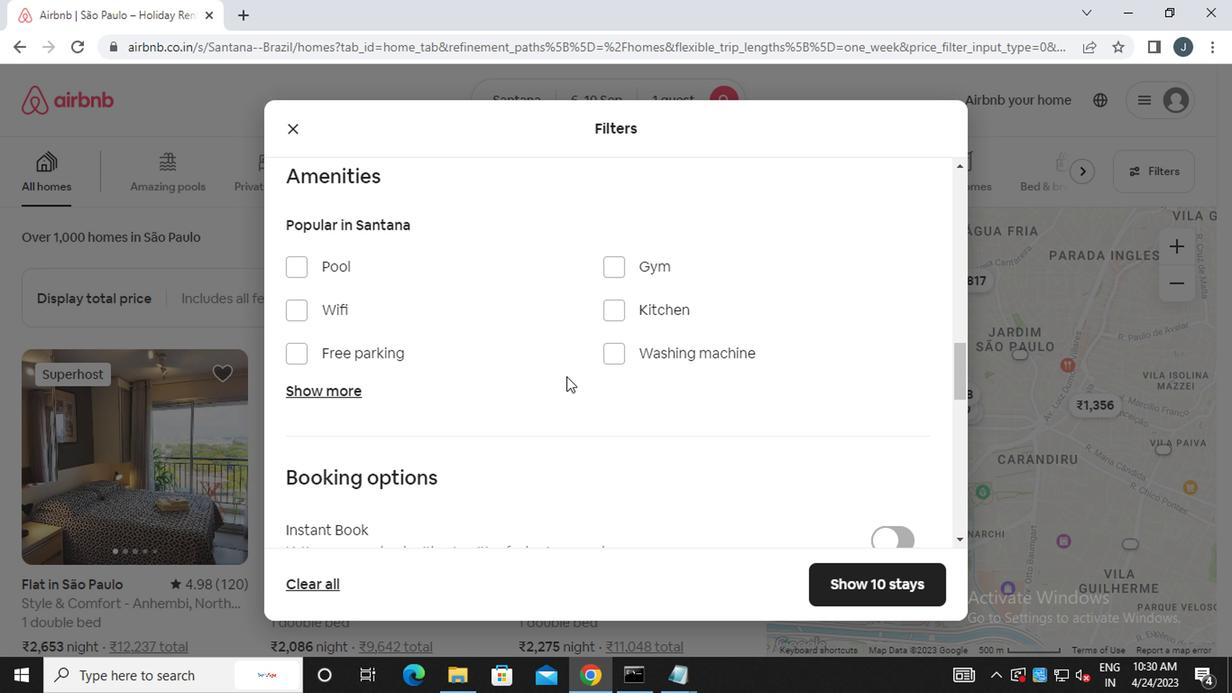 
Action: Mouse moved to (888, 427)
Screenshot: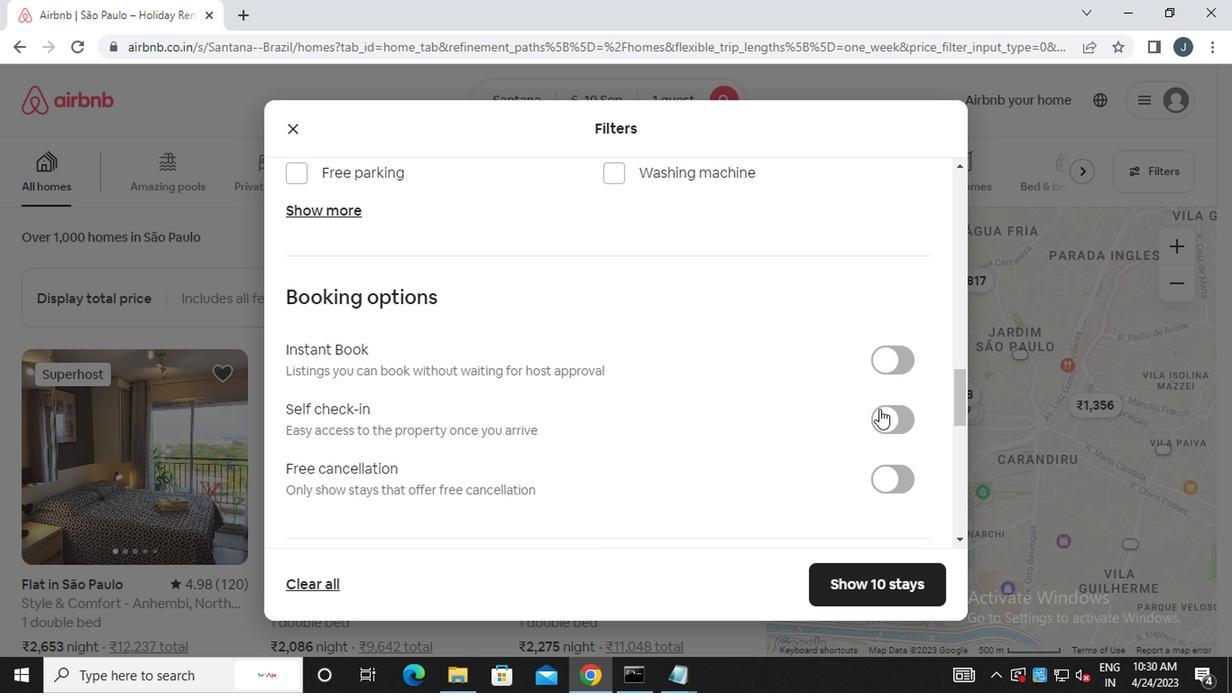 
Action: Mouse pressed left at (888, 427)
Screenshot: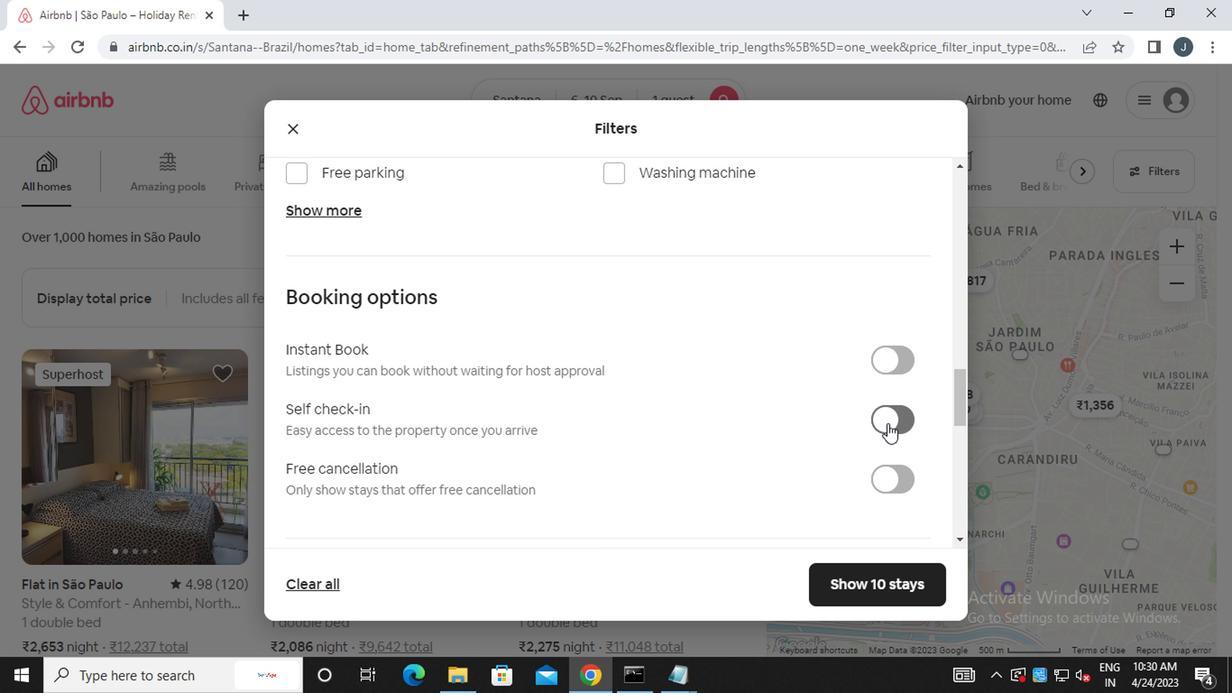 
Action: Mouse moved to (678, 399)
Screenshot: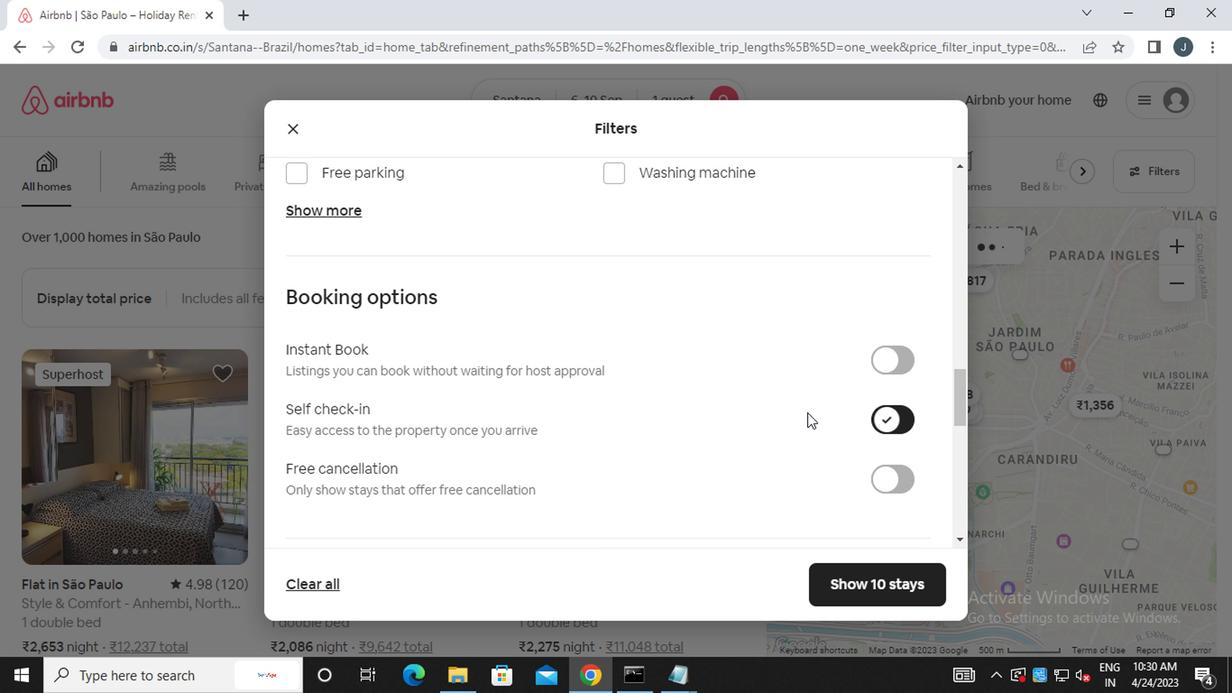 
Action: Mouse scrolled (678, 398) with delta (0, 0)
Screenshot: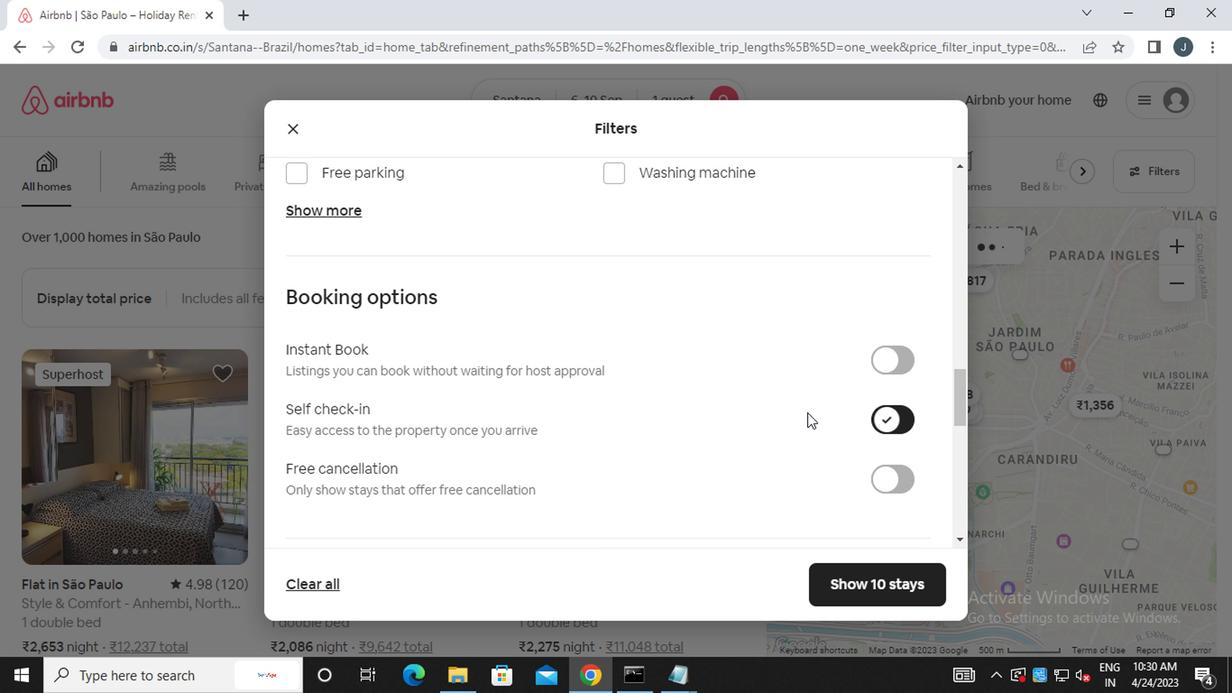 
Action: Mouse moved to (676, 398)
Screenshot: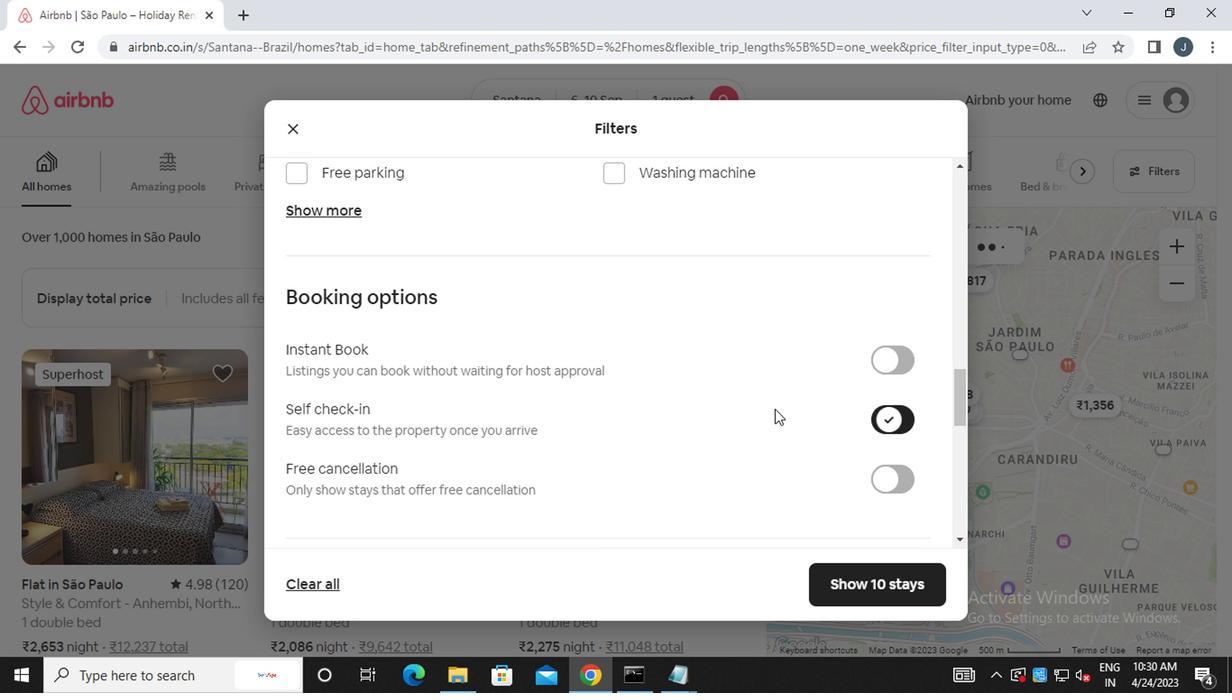 
Action: Mouse scrolled (676, 397) with delta (0, -1)
Screenshot: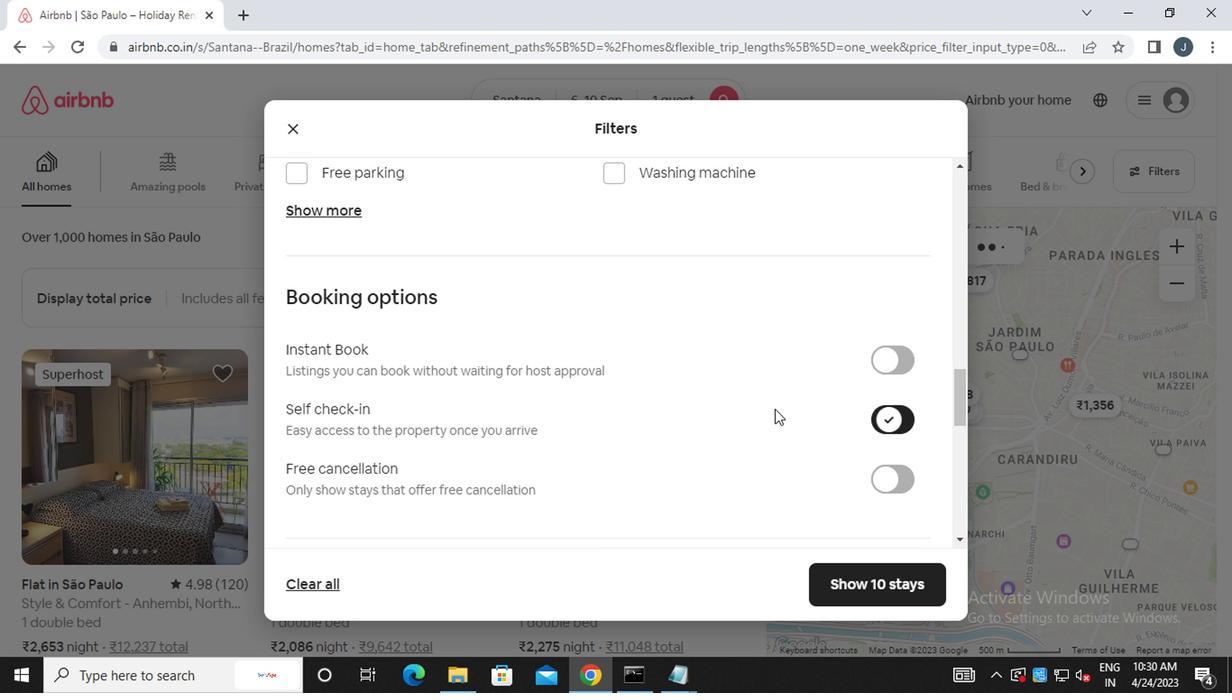 
Action: Mouse scrolled (676, 397) with delta (0, -1)
Screenshot: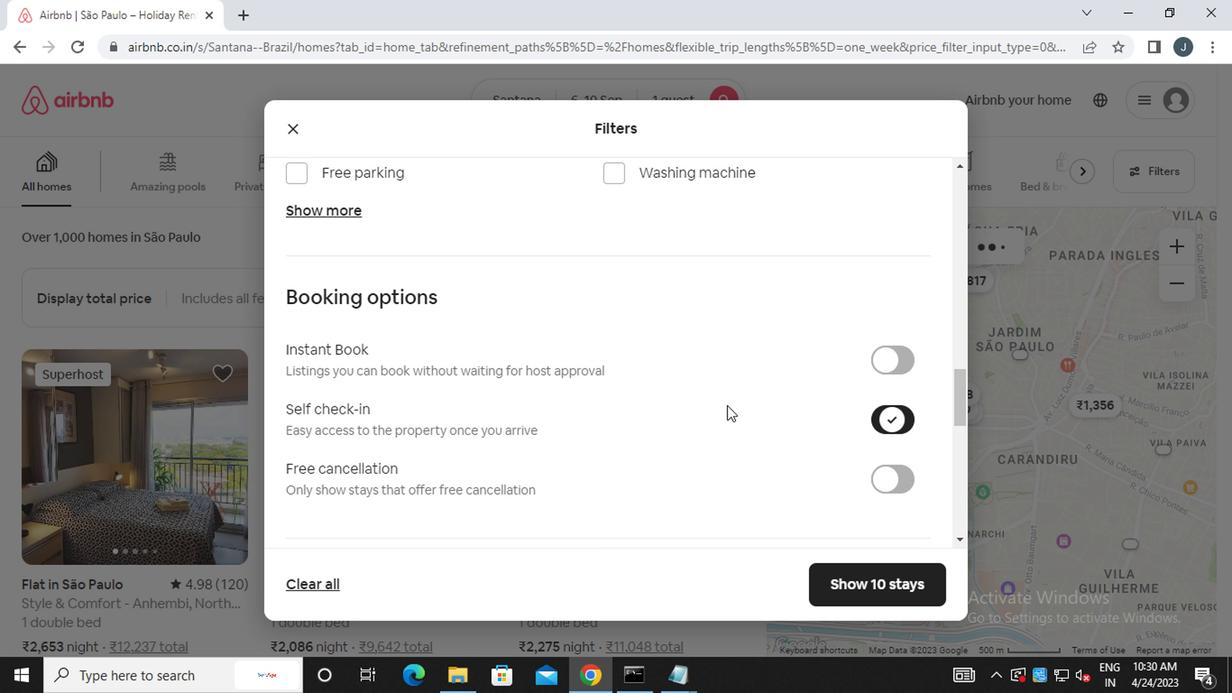 
Action: Mouse scrolled (676, 397) with delta (0, -1)
Screenshot: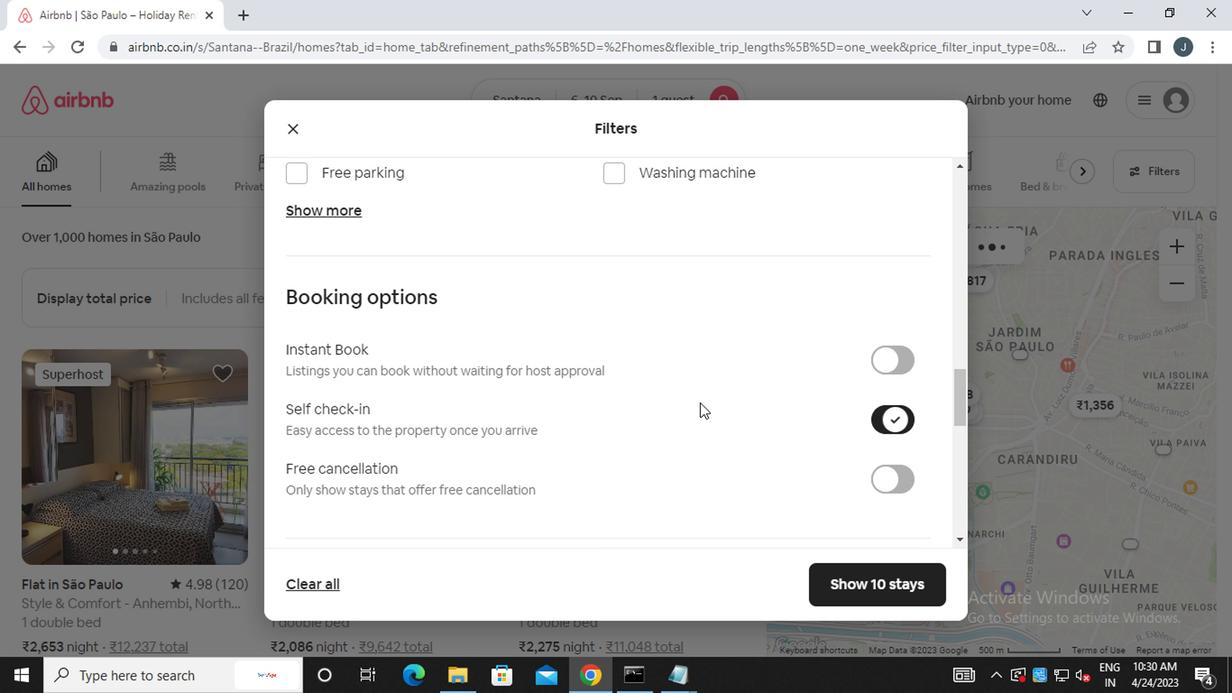 
Action: Mouse moved to (457, 405)
Screenshot: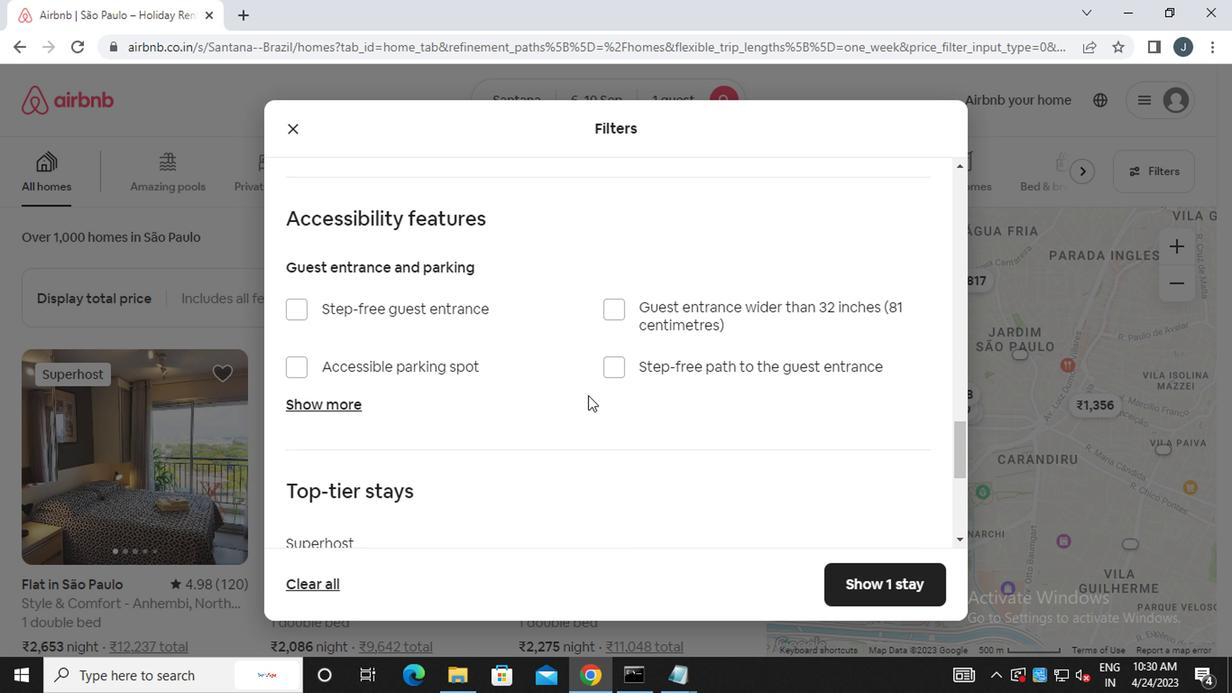 
Action: Mouse scrolled (457, 404) with delta (0, -1)
Screenshot: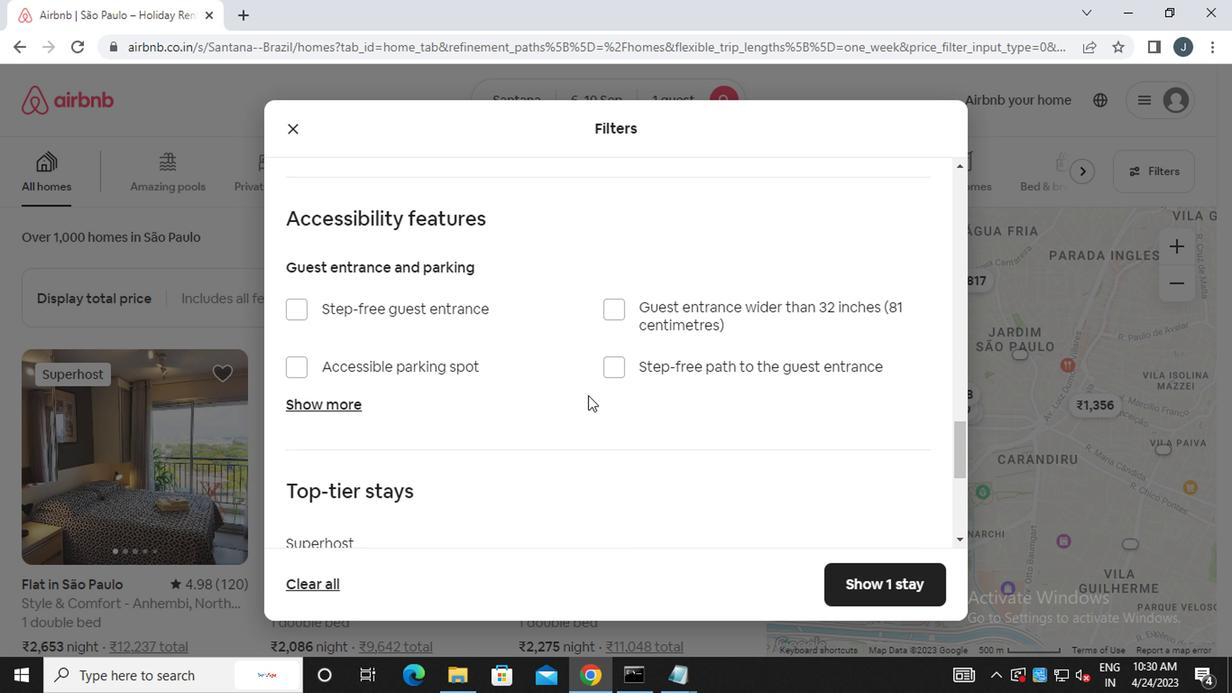 
Action: Mouse scrolled (457, 404) with delta (0, -1)
Screenshot: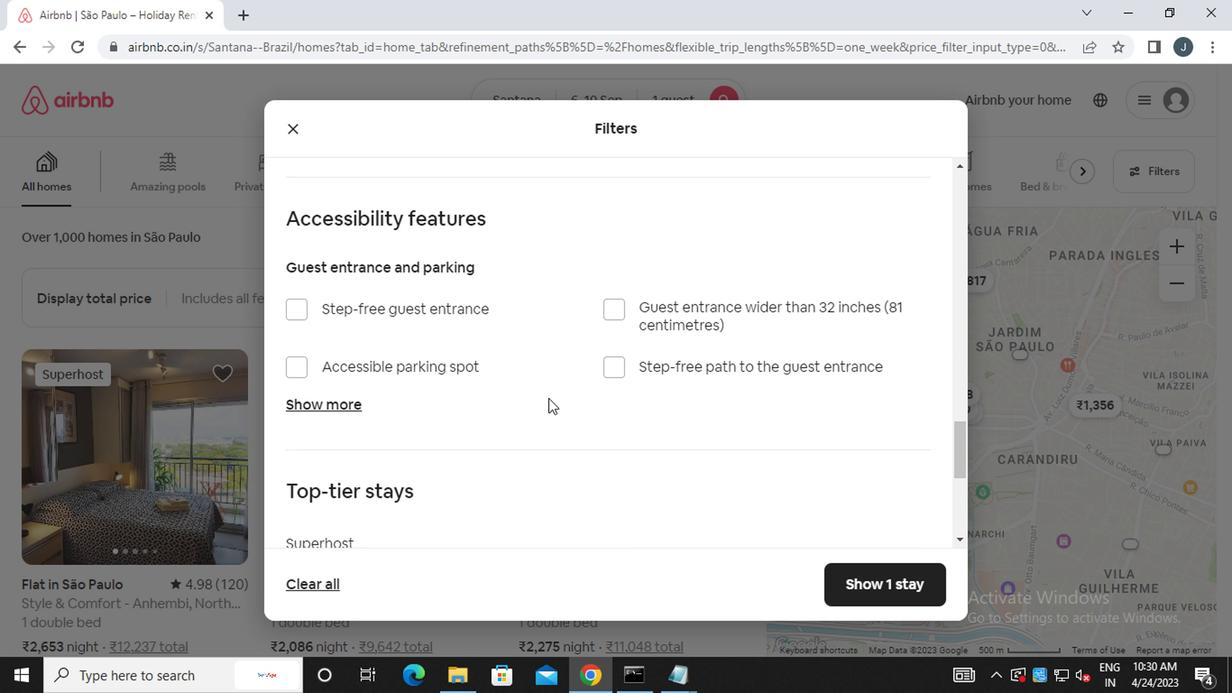 
Action: Mouse scrolled (457, 404) with delta (0, -1)
Screenshot: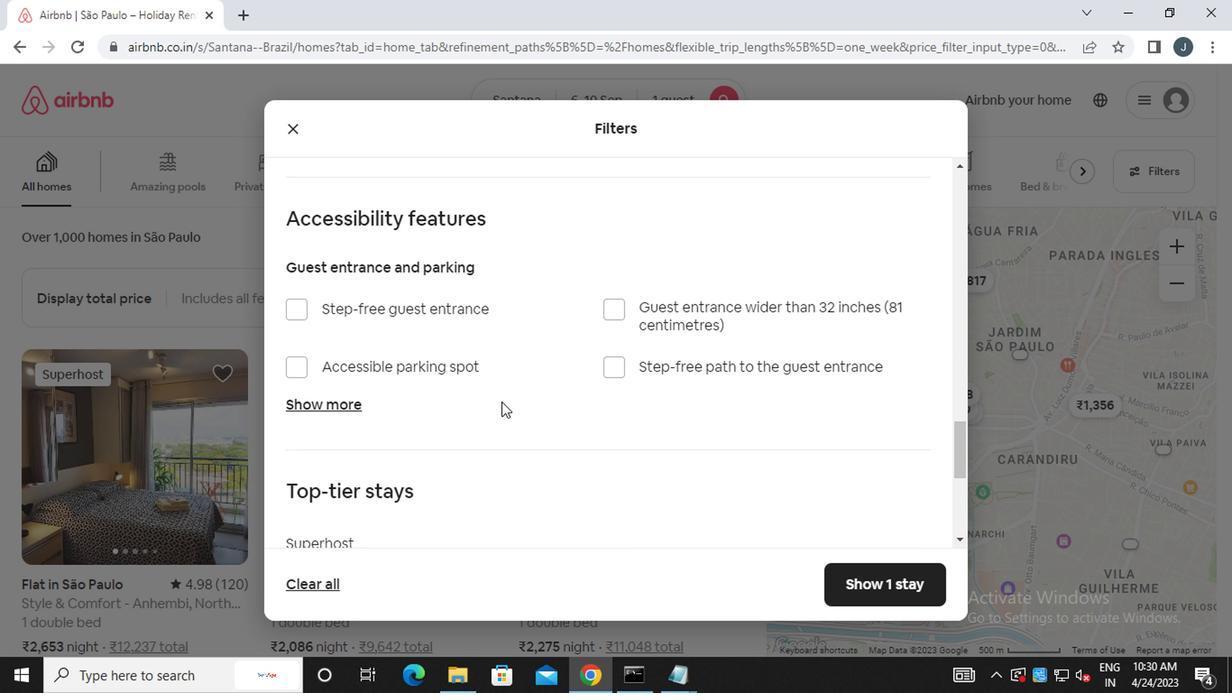 
Action: Mouse moved to (420, 415)
Screenshot: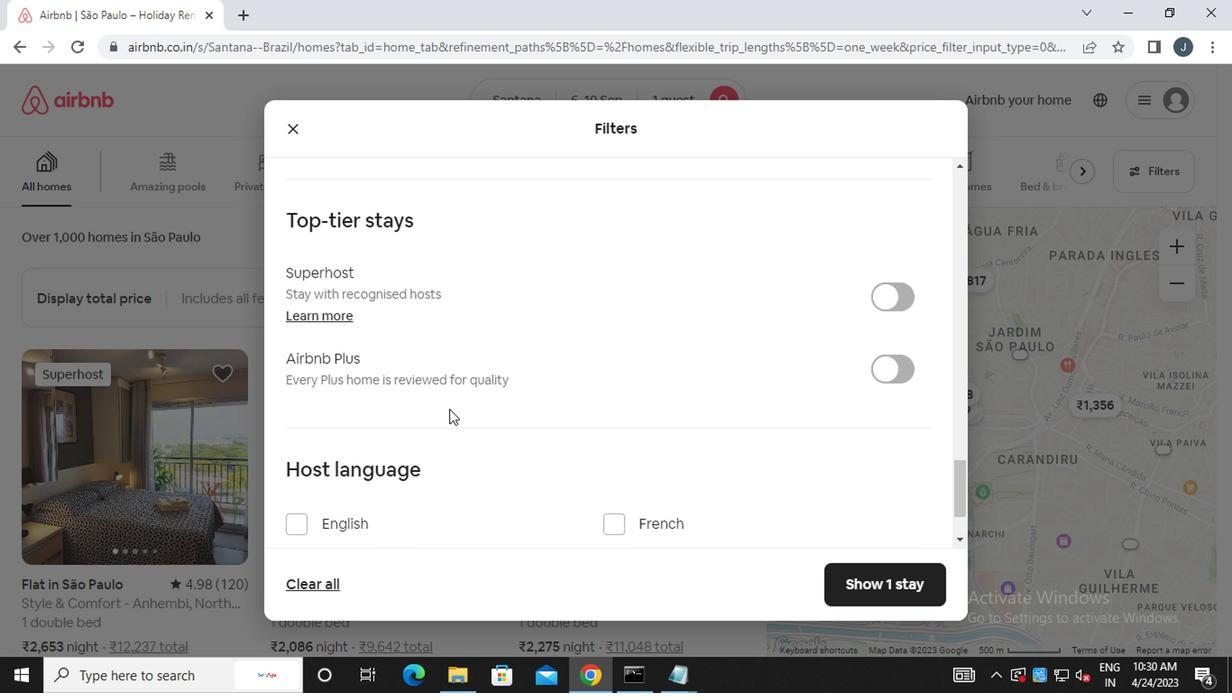 
Action: Mouse scrolled (420, 415) with delta (0, 0)
Screenshot: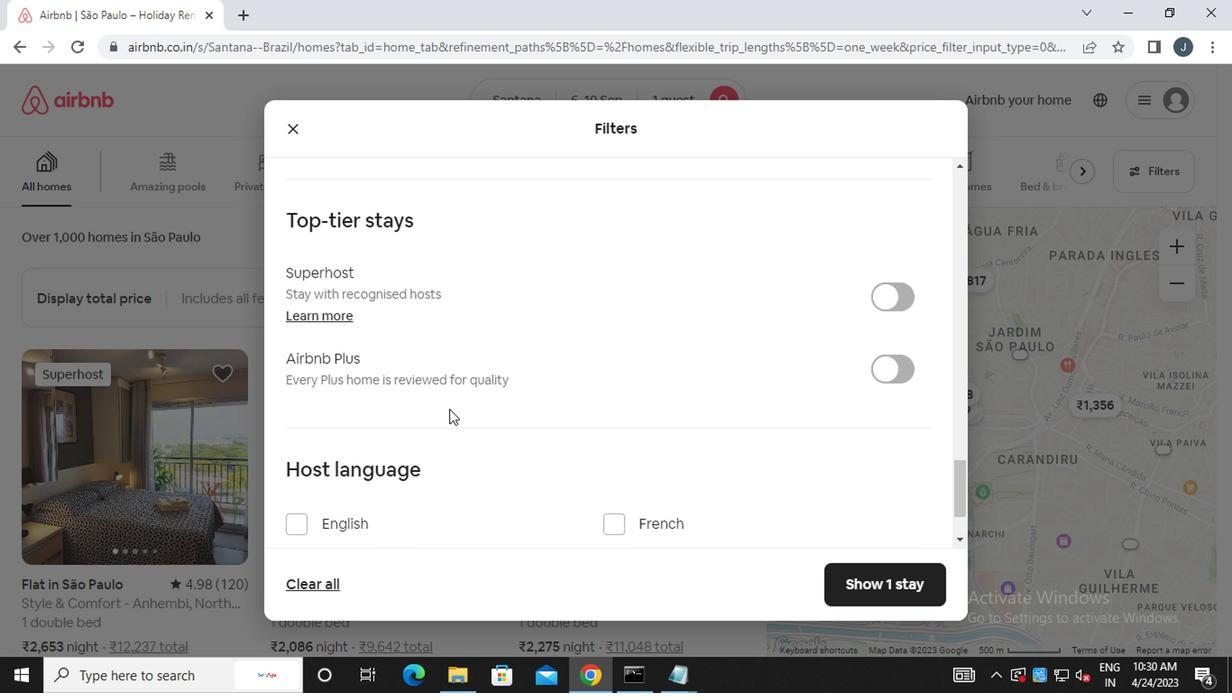 
Action: Mouse scrolled (420, 415) with delta (0, 0)
Screenshot: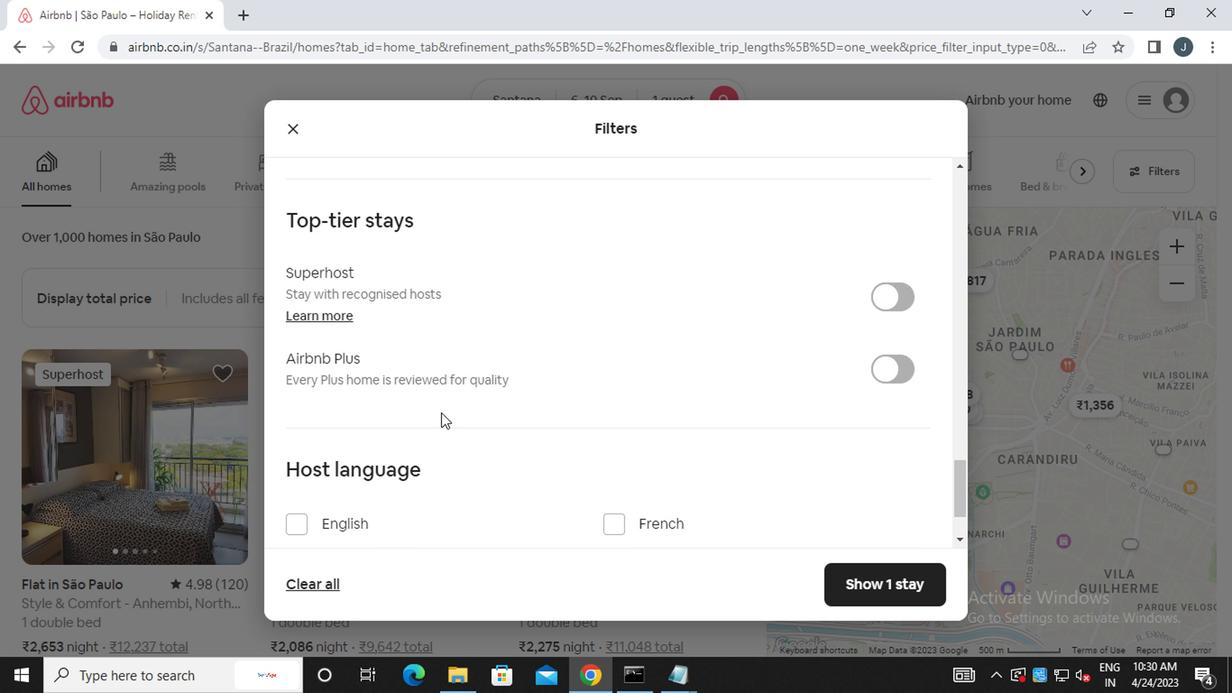 
Action: Mouse scrolled (420, 415) with delta (0, 0)
Screenshot: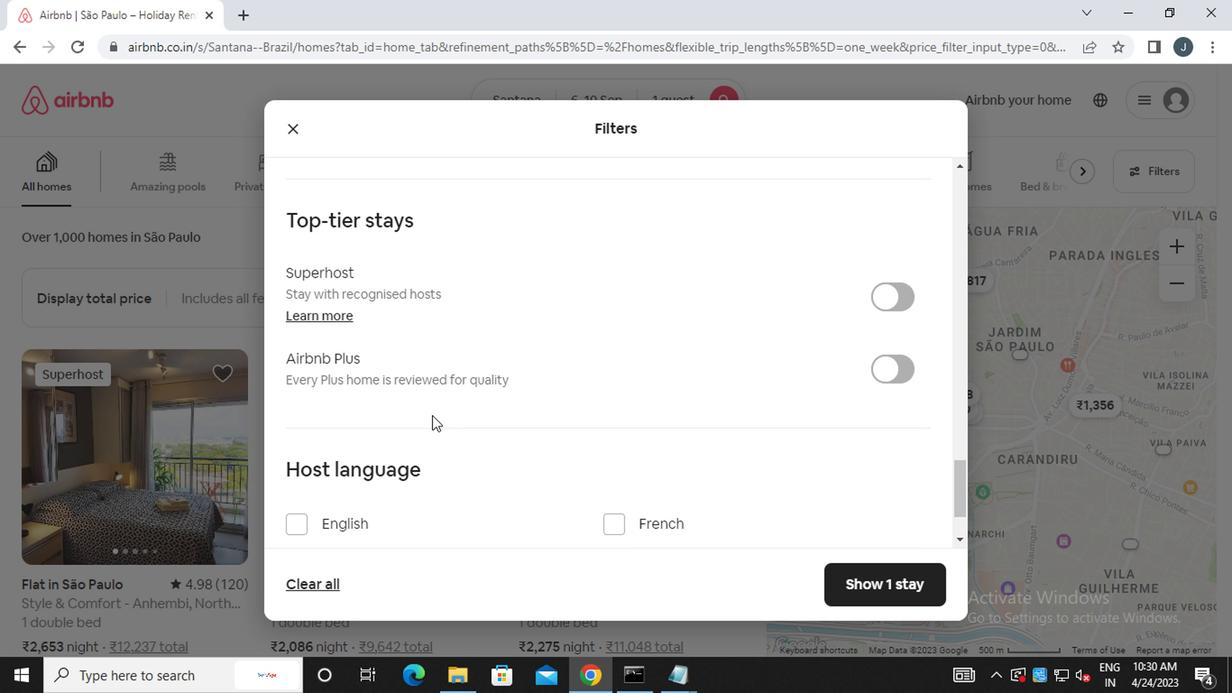 
Action: Mouse scrolled (420, 415) with delta (0, 0)
Screenshot: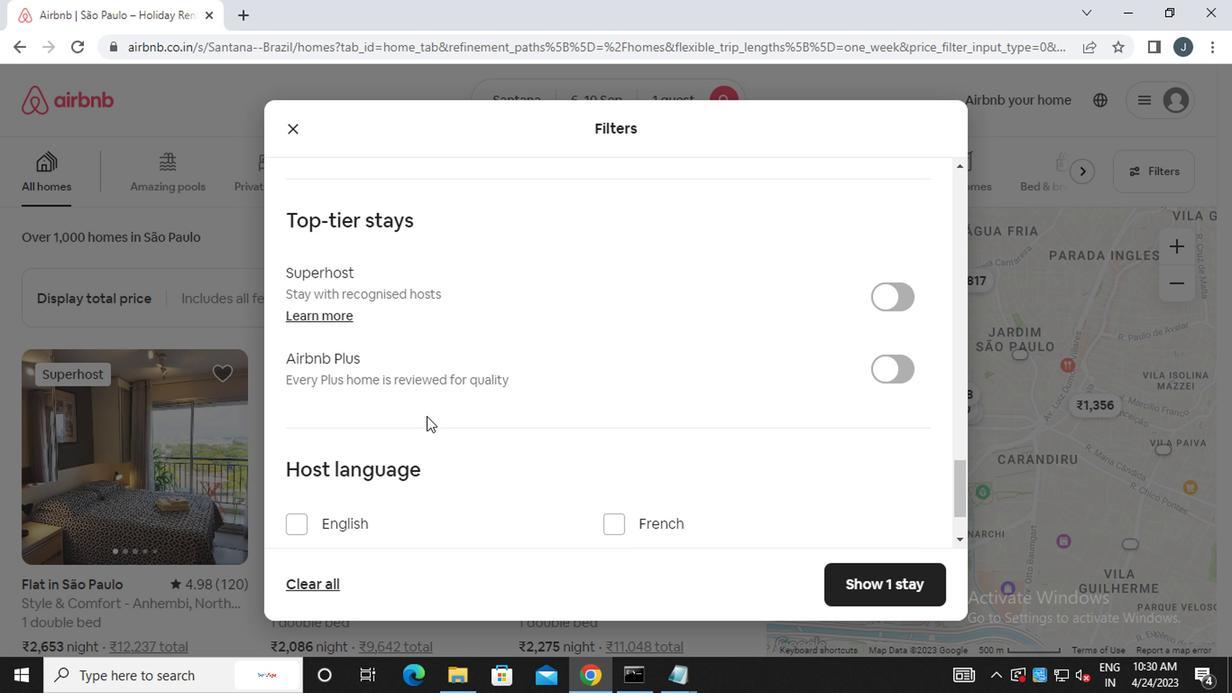 
Action: Mouse moved to (304, 501)
Screenshot: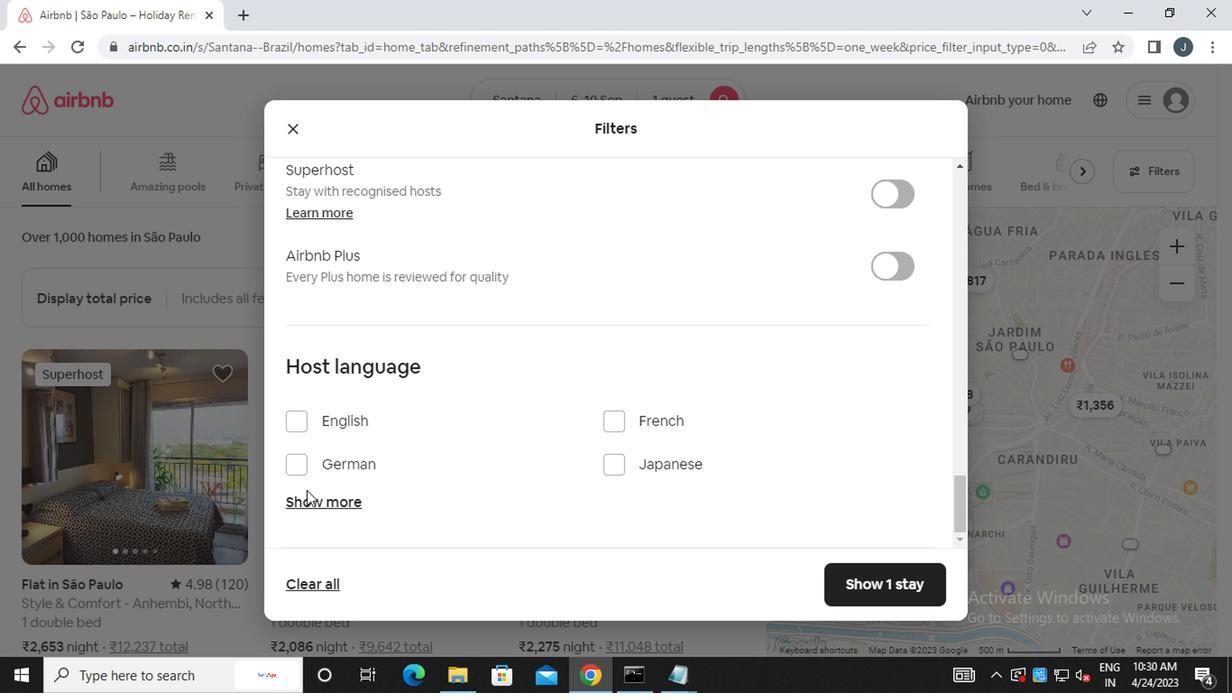 
Action: Mouse pressed left at (304, 501)
Screenshot: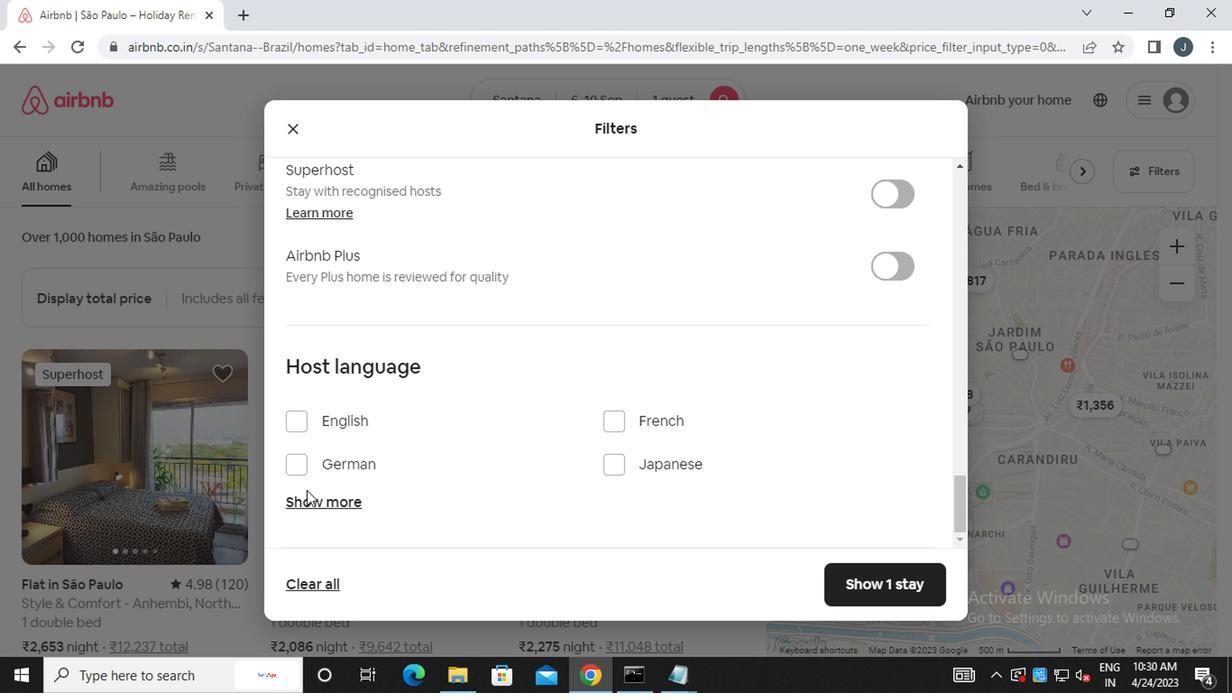 
Action: Mouse moved to (306, 480)
Screenshot: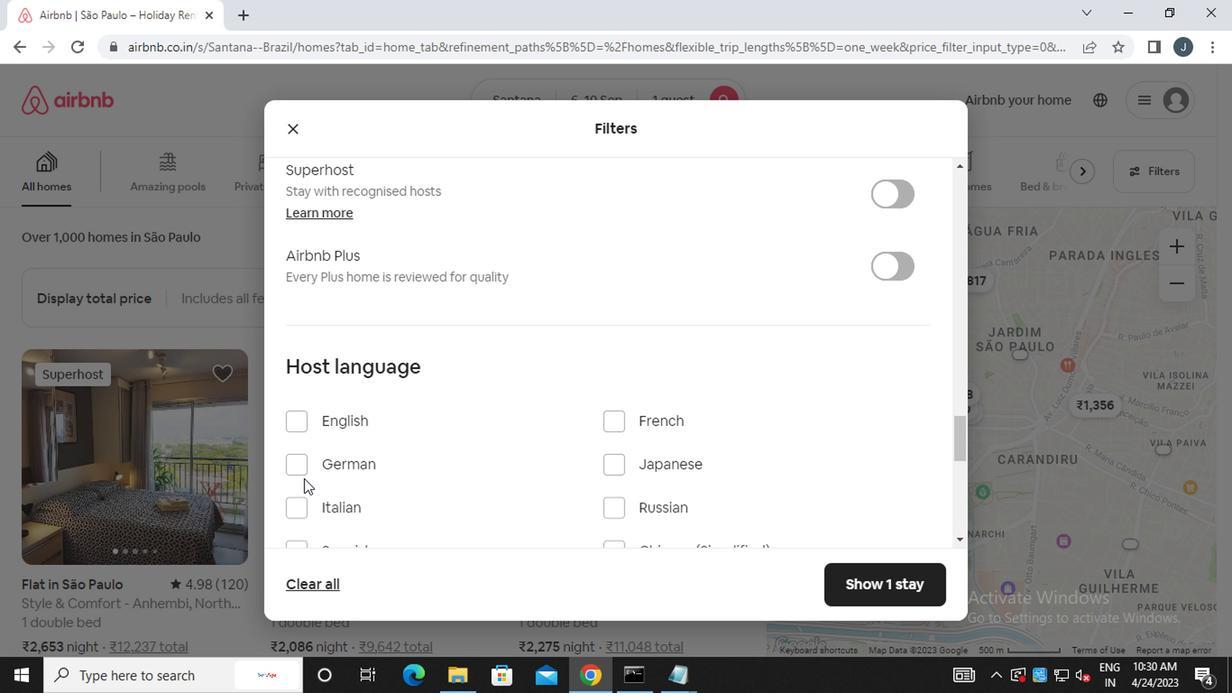 
Action: Mouse scrolled (306, 479) with delta (0, 0)
Screenshot: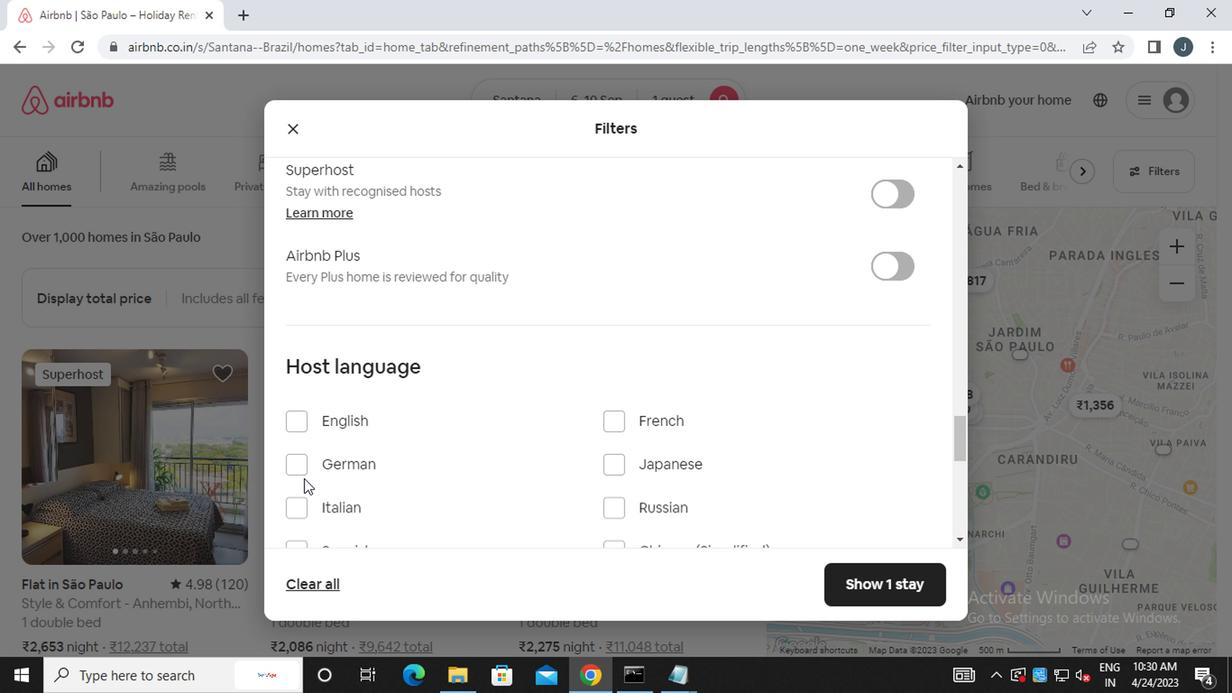 
Action: Mouse moved to (306, 480)
Screenshot: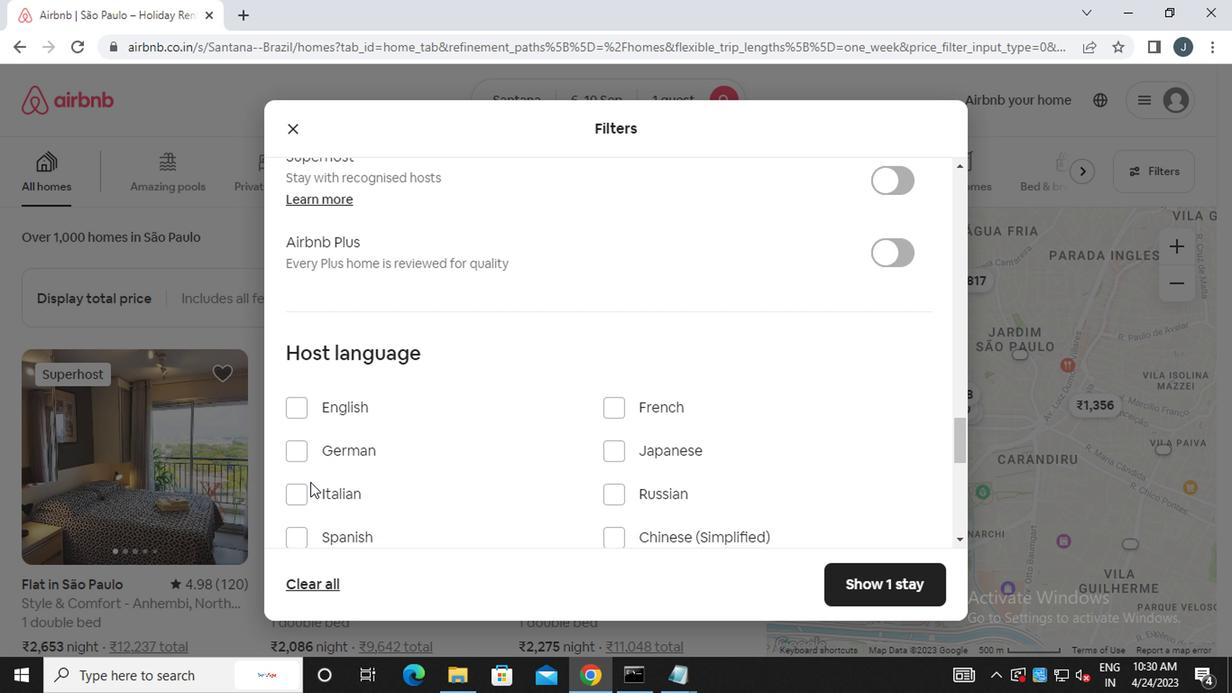 
Action: Mouse scrolled (306, 479) with delta (0, 0)
Screenshot: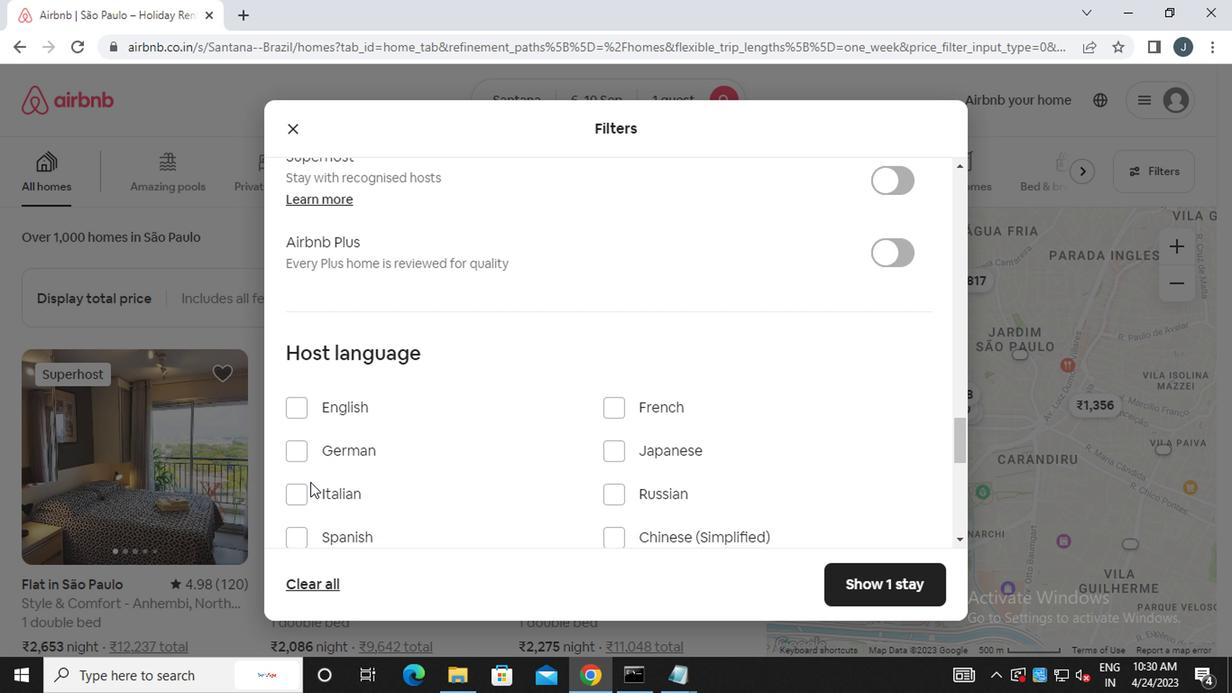 
Action: Mouse moved to (316, 369)
Screenshot: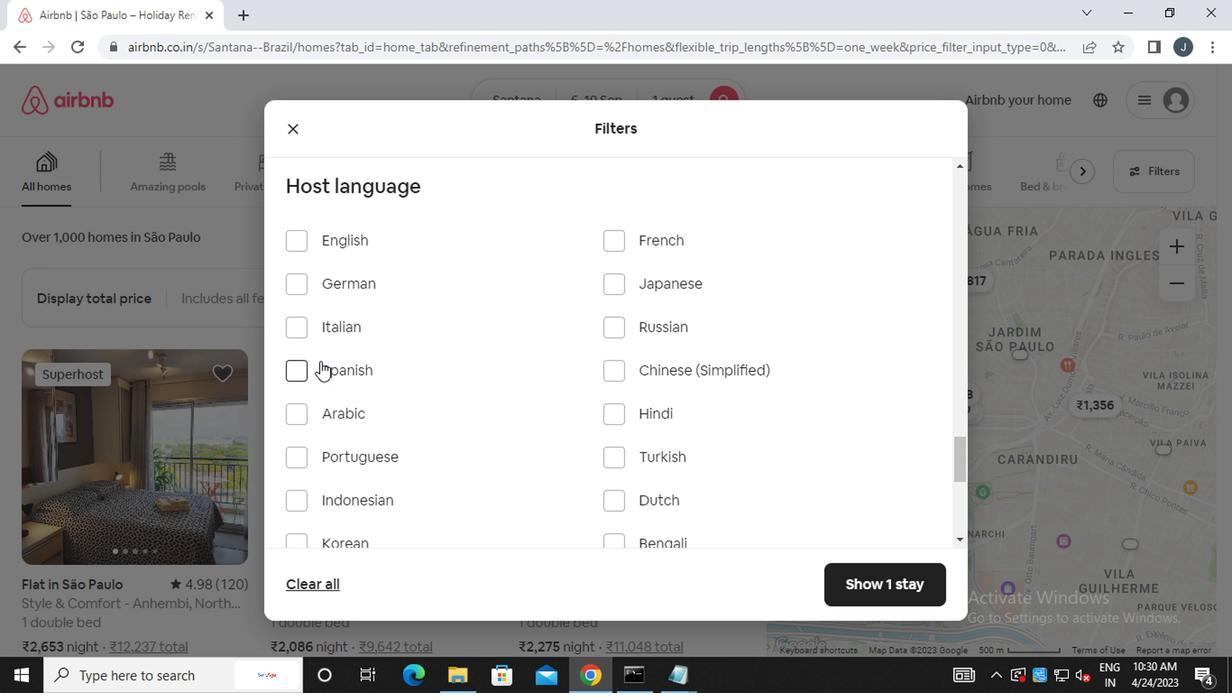 
Action: Mouse pressed left at (316, 369)
Screenshot: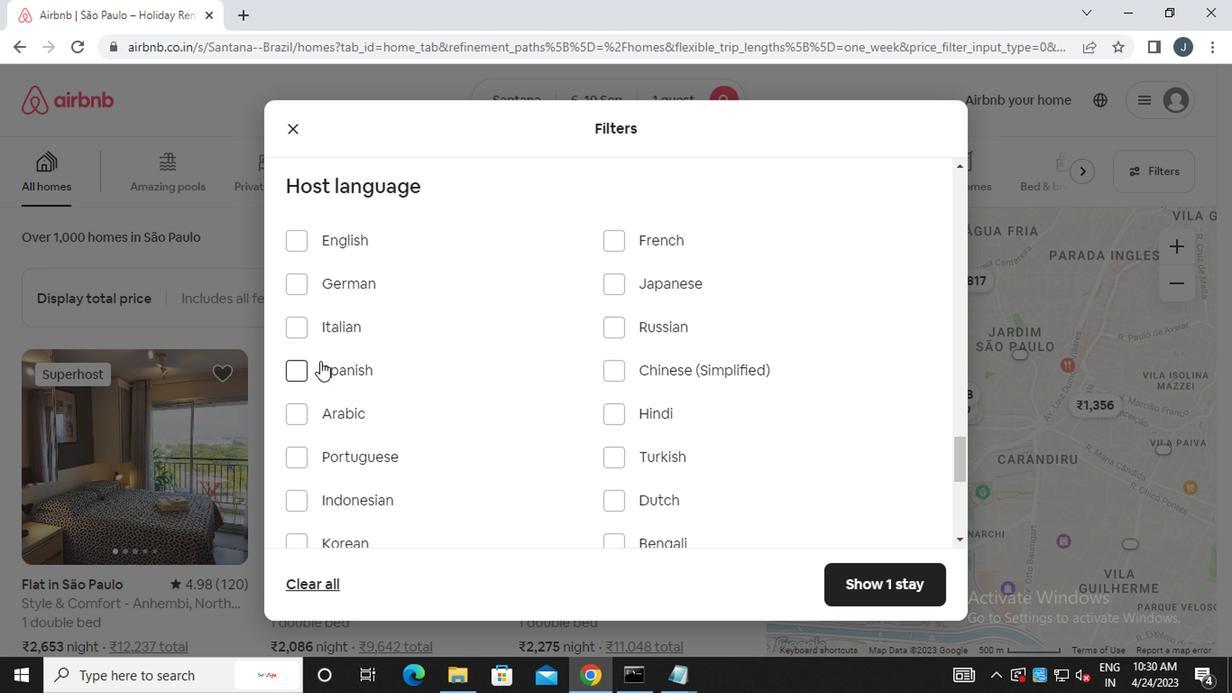 
Action: Mouse moved to (407, 388)
Screenshot: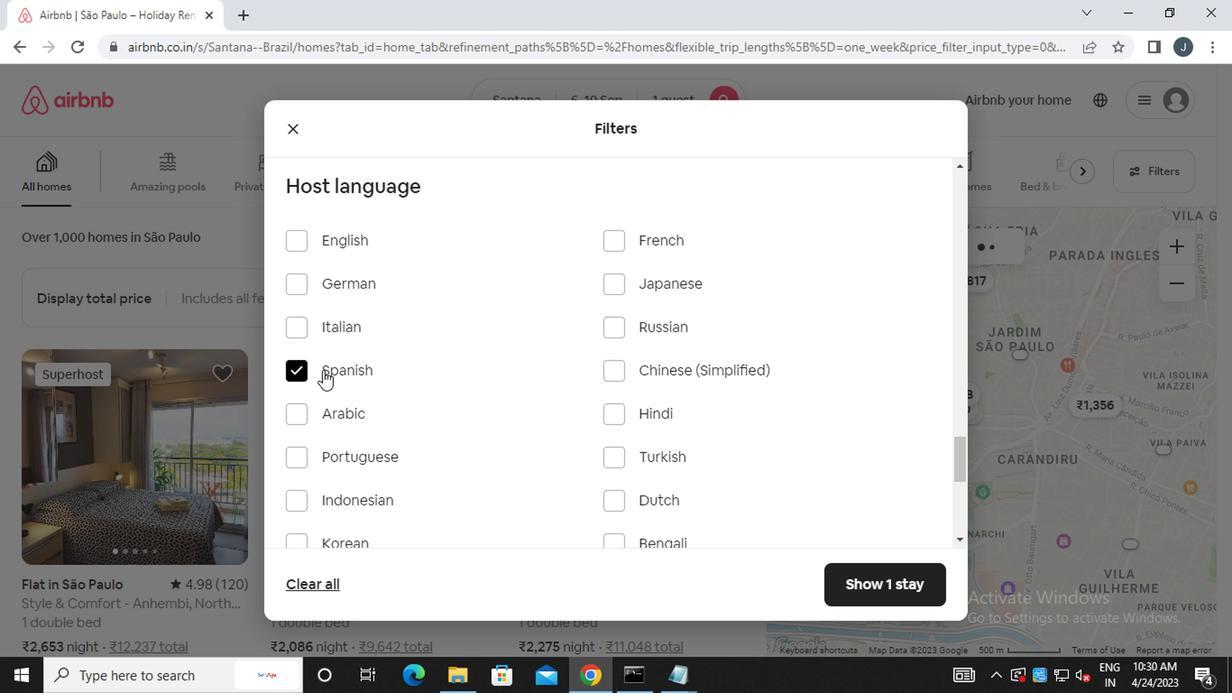 
Action: Mouse scrolled (407, 387) with delta (0, 0)
Screenshot: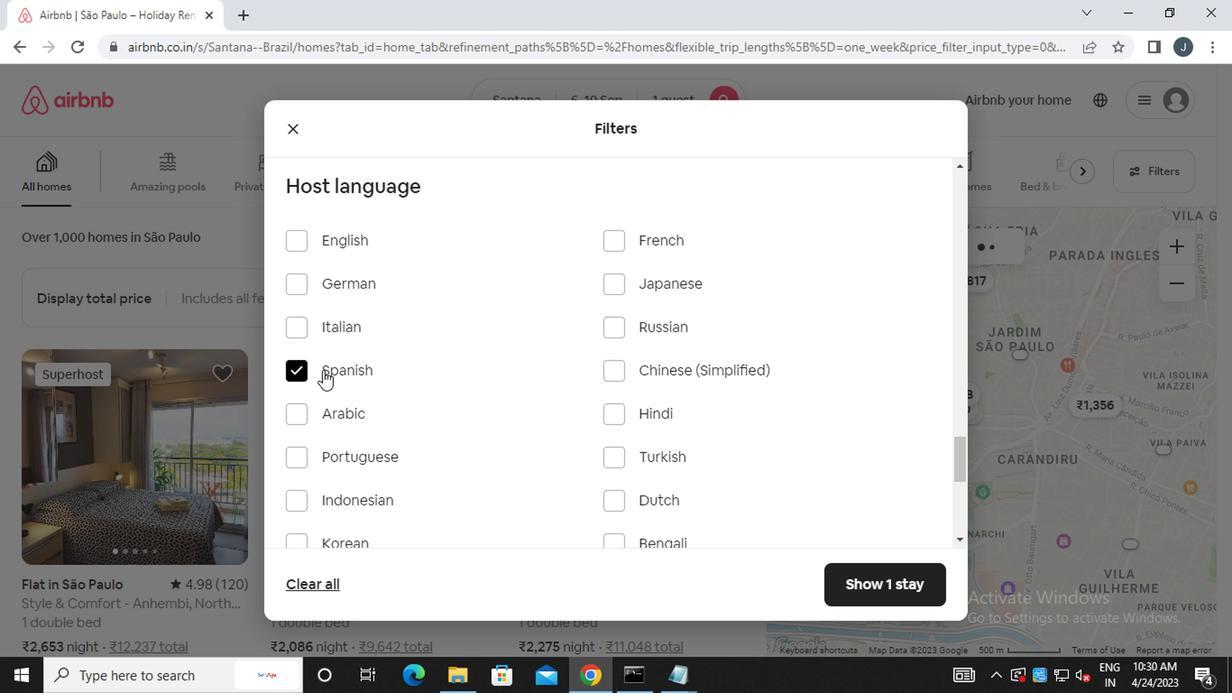 
Action: Mouse moved to (423, 394)
Screenshot: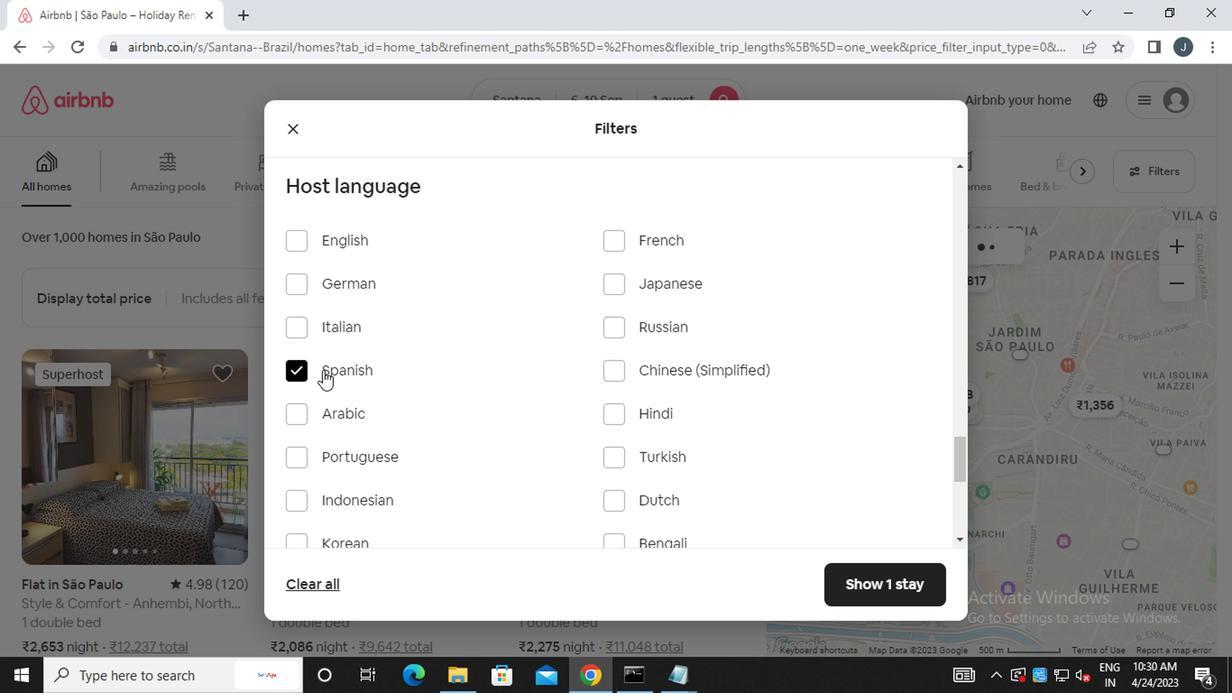 
Action: Mouse scrolled (423, 392) with delta (0, -1)
Screenshot: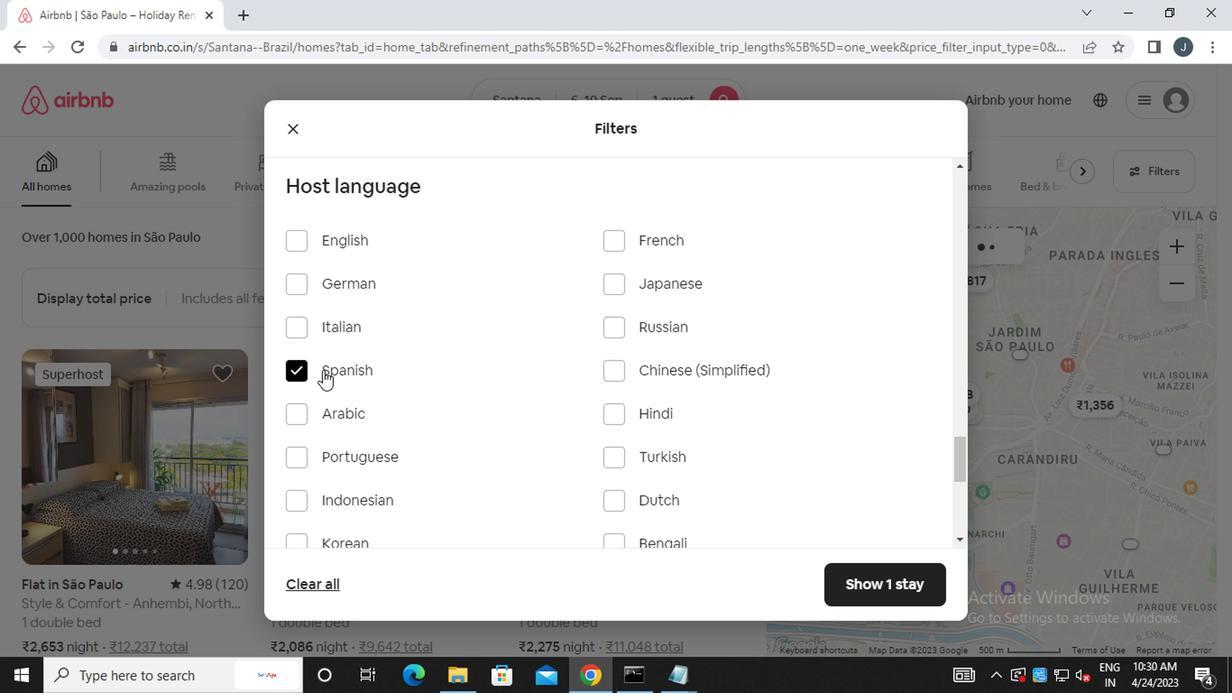 
Action: Mouse moved to (426, 394)
Screenshot: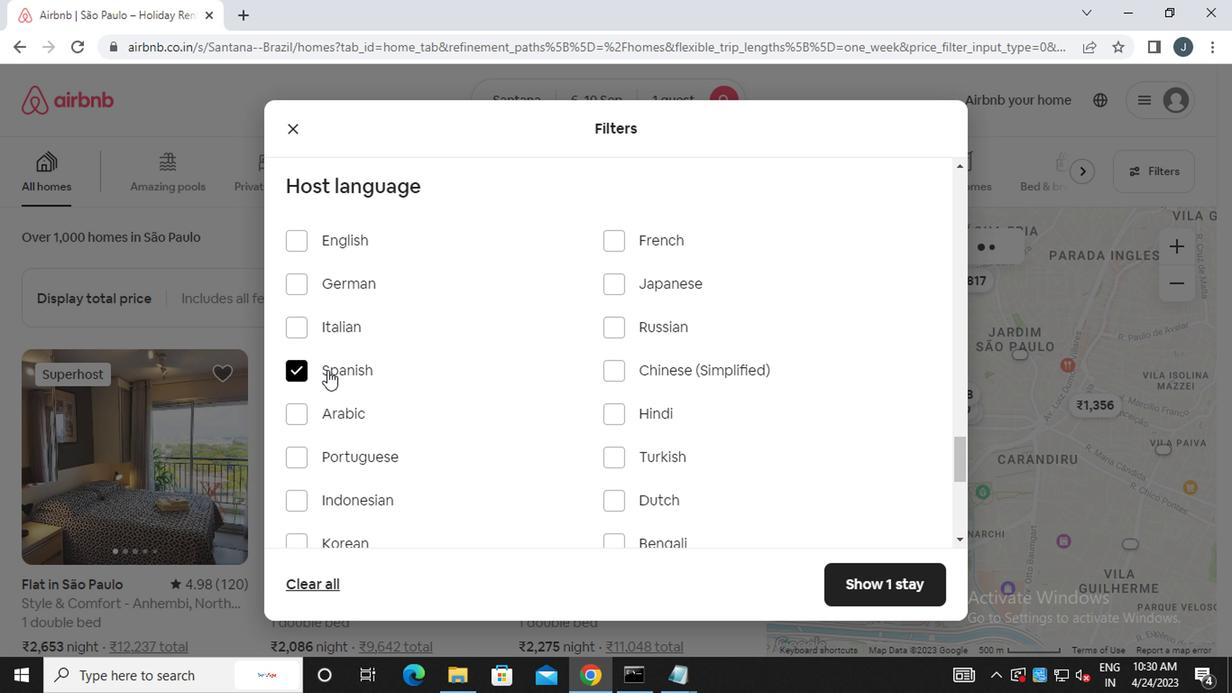 
Action: Mouse scrolled (426, 394) with delta (0, 0)
Screenshot: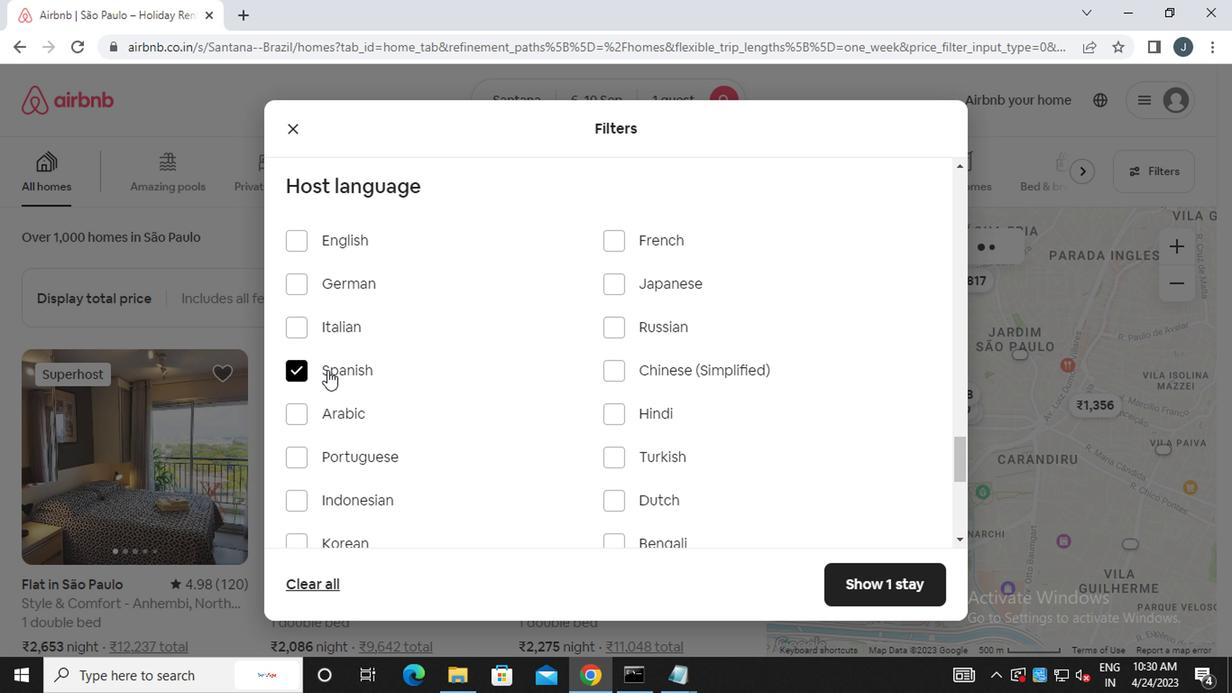 
Action: Mouse moved to (427, 394)
Screenshot: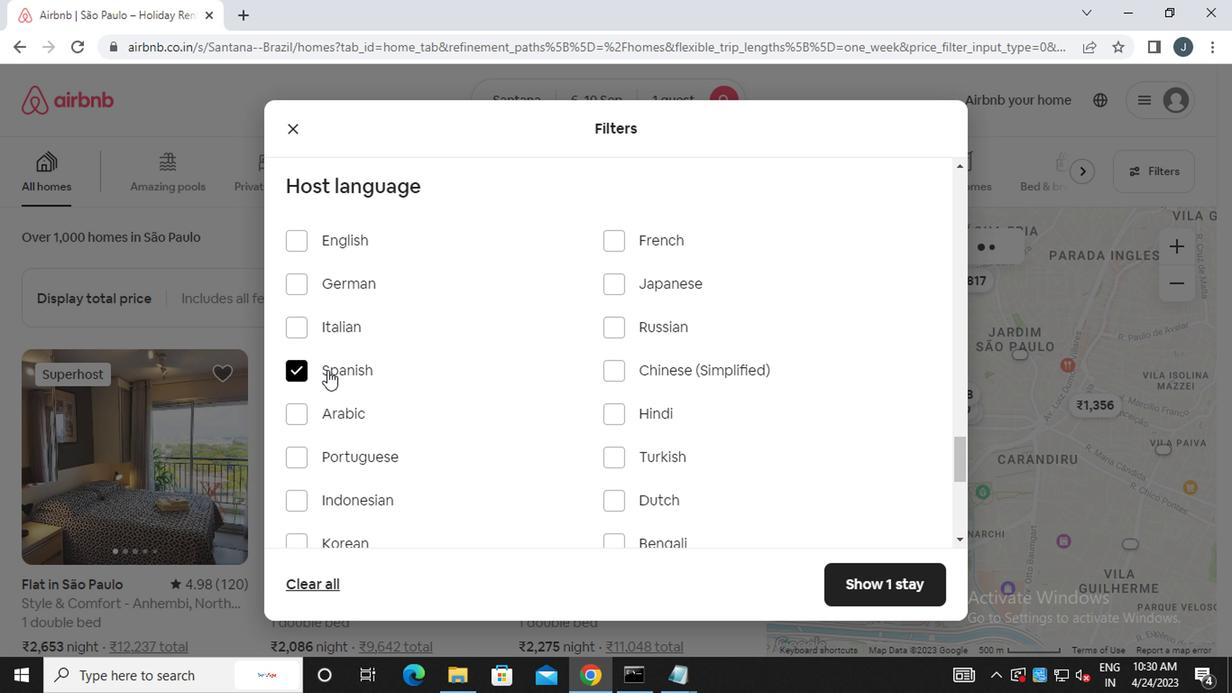 
Action: Mouse scrolled (427, 394) with delta (0, 0)
Screenshot: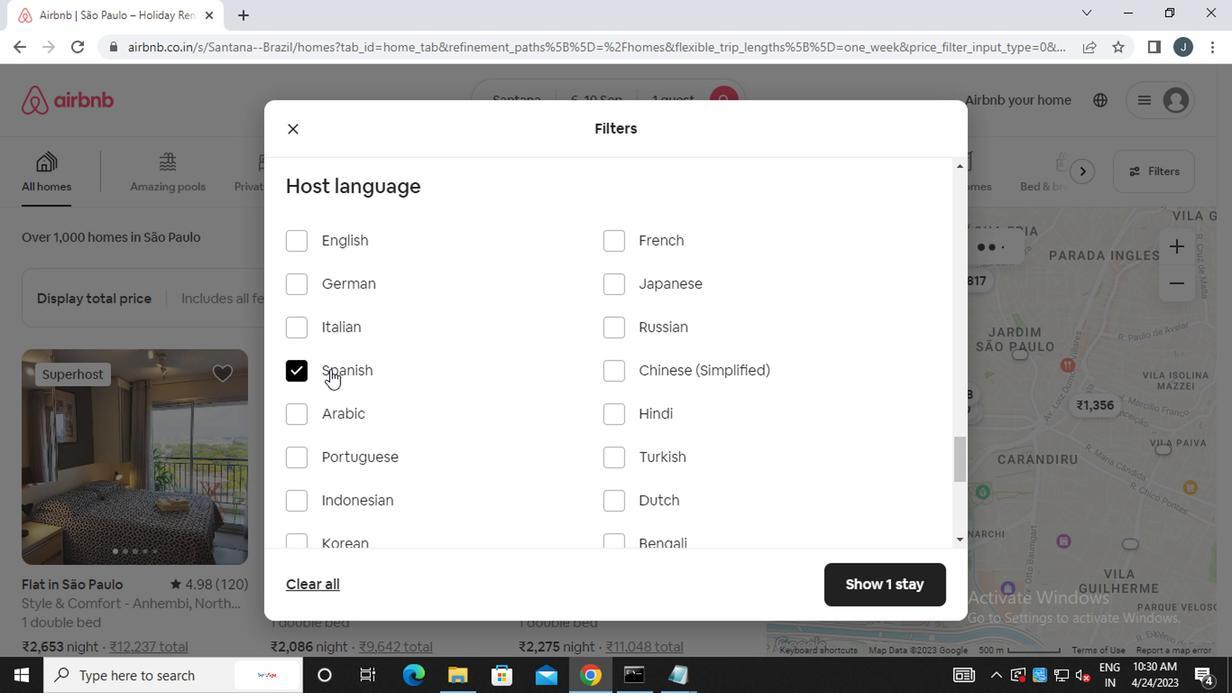 
Action: Mouse scrolled (427, 394) with delta (0, 0)
Screenshot: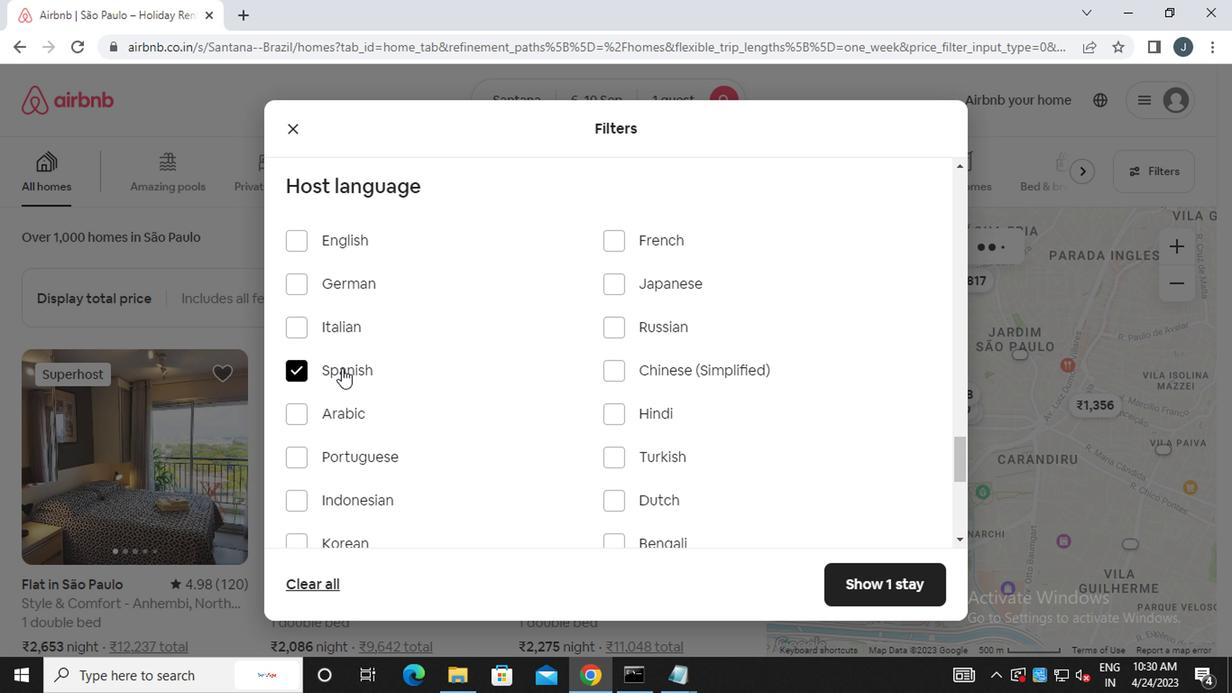 
Action: Mouse moved to (879, 587)
Screenshot: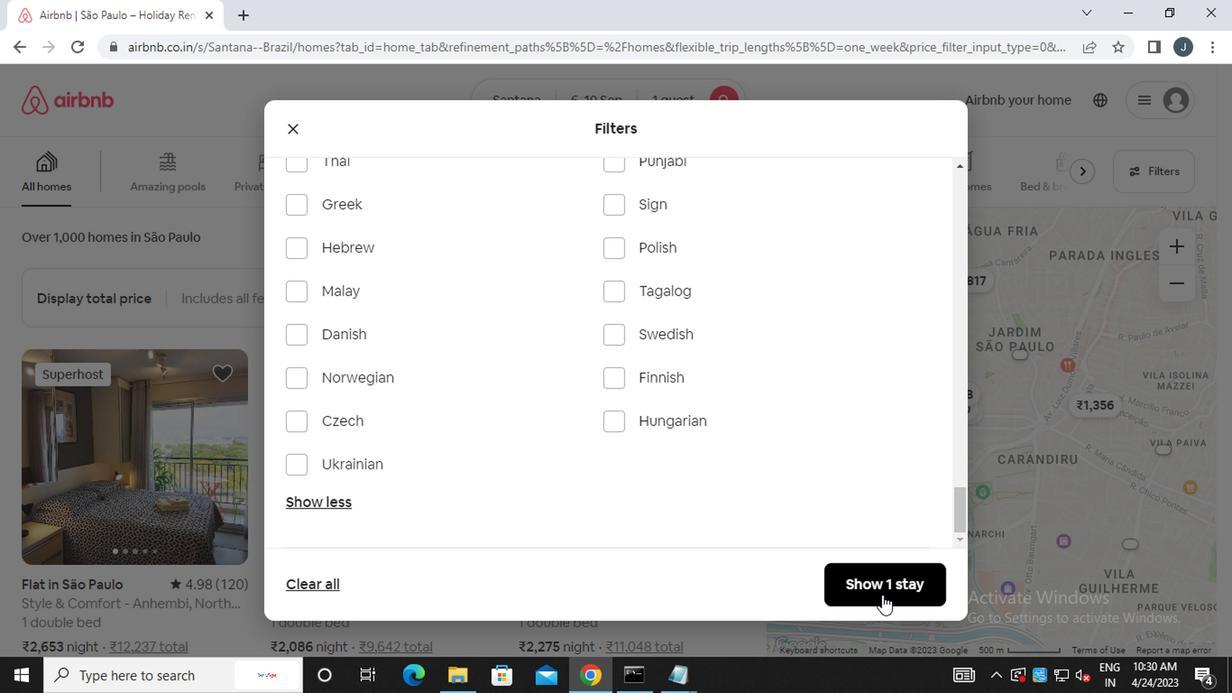 
Action: Mouse pressed left at (879, 587)
Screenshot: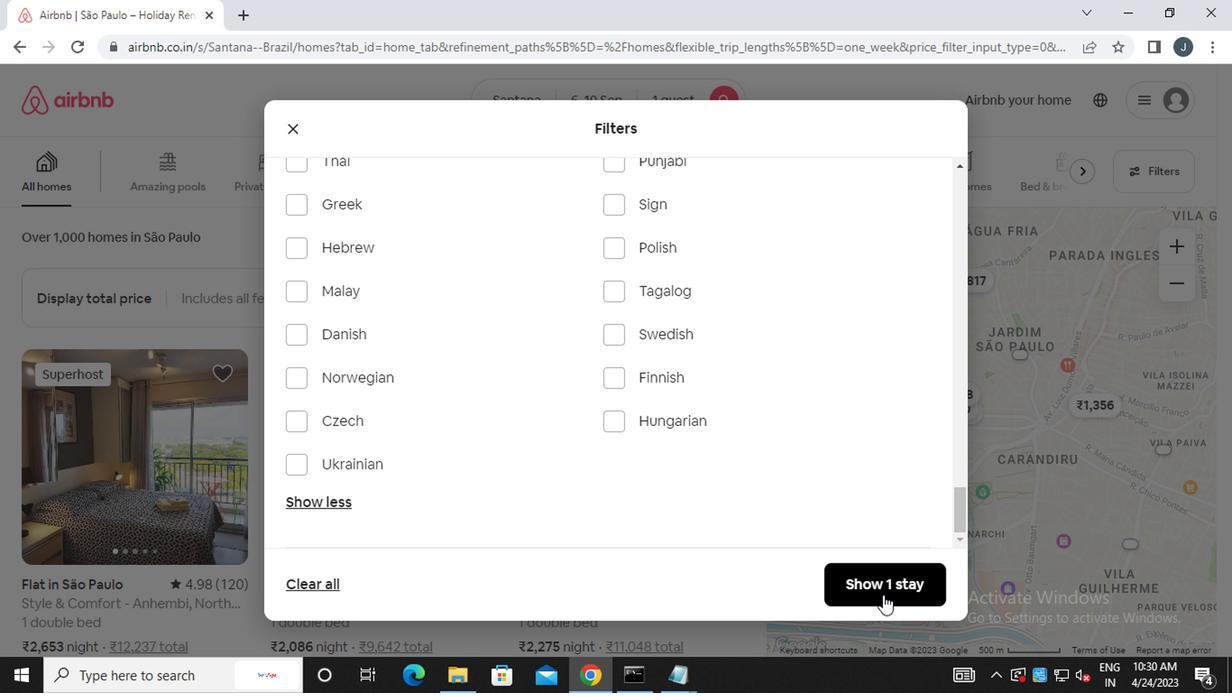 
Action: Mouse moved to (853, 570)
Screenshot: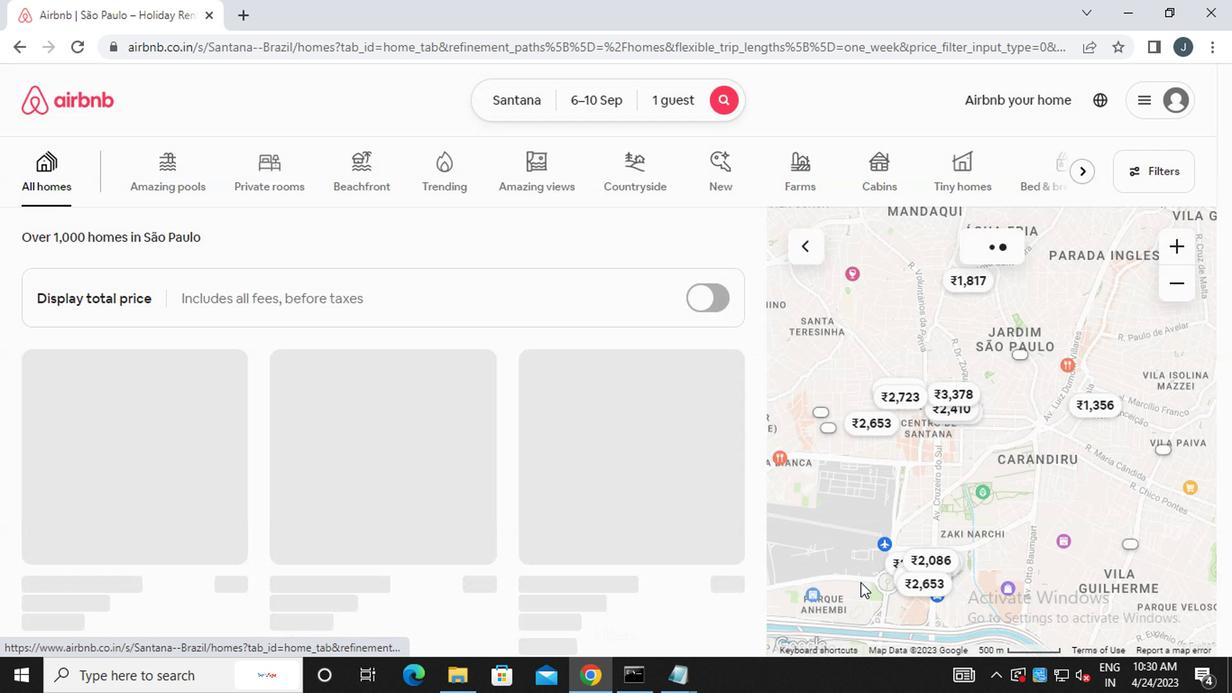 
